 Task: Find a one-way flight from Lanai, Hawaii to Evansville, Indiana on May 3 for 9 passengers in premium economy class, with 2 stops or fewer, using Star Alliance, 8 checked bags, and a budget of up to ₹1,000,000.
Action: Mouse moved to (355, 323)
Screenshot: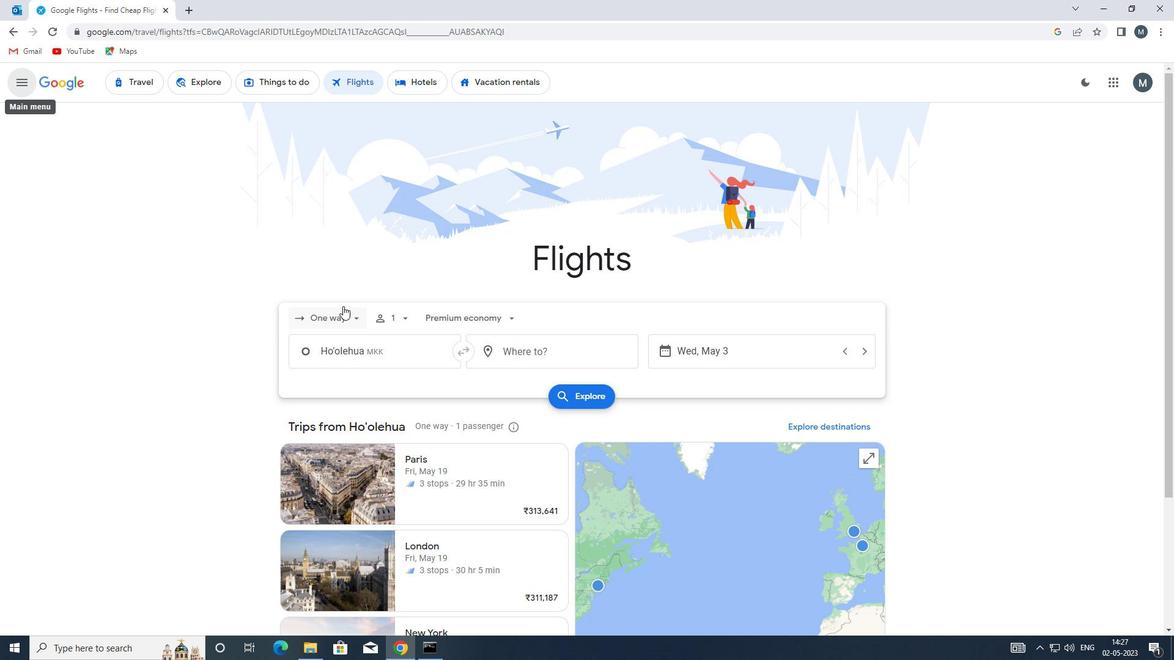 
Action: Mouse pressed left at (355, 323)
Screenshot: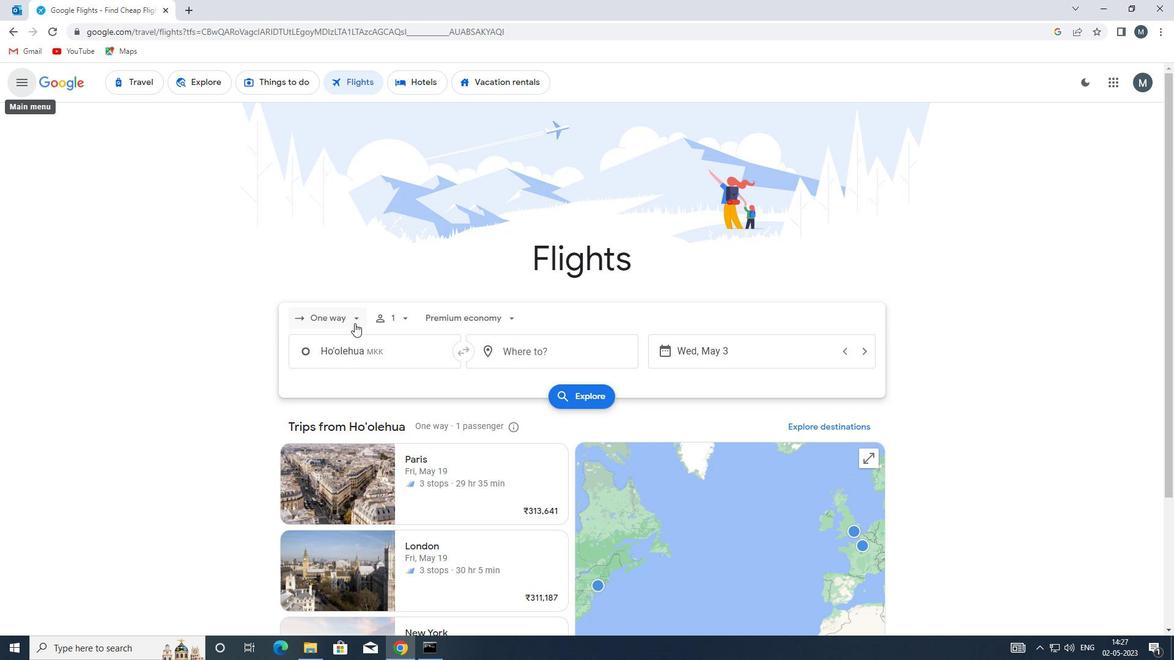
Action: Mouse moved to (355, 381)
Screenshot: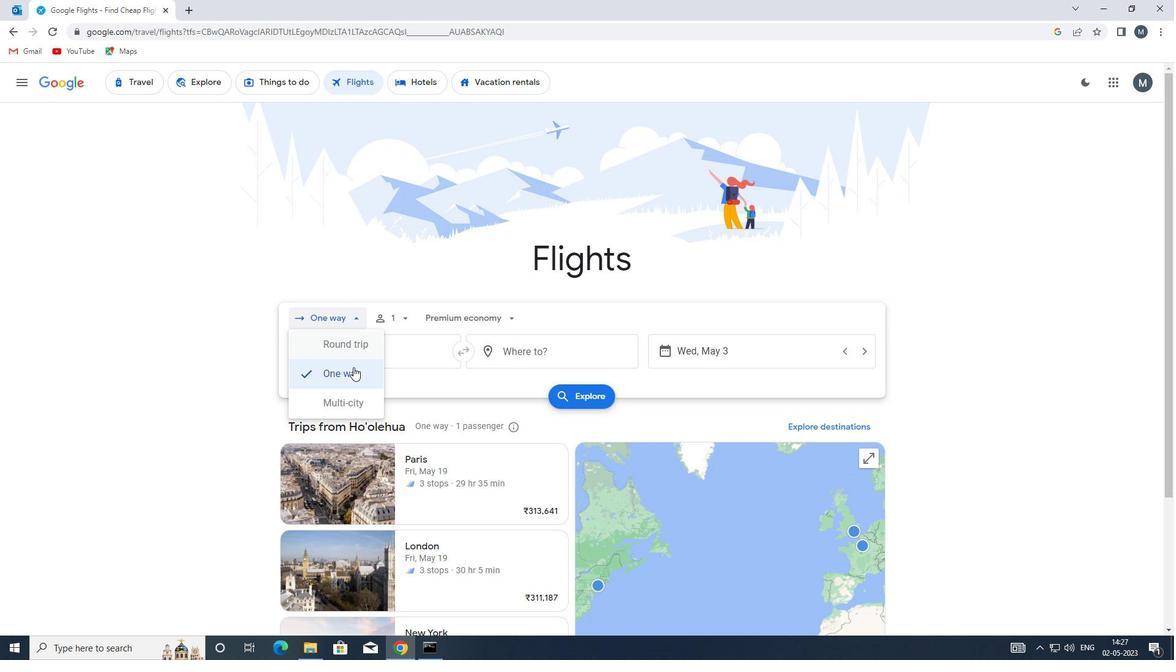 
Action: Mouse pressed left at (355, 381)
Screenshot: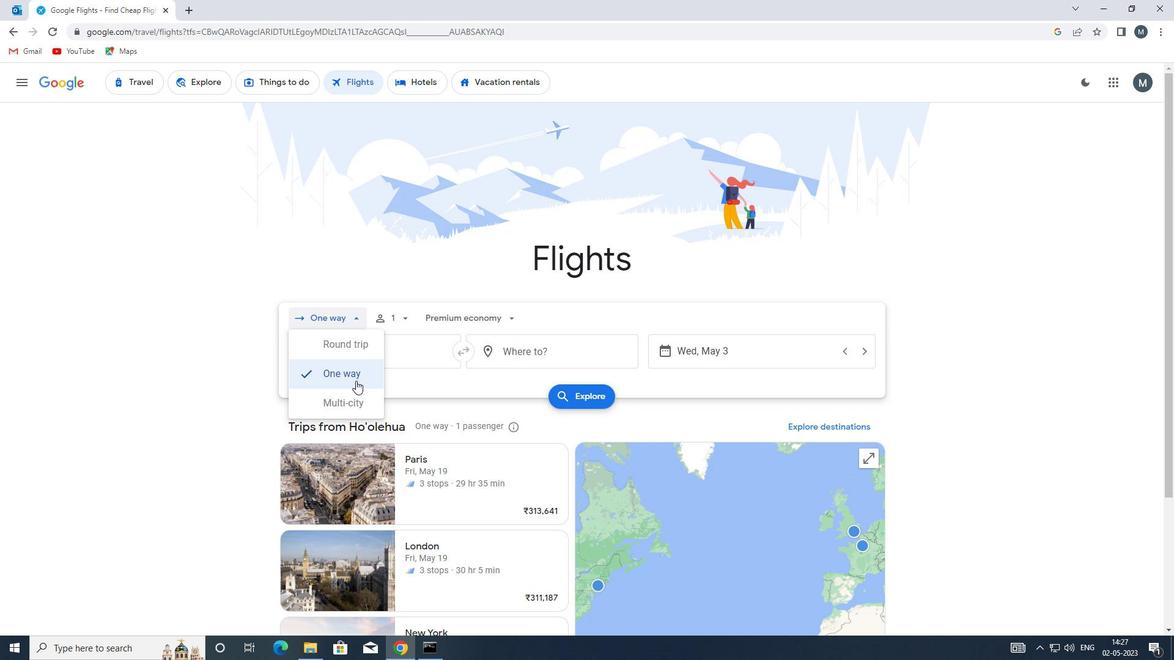 
Action: Mouse moved to (410, 317)
Screenshot: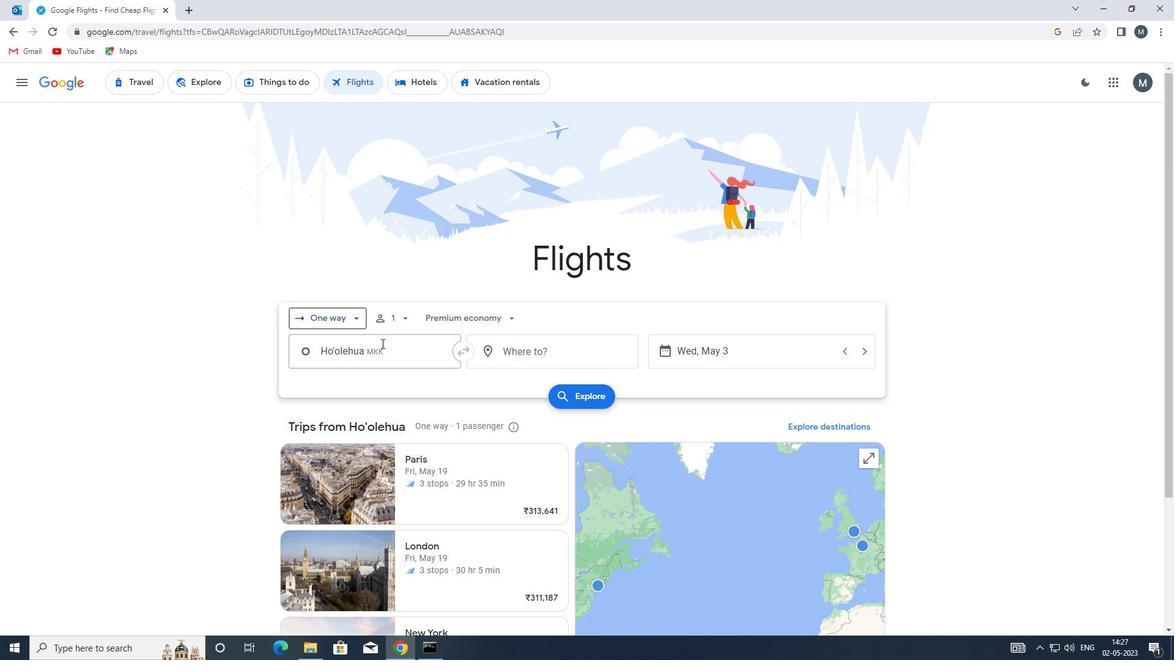 
Action: Mouse pressed left at (410, 317)
Screenshot: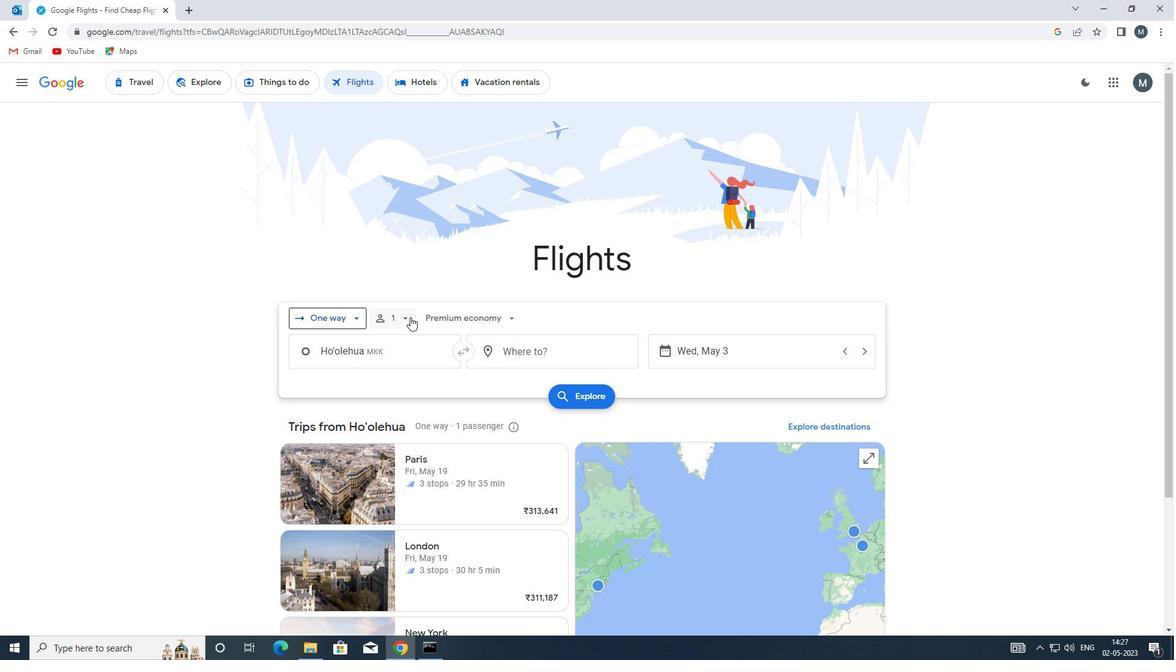 
Action: Mouse moved to (496, 346)
Screenshot: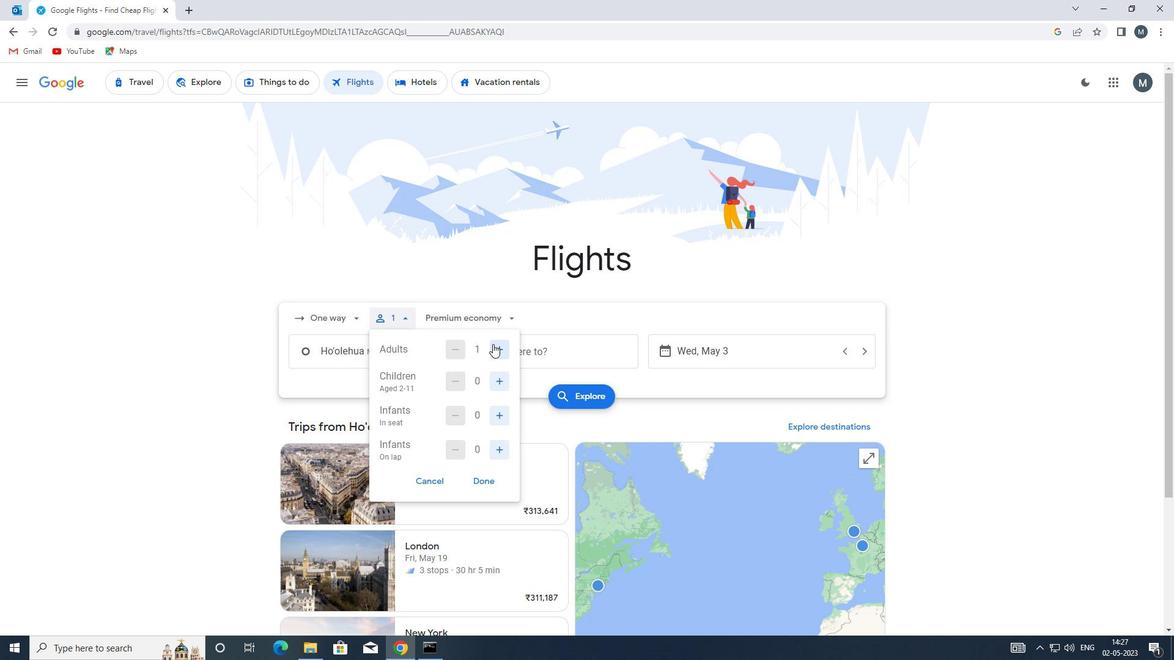 
Action: Mouse pressed left at (496, 346)
Screenshot: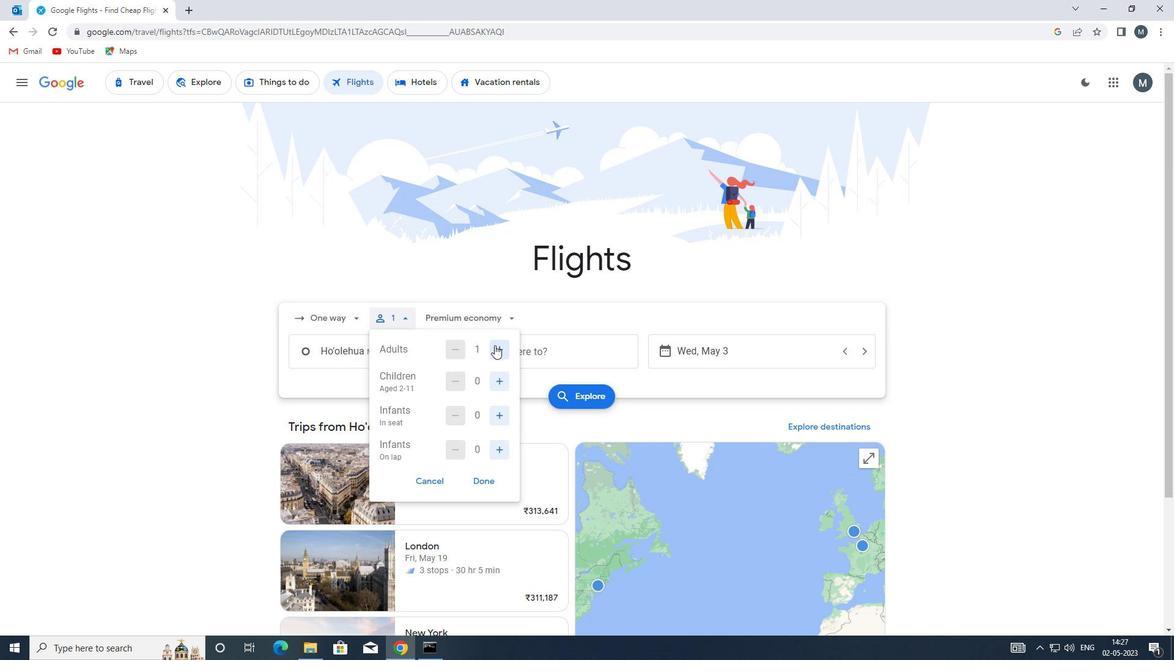
Action: Mouse moved to (496, 346)
Screenshot: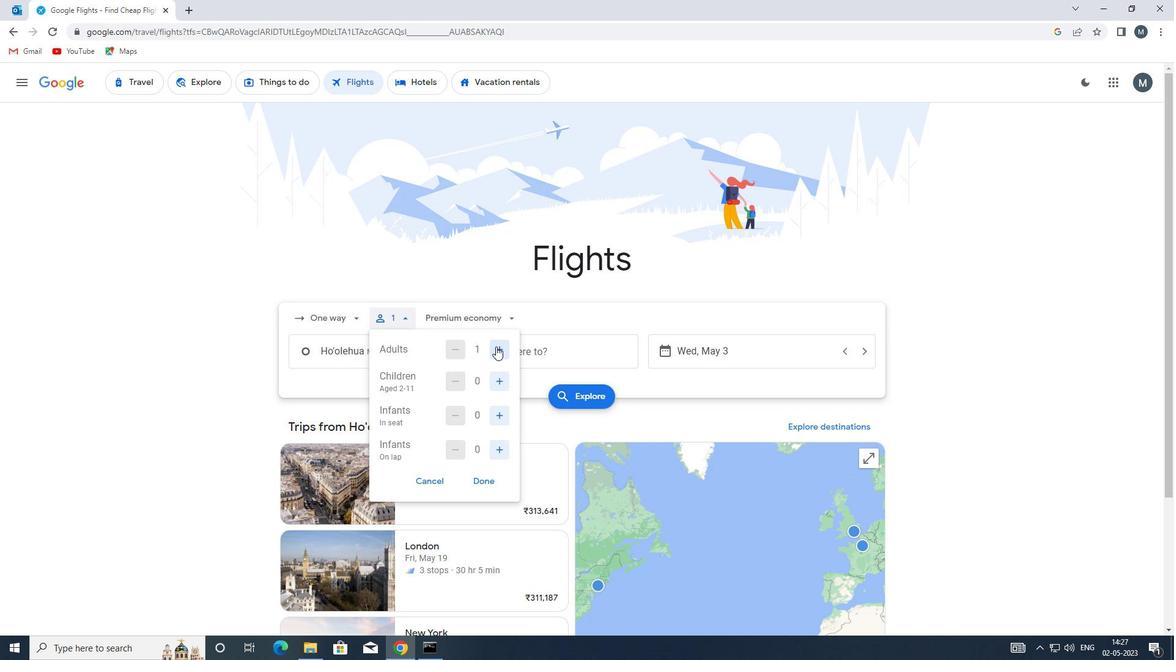 
Action: Mouse pressed left at (496, 346)
Screenshot: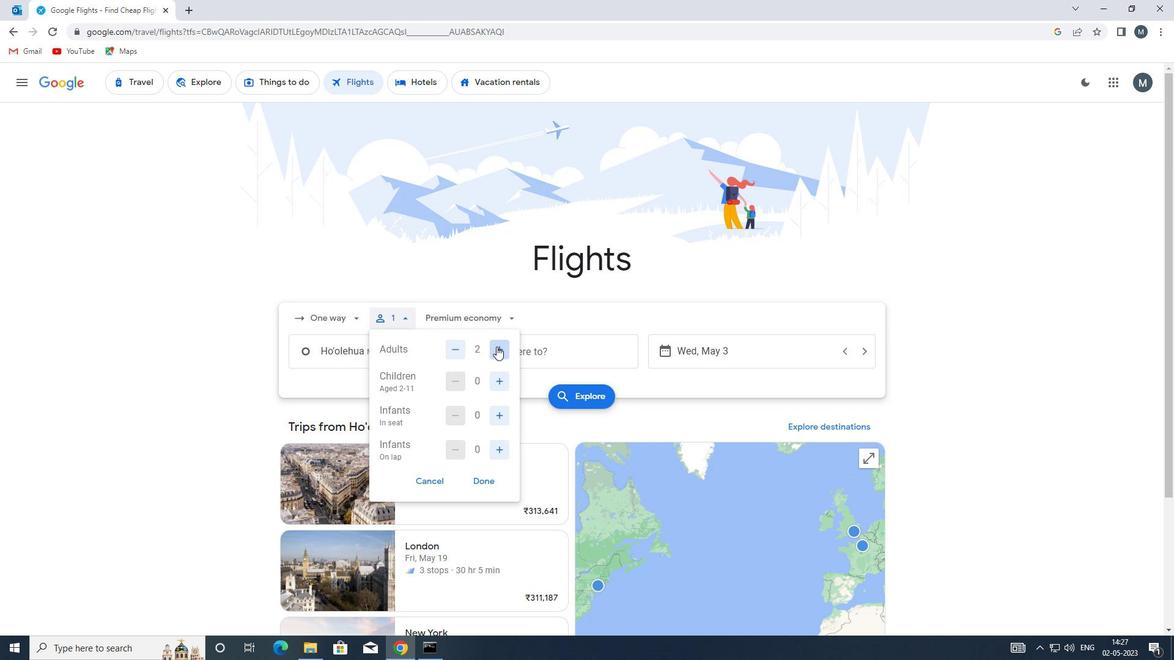 
Action: Mouse moved to (497, 346)
Screenshot: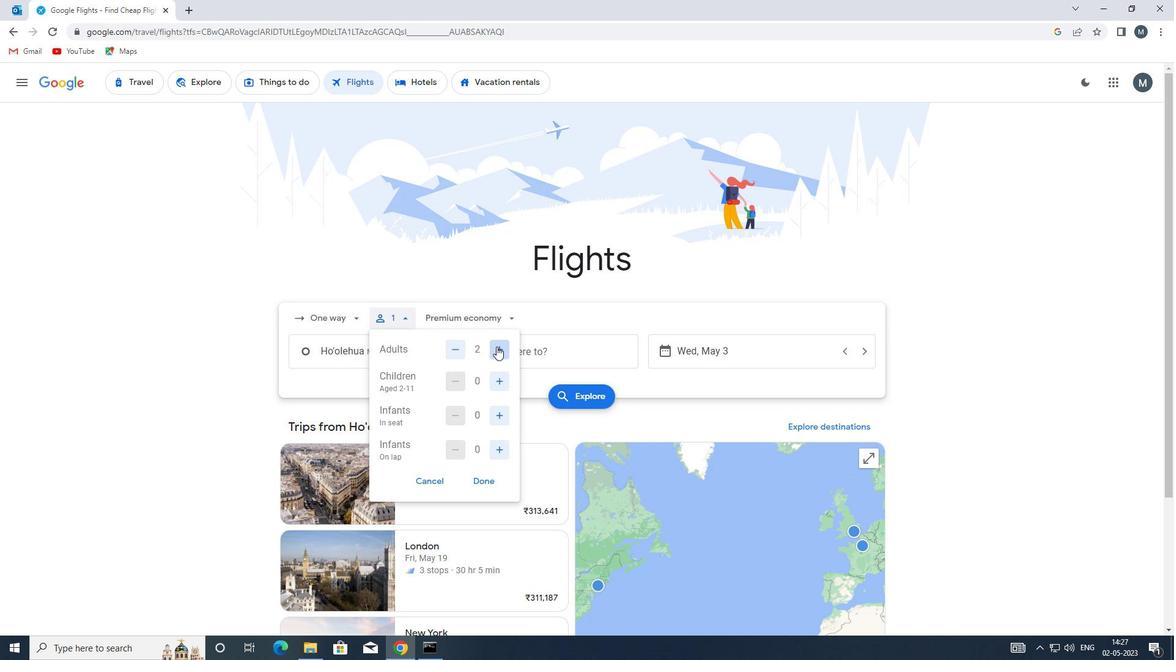 
Action: Mouse pressed left at (497, 346)
Screenshot: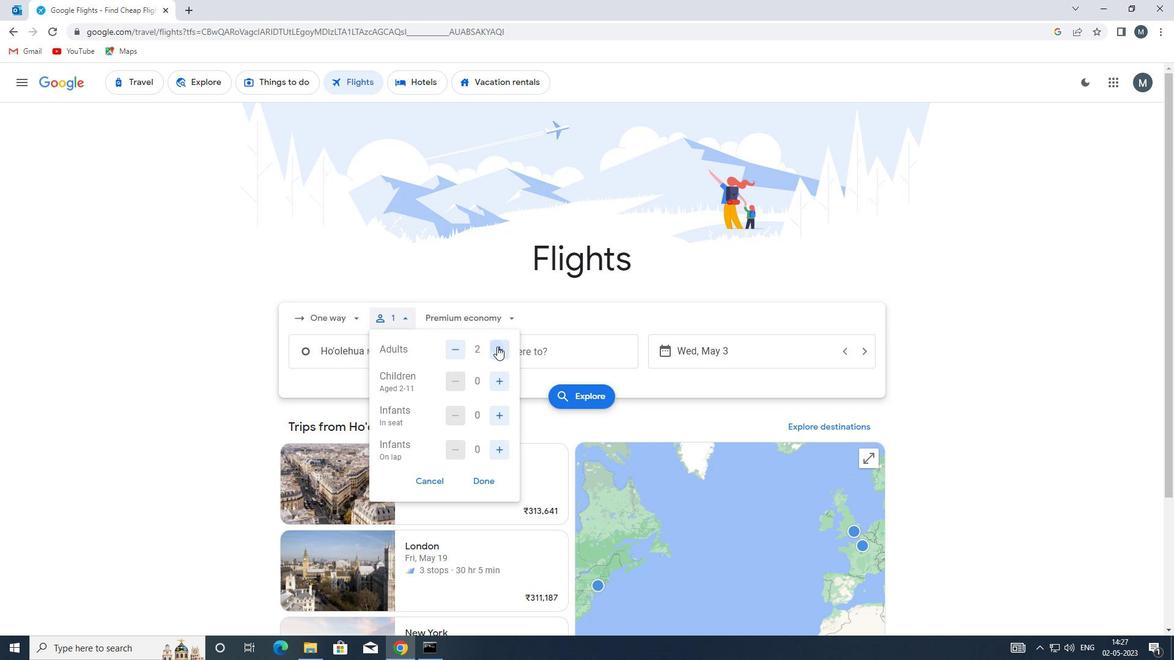 
Action: Mouse moved to (497, 347)
Screenshot: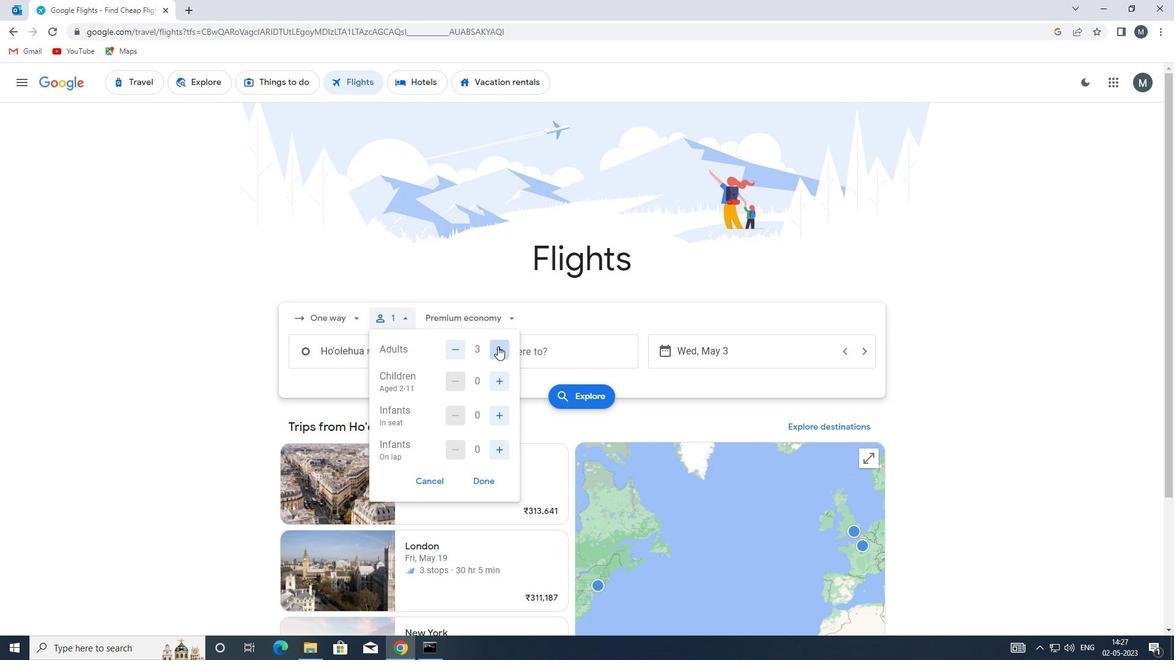 
Action: Mouse pressed left at (497, 347)
Screenshot: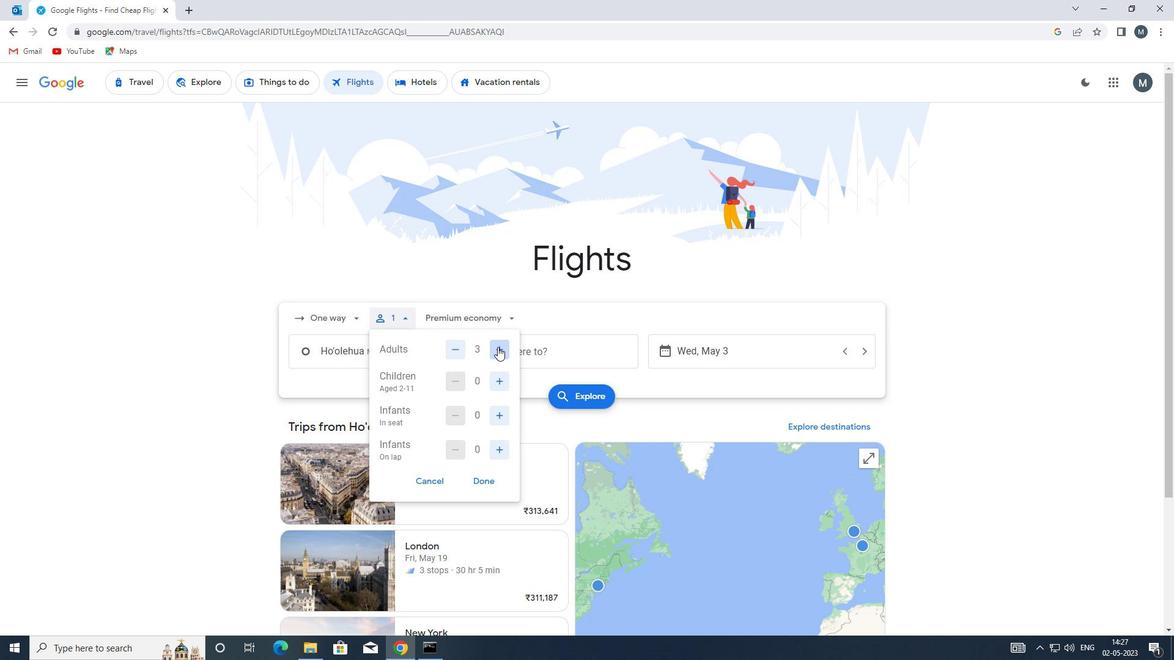 
Action: Mouse moved to (460, 348)
Screenshot: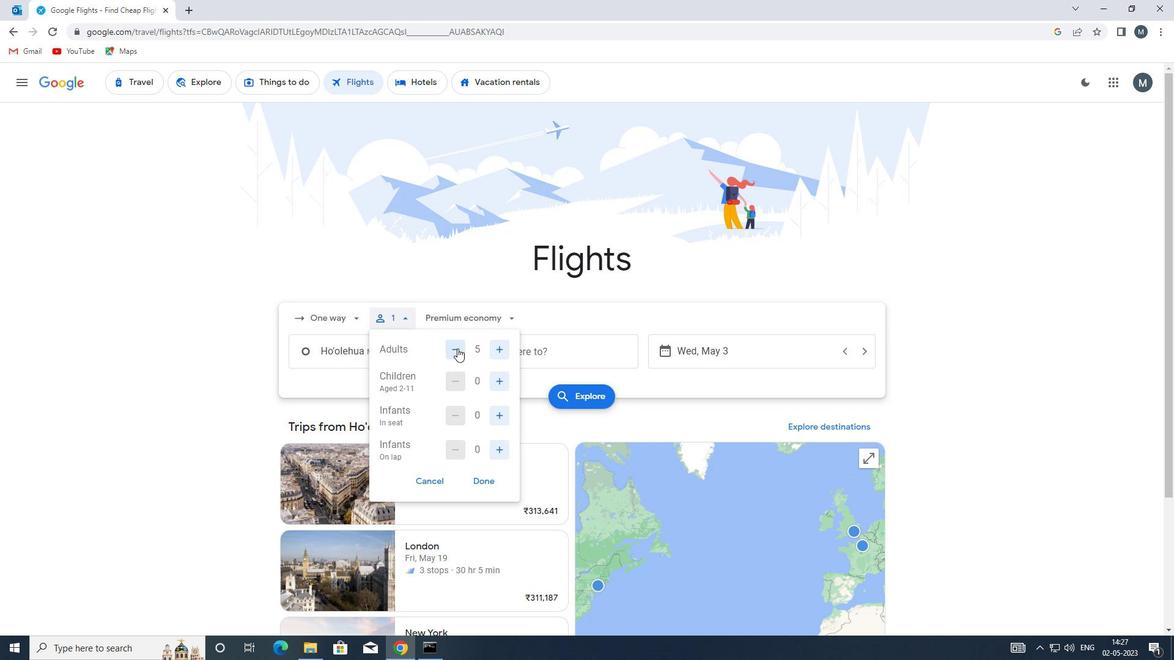 
Action: Mouse pressed left at (460, 348)
Screenshot: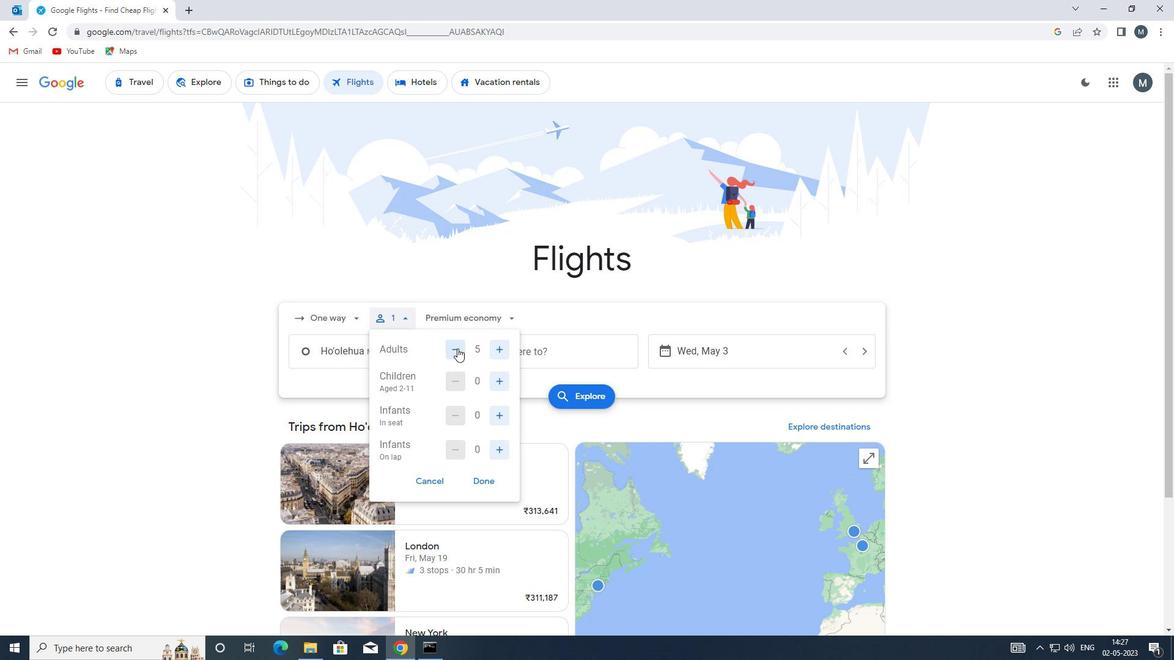 
Action: Mouse moved to (497, 384)
Screenshot: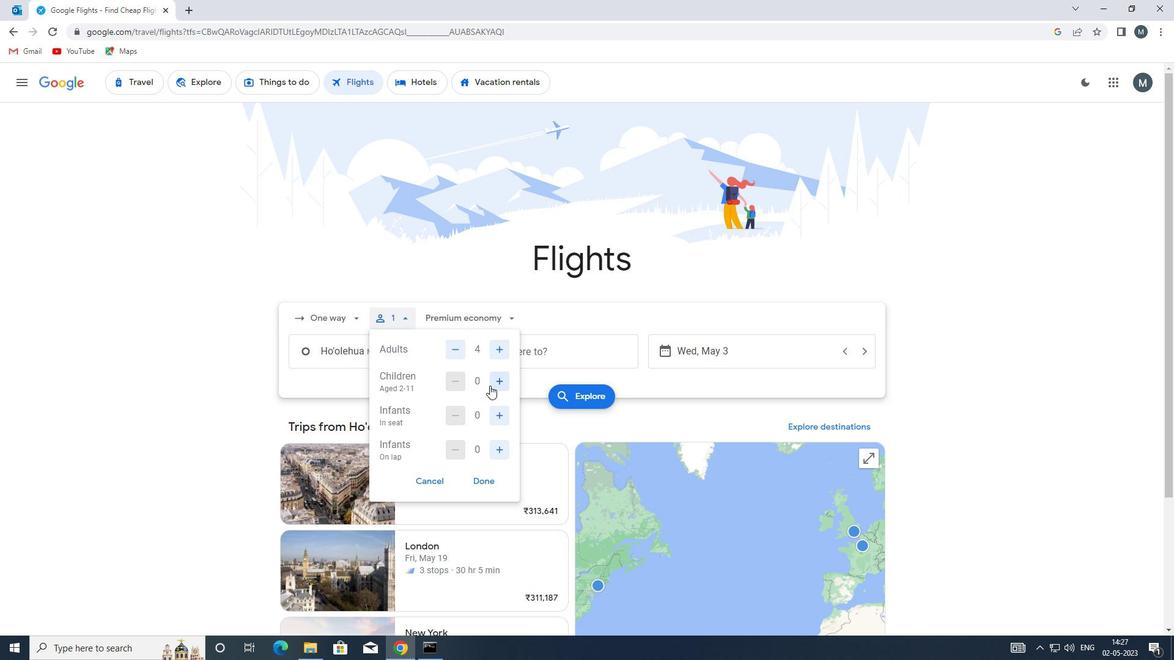 
Action: Mouse pressed left at (497, 384)
Screenshot: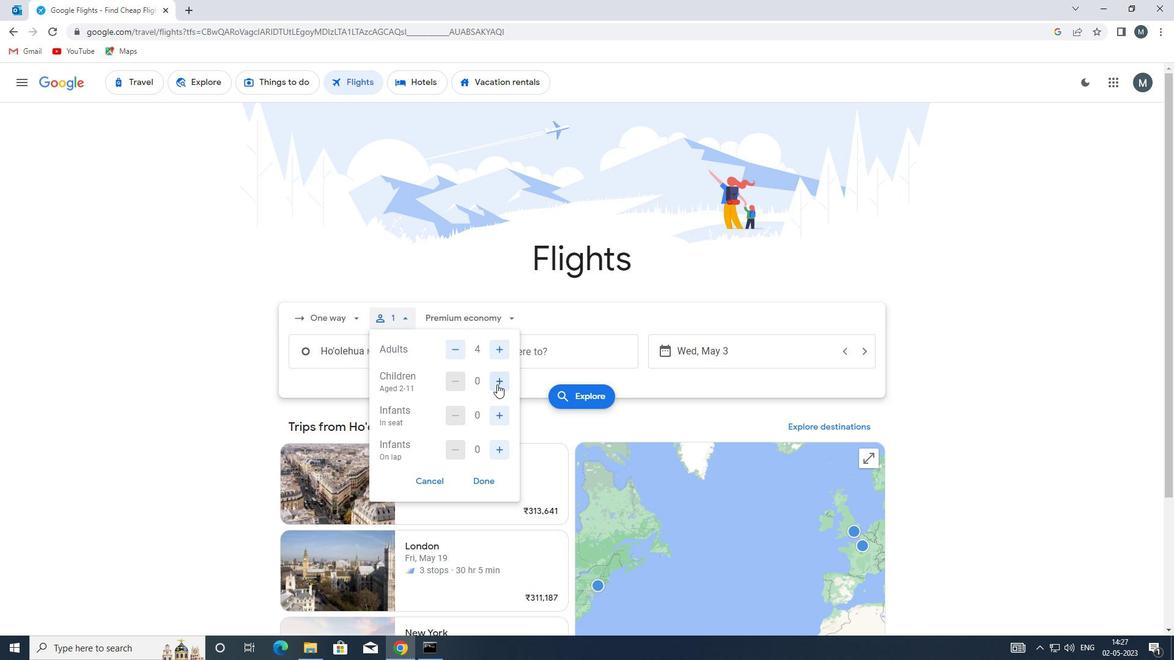 
Action: Mouse pressed left at (497, 384)
Screenshot: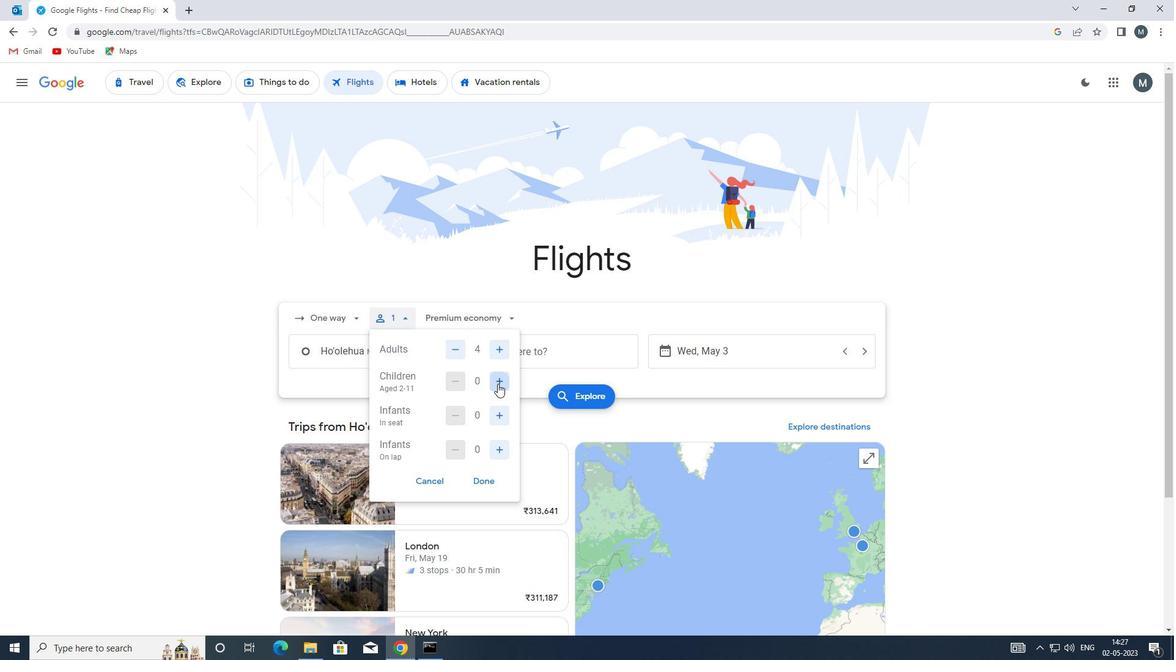 
Action: Mouse moved to (499, 419)
Screenshot: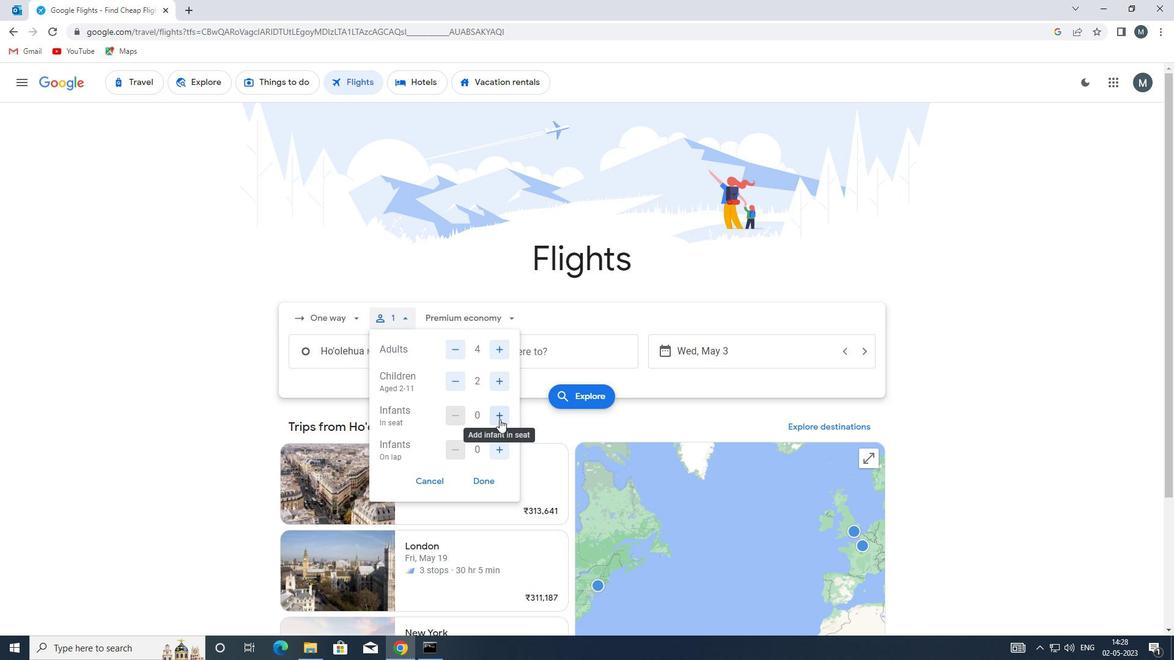 
Action: Mouse pressed left at (499, 419)
Screenshot: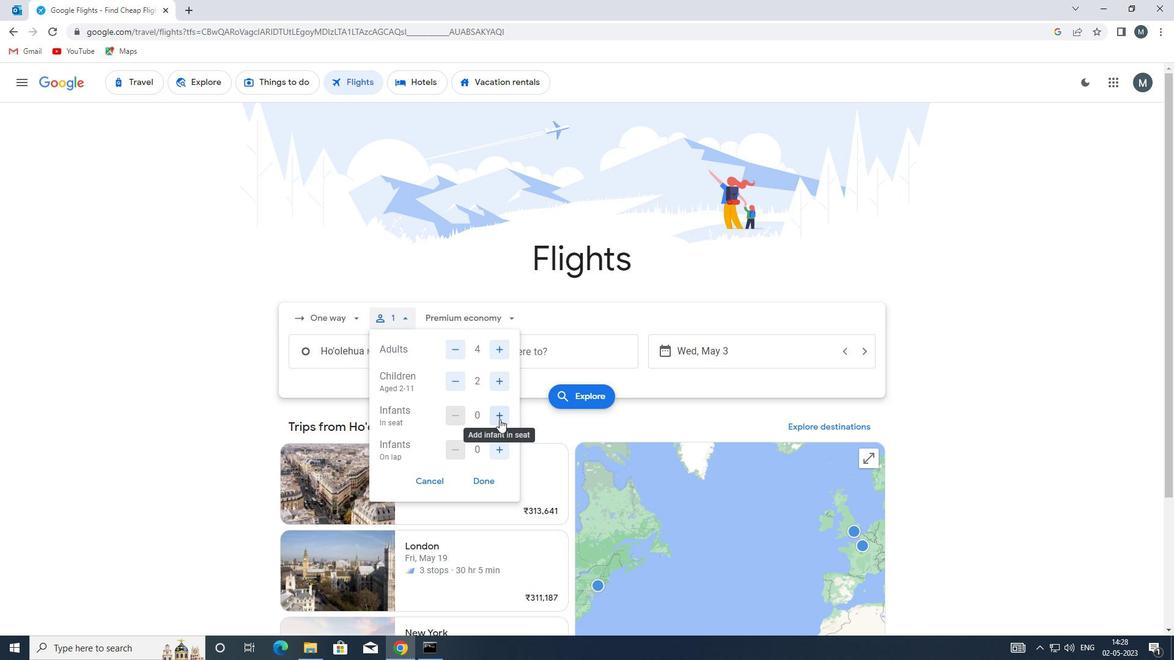 
Action: Mouse pressed left at (499, 419)
Screenshot: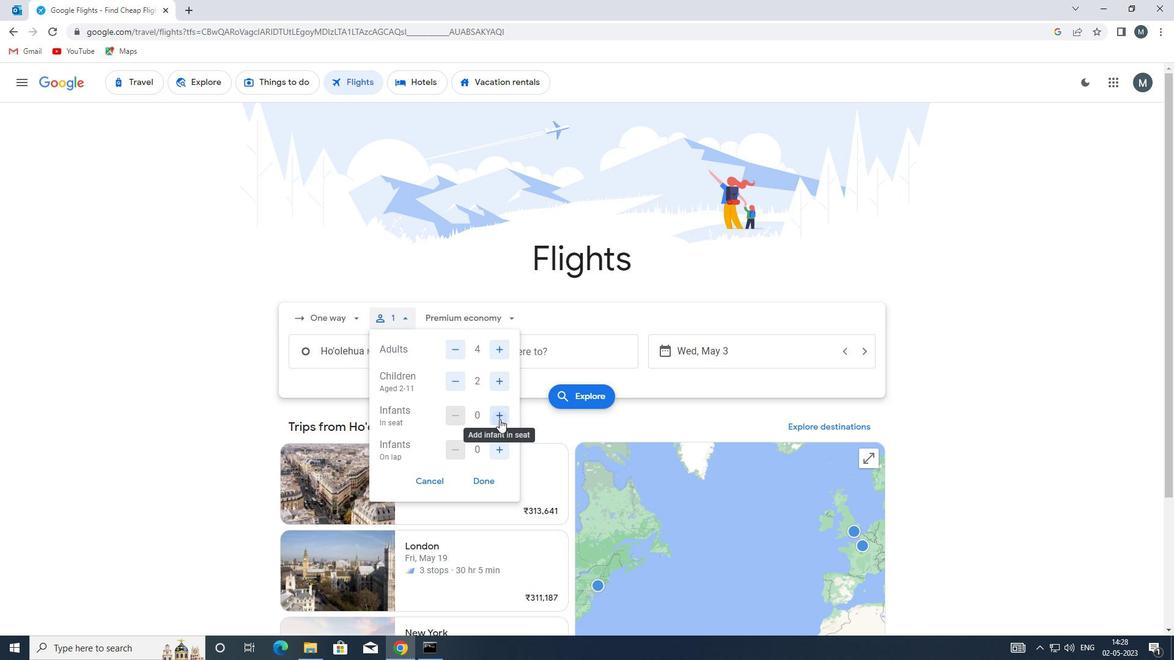 
Action: Mouse moved to (498, 444)
Screenshot: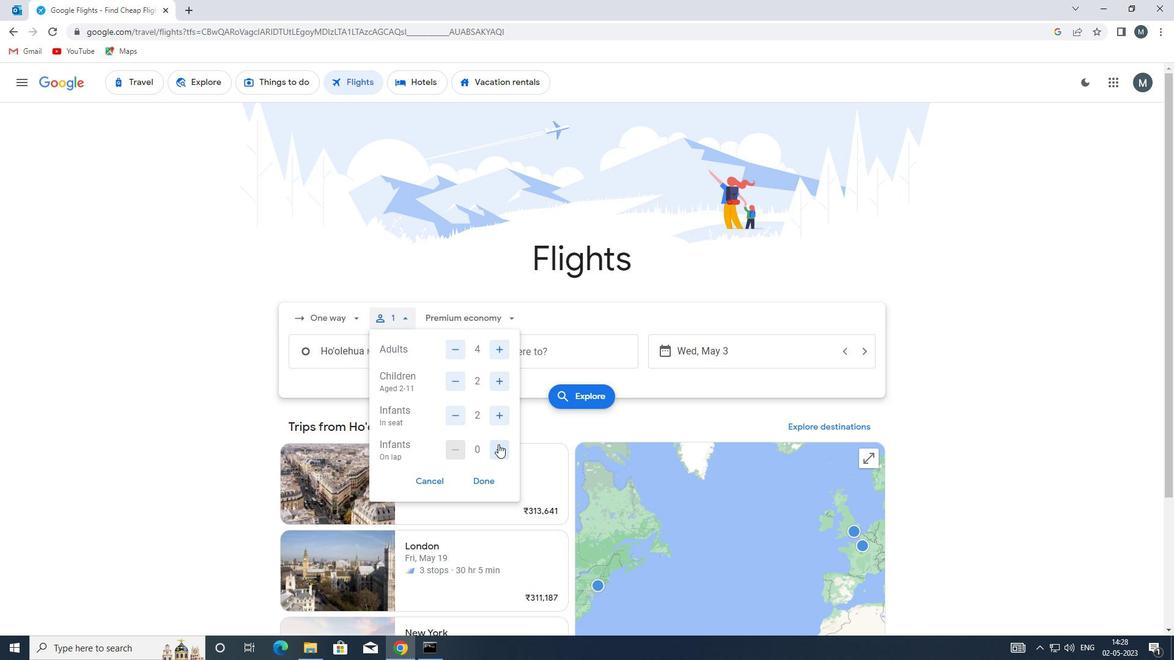 
Action: Mouse pressed left at (498, 444)
Screenshot: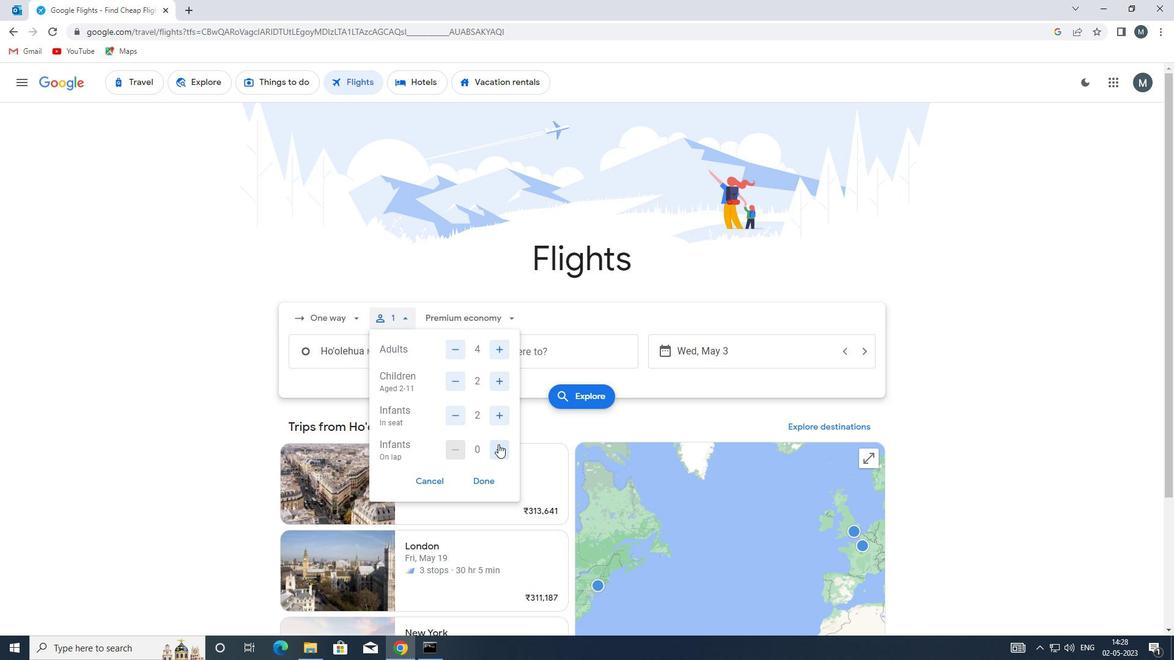 
Action: Mouse moved to (481, 481)
Screenshot: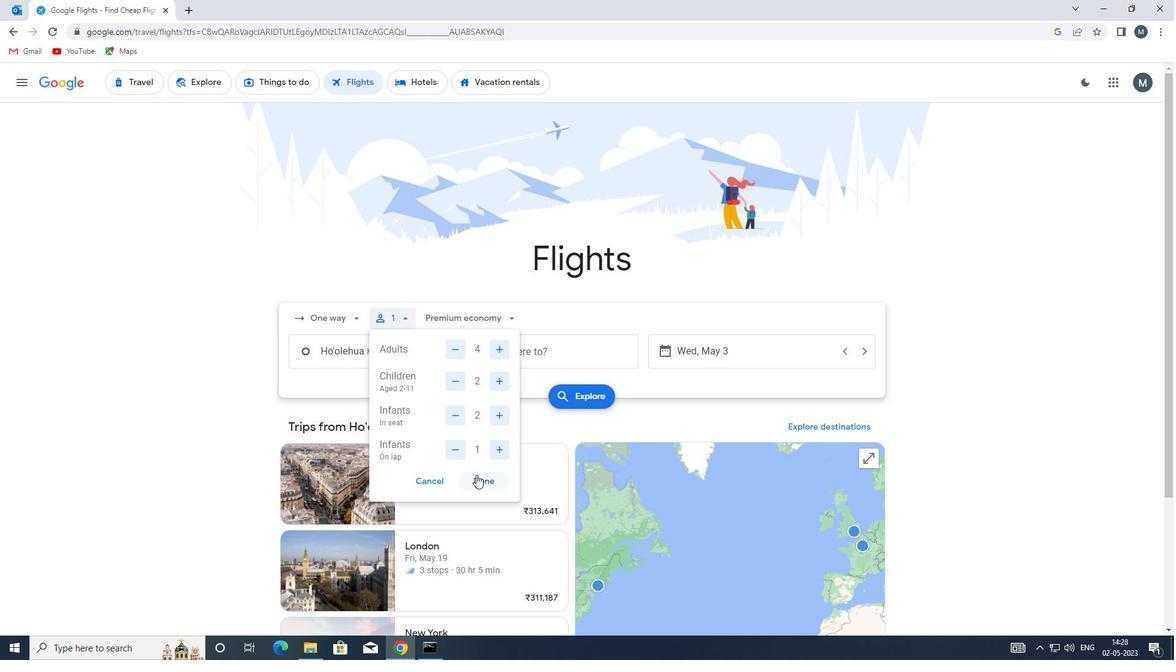 
Action: Mouse pressed left at (481, 481)
Screenshot: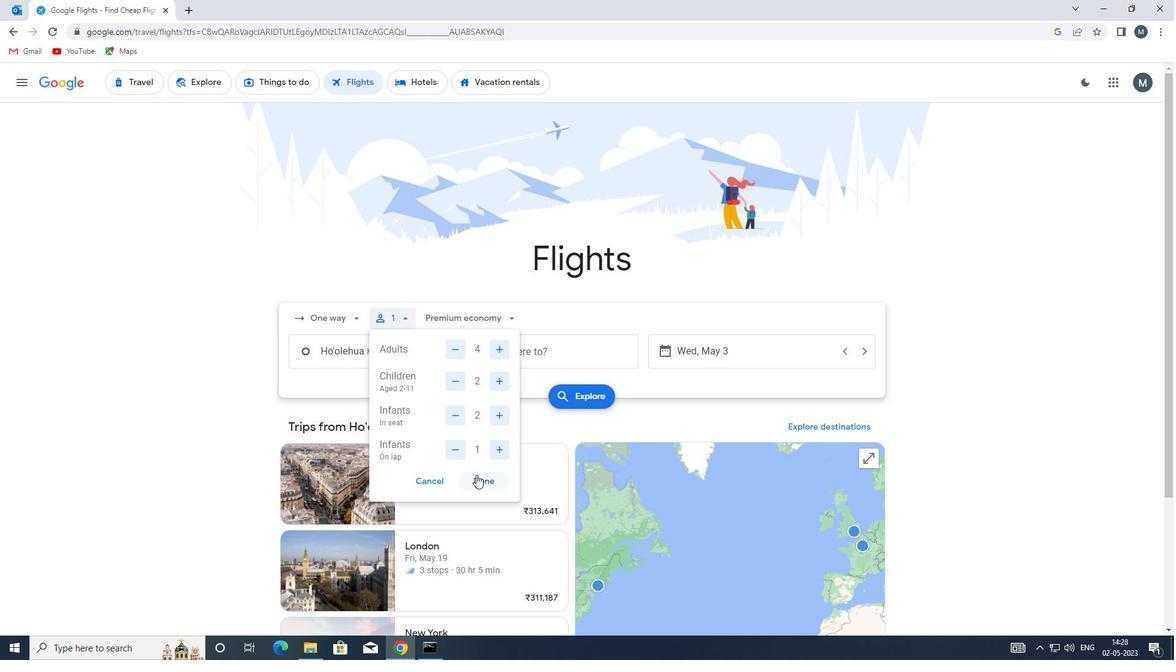 
Action: Mouse moved to (486, 318)
Screenshot: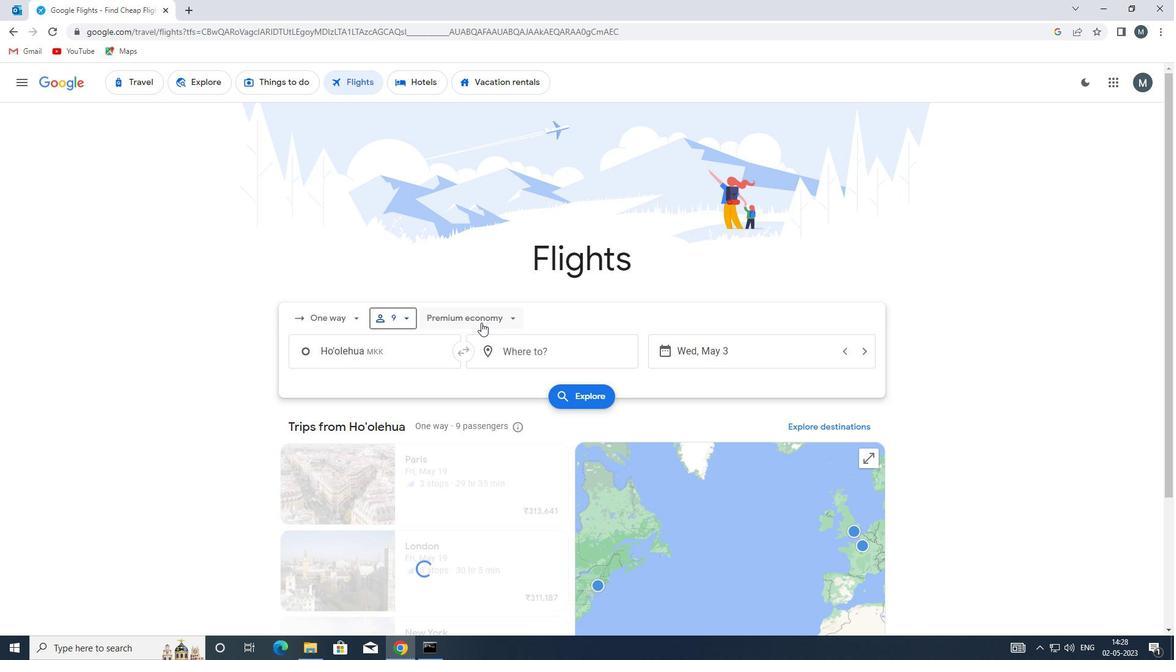 
Action: Mouse pressed left at (486, 318)
Screenshot: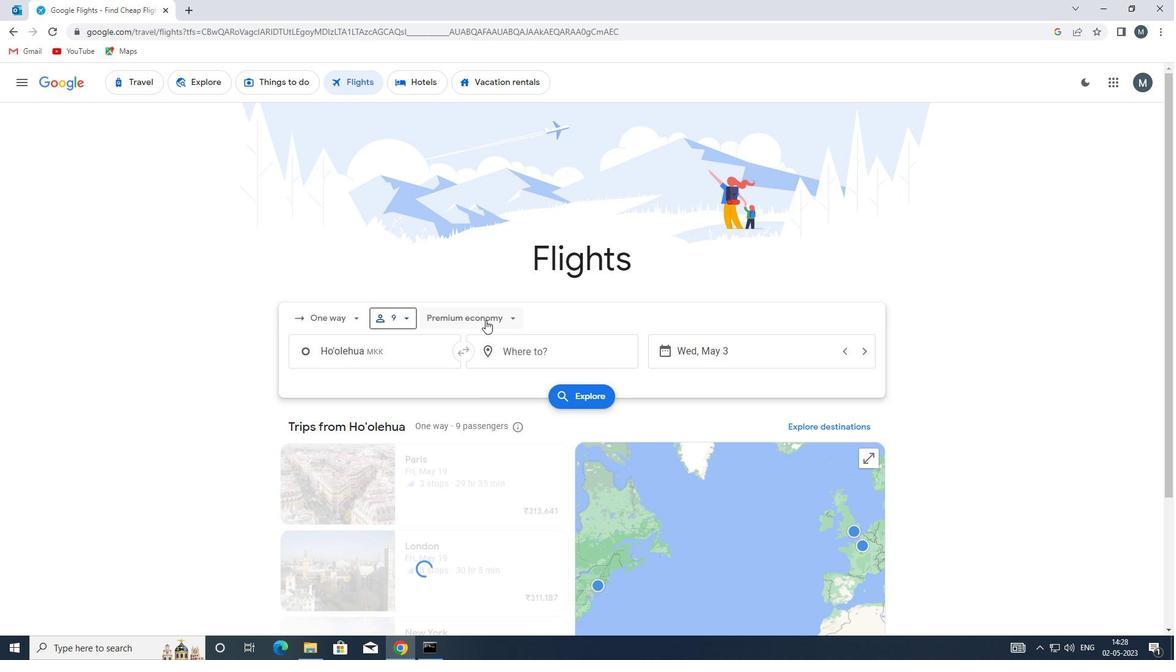 
Action: Mouse moved to (494, 347)
Screenshot: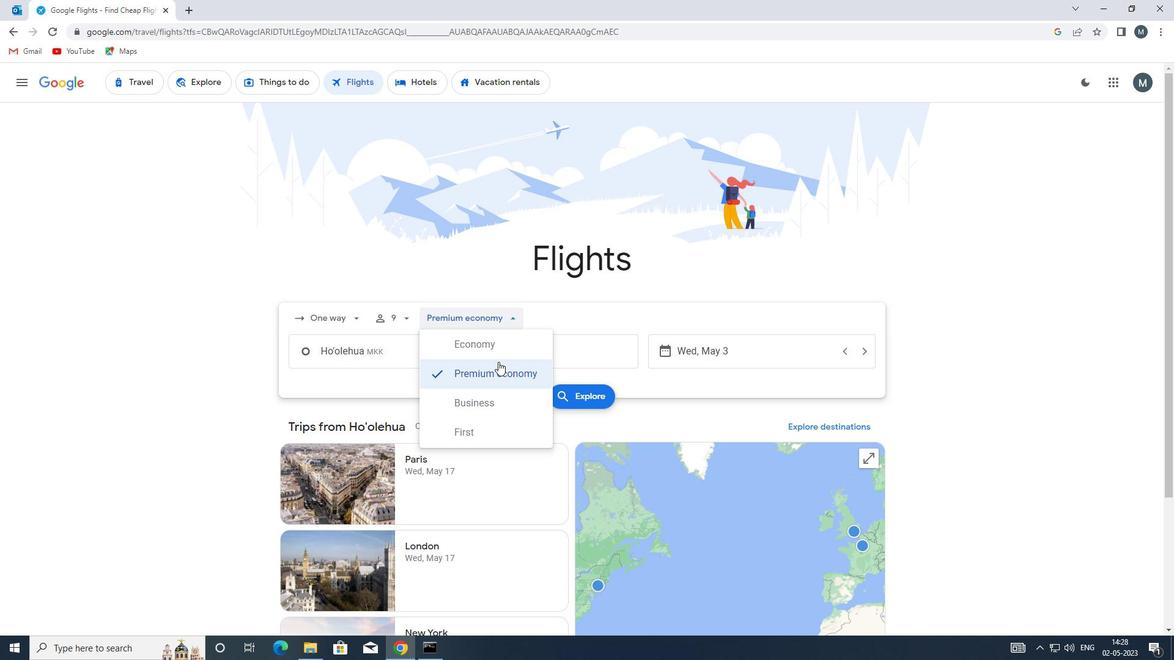 
Action: Mouse pressed left at (494, 347)
Screenshot: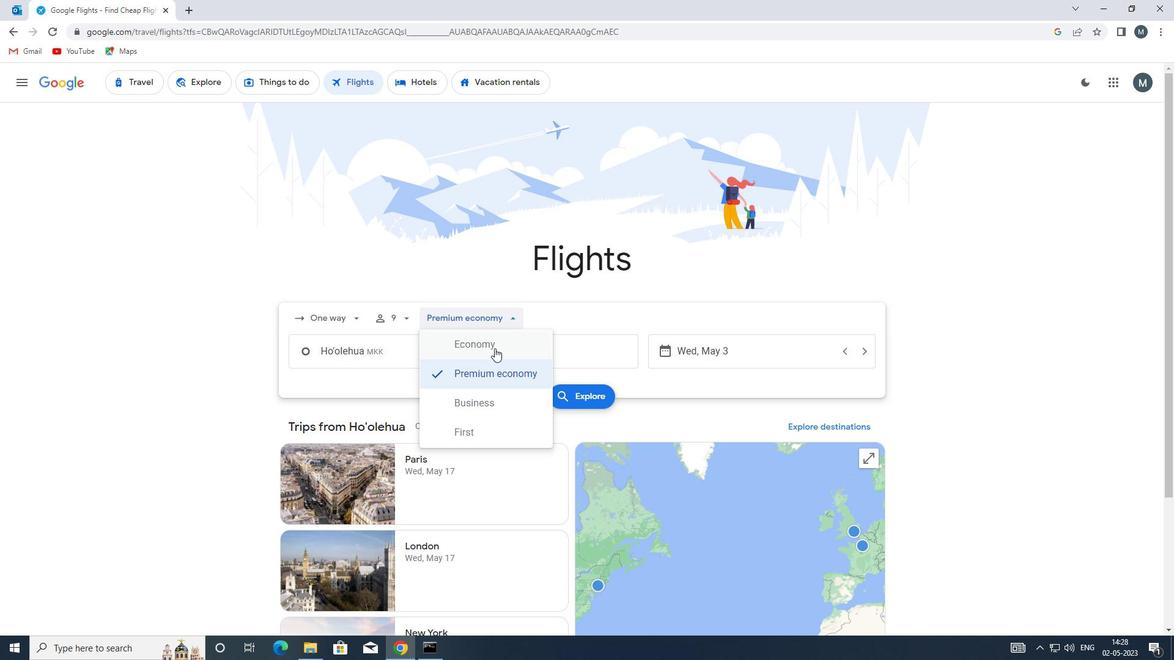 
Action: Mouse moved to (418, 356)
Screenshot: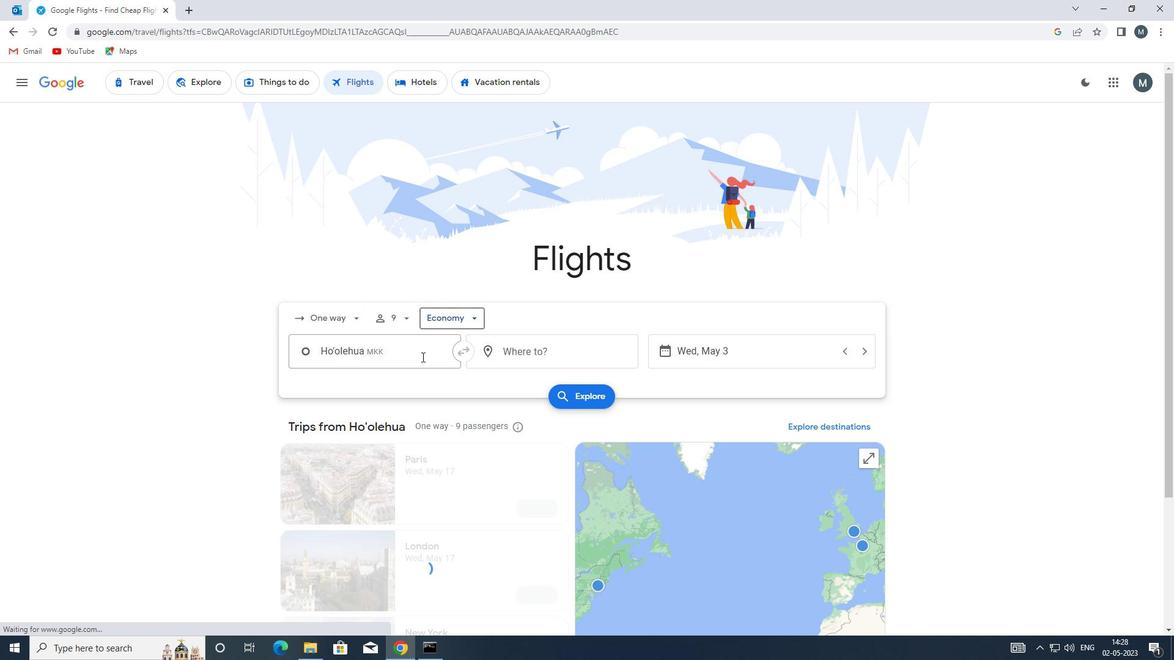 
Action: Mouse pressed left at (418, 356)
Screenshot: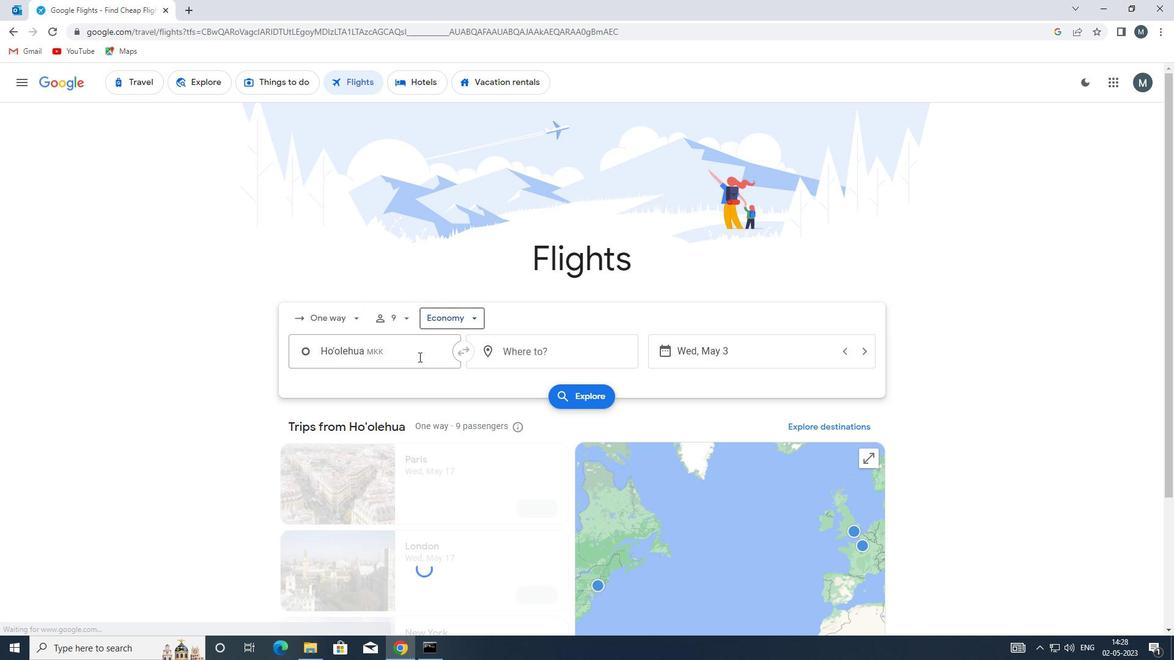 
Action: Key pressed lyn
Screenshot: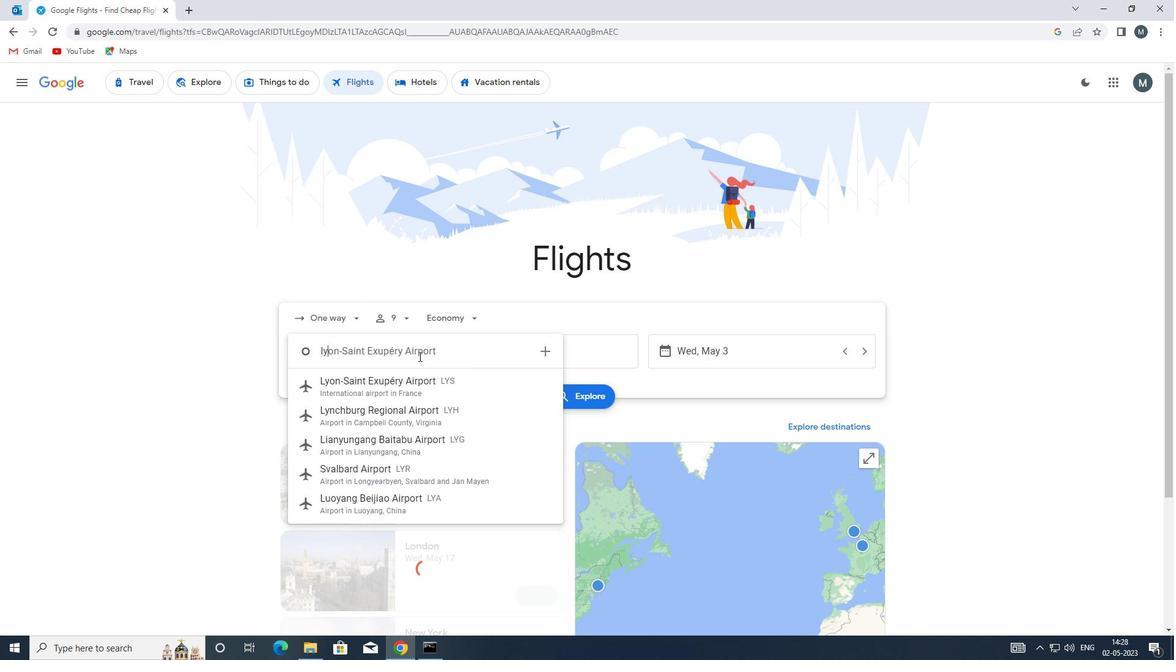 
Action: Mouse moved to (416, 382)
Screenshot: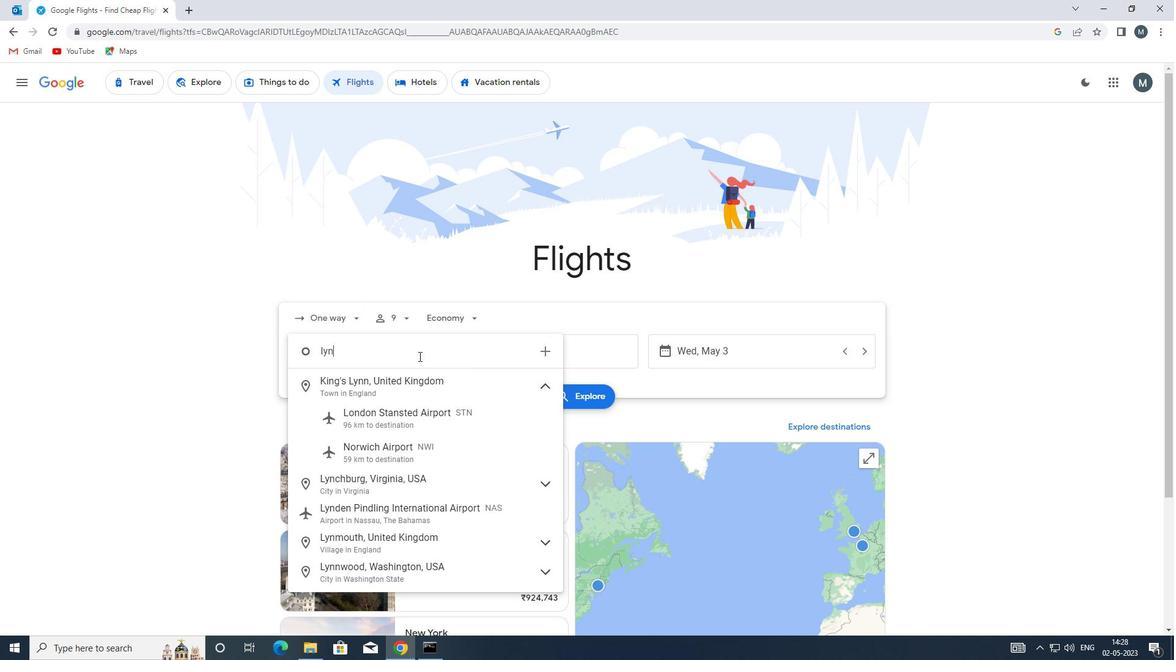 
Action: Key pressed <Key.backspace><Key.backspace><Key.backspace><Key.backspace>lanai
Screenshot: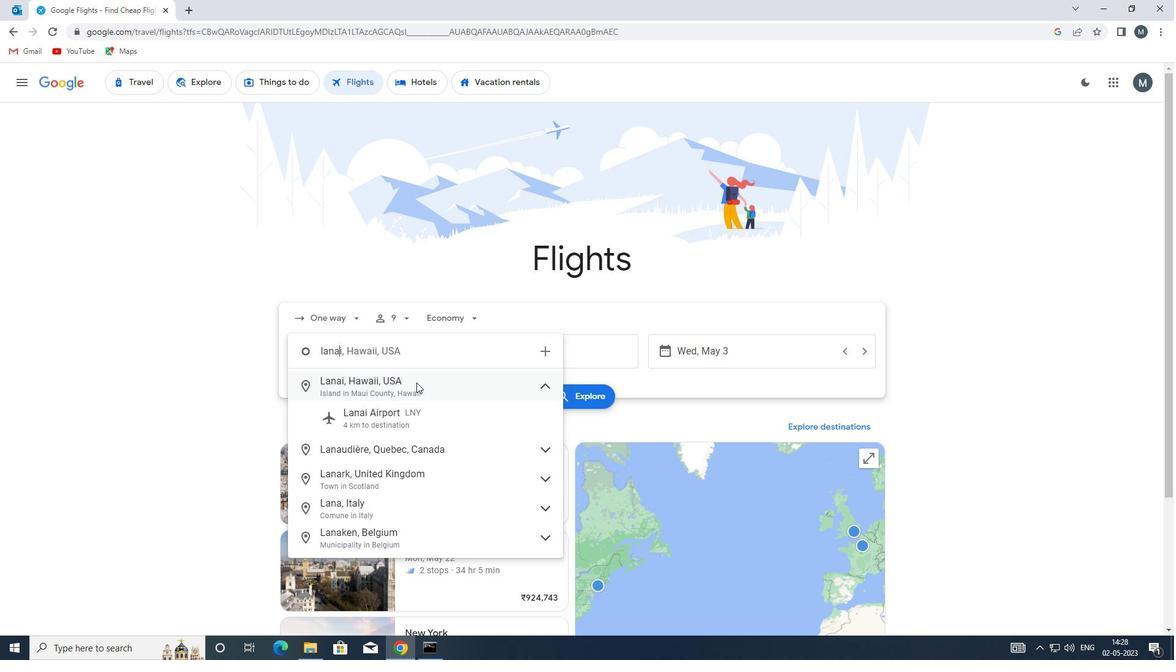 
Action: Mouse moved to (406, 417)
Screenshot: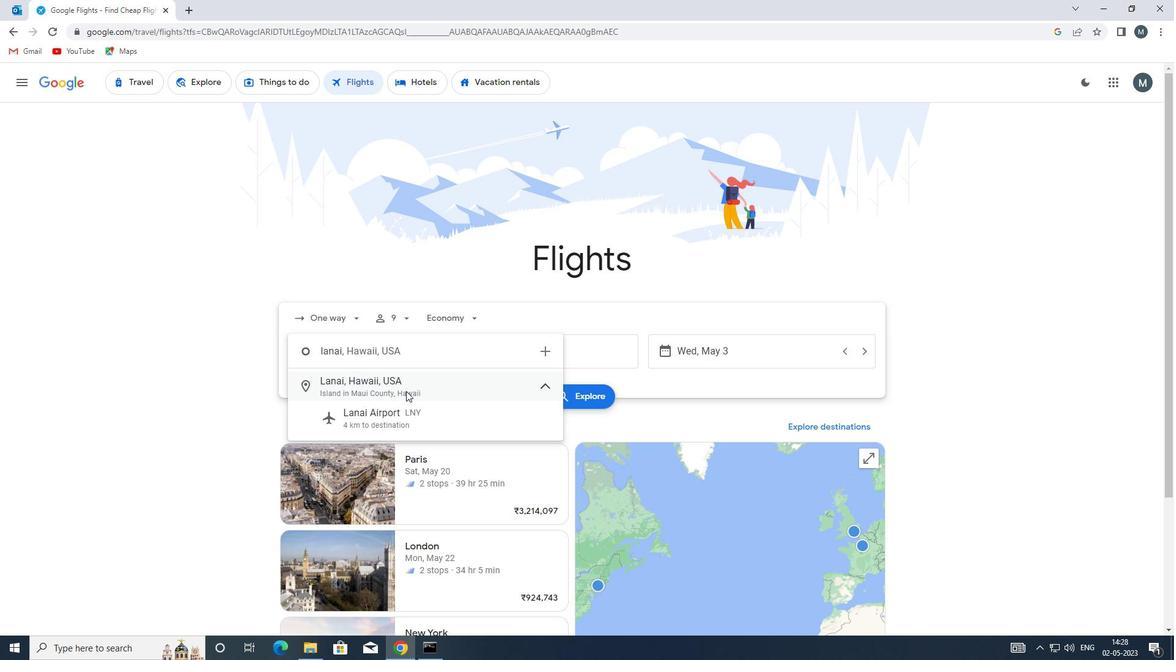 
Action: Mouse pressed left at (406, 417)
Screenshot: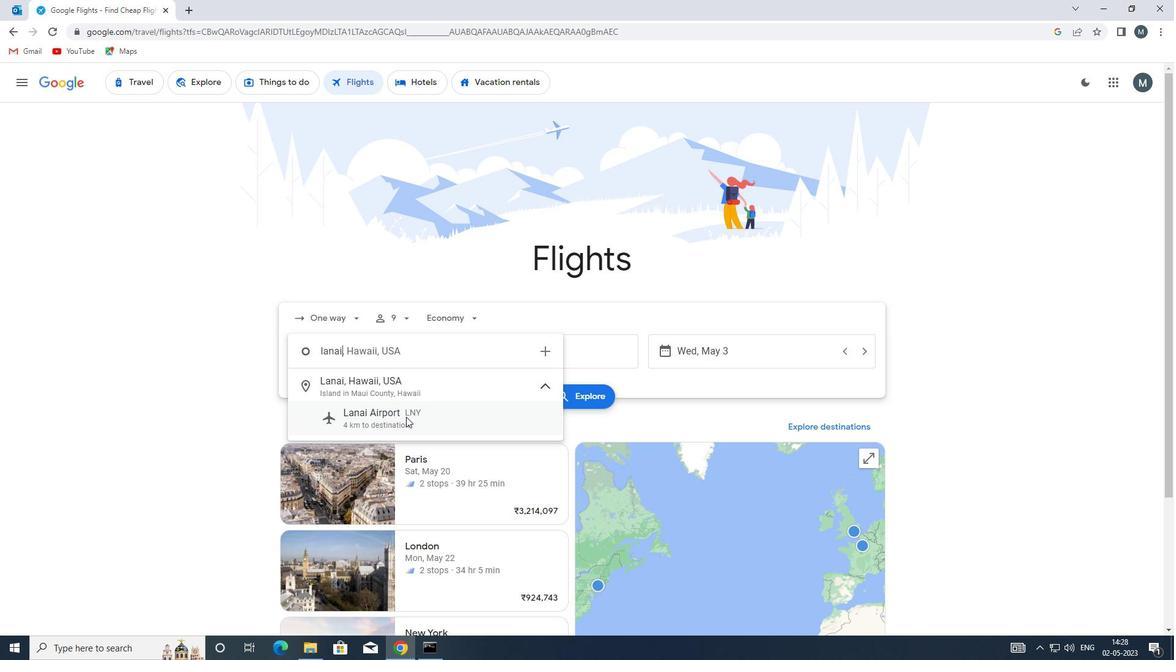 
Action: Mouse moved to (516, 357)
Screenshot: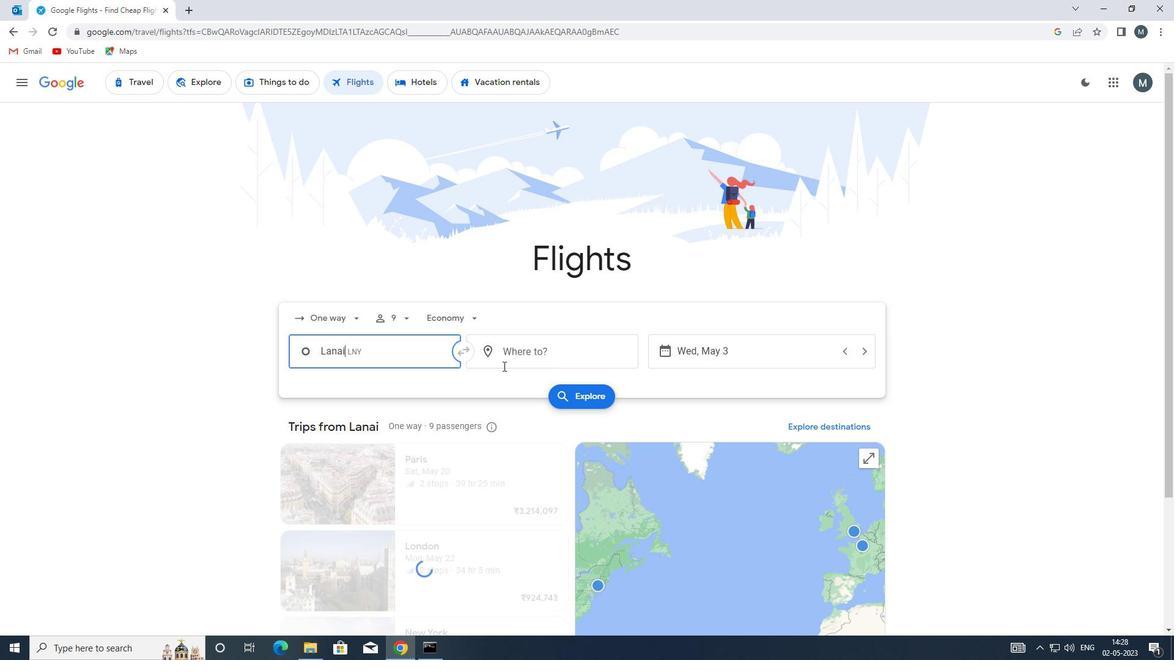 
Action: Mouse pressed left at (516, 357)
Screenshot: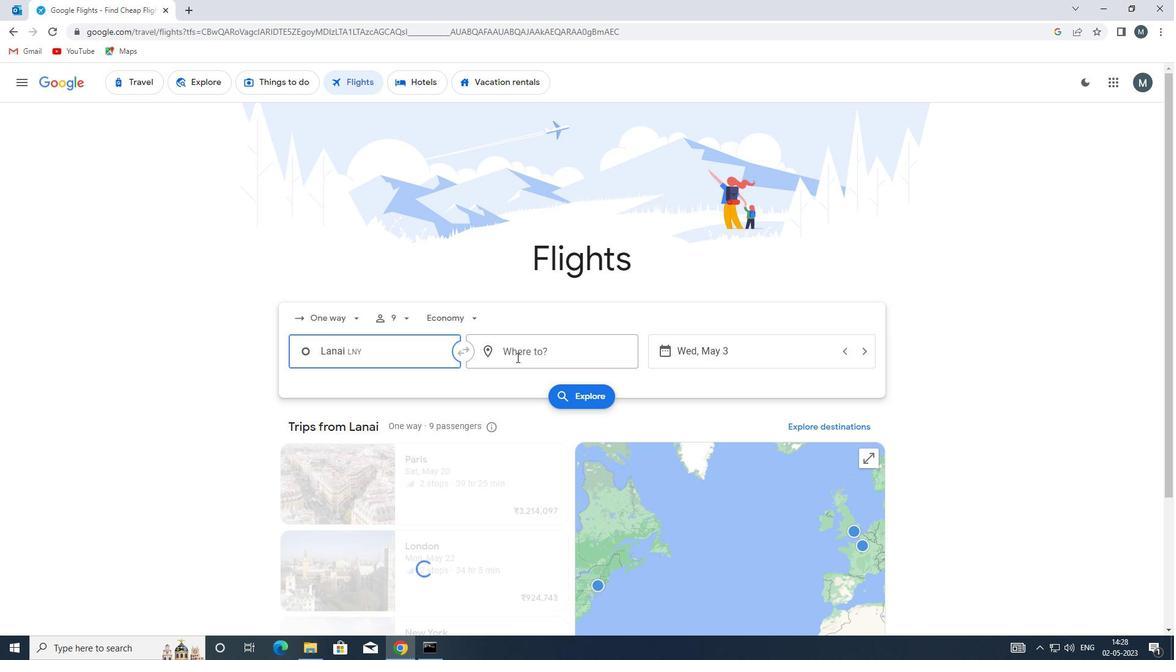 
Action: Mouse moved to (516, 356)
Screenshot: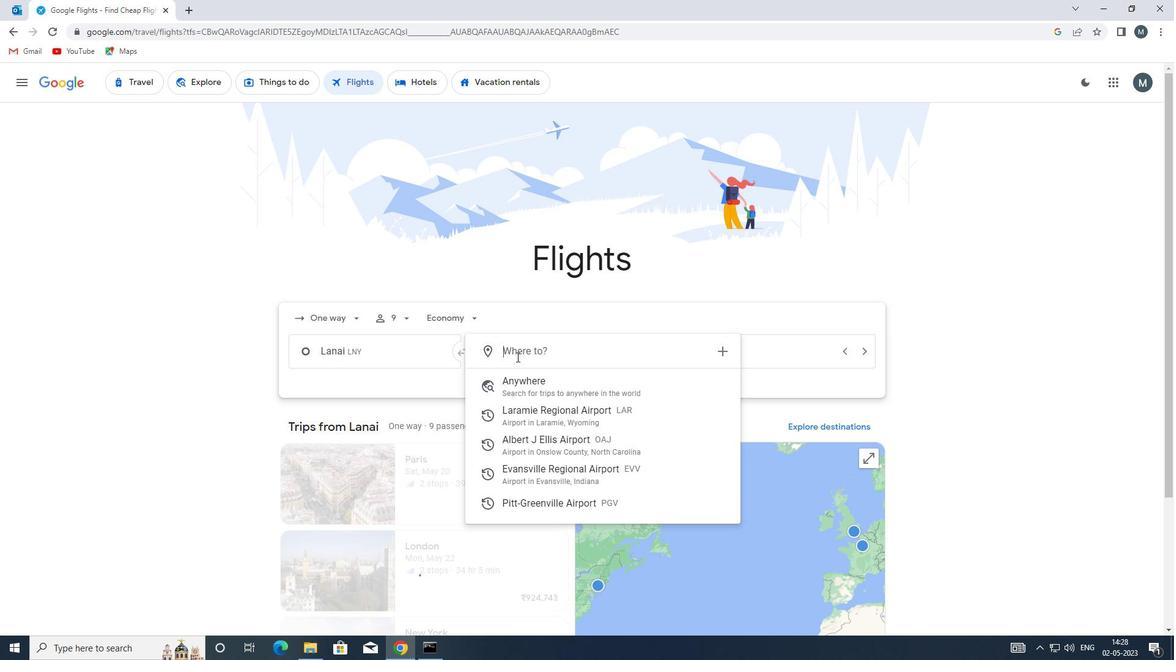 
Action: Key pressed evv
Screenshot: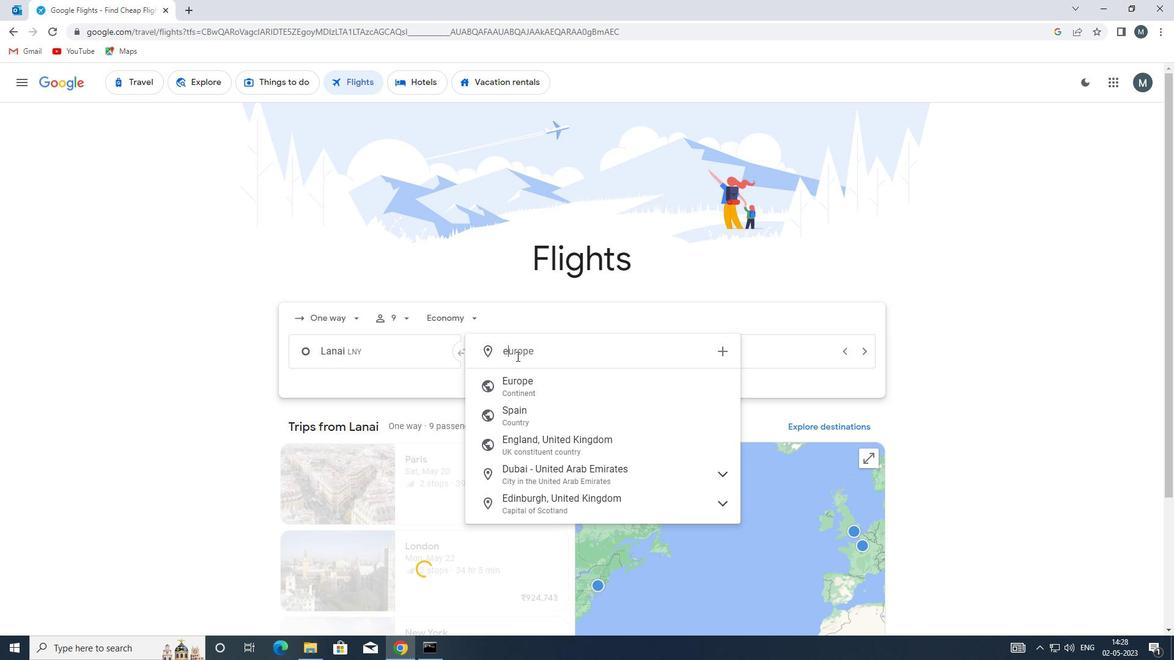 
Action: Mouse moved to (584, 394)
Screenshot: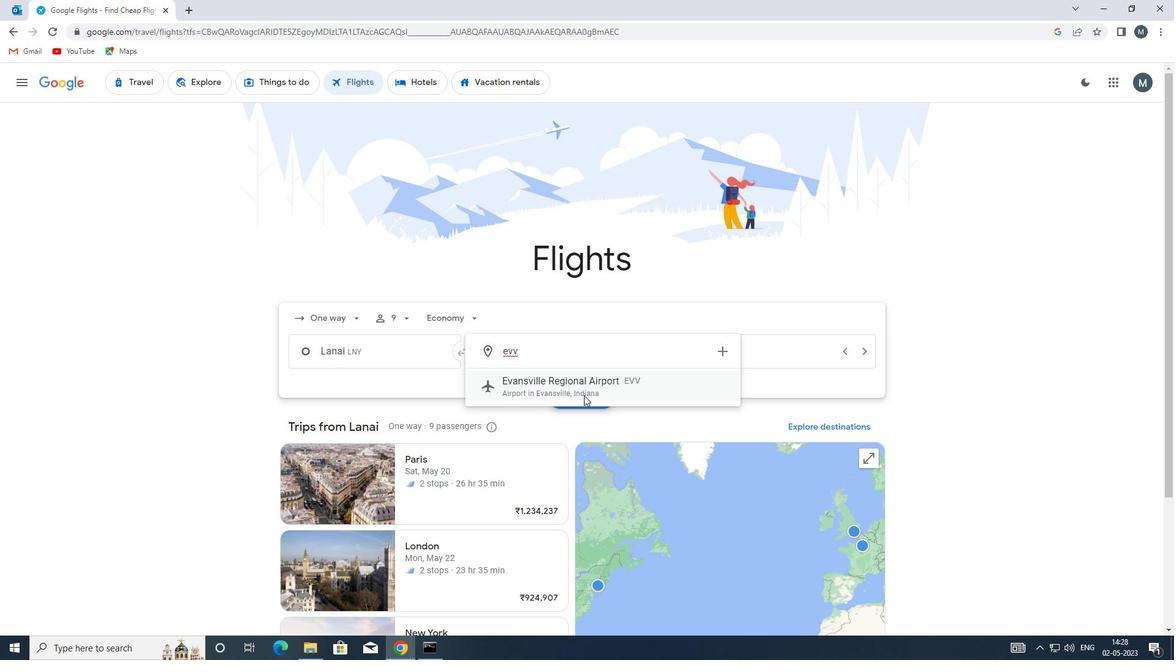 
Action: Mouse pressed left at (584, 394)
Screenshot: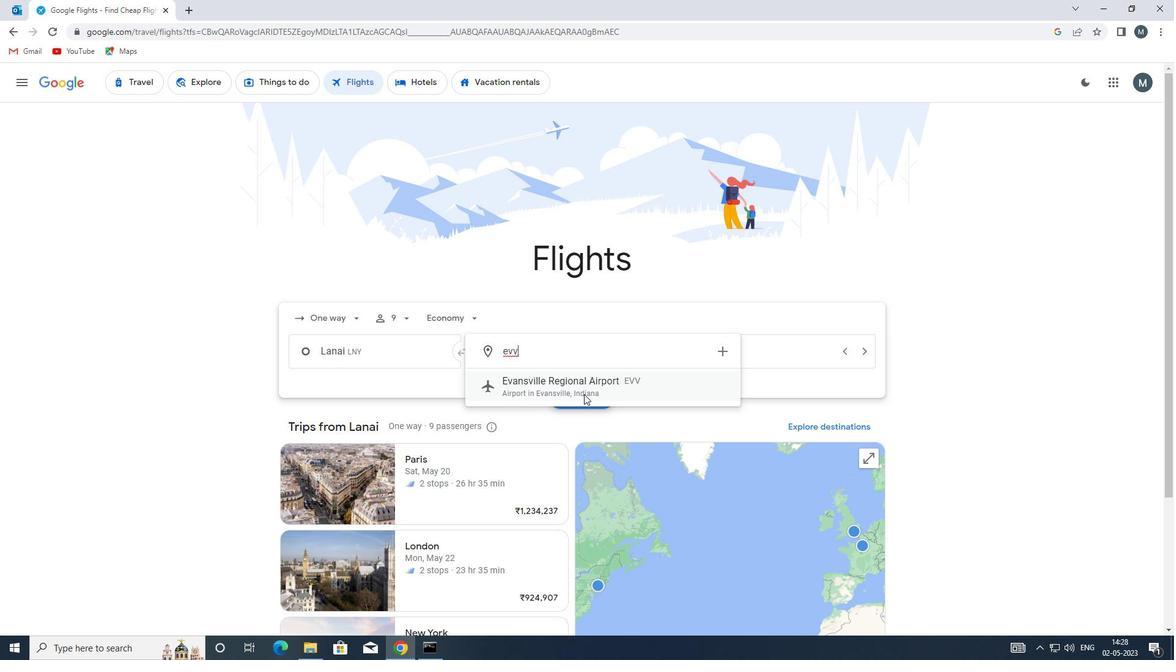 
Action: Mouse moved to (693, 357)
Screenshot: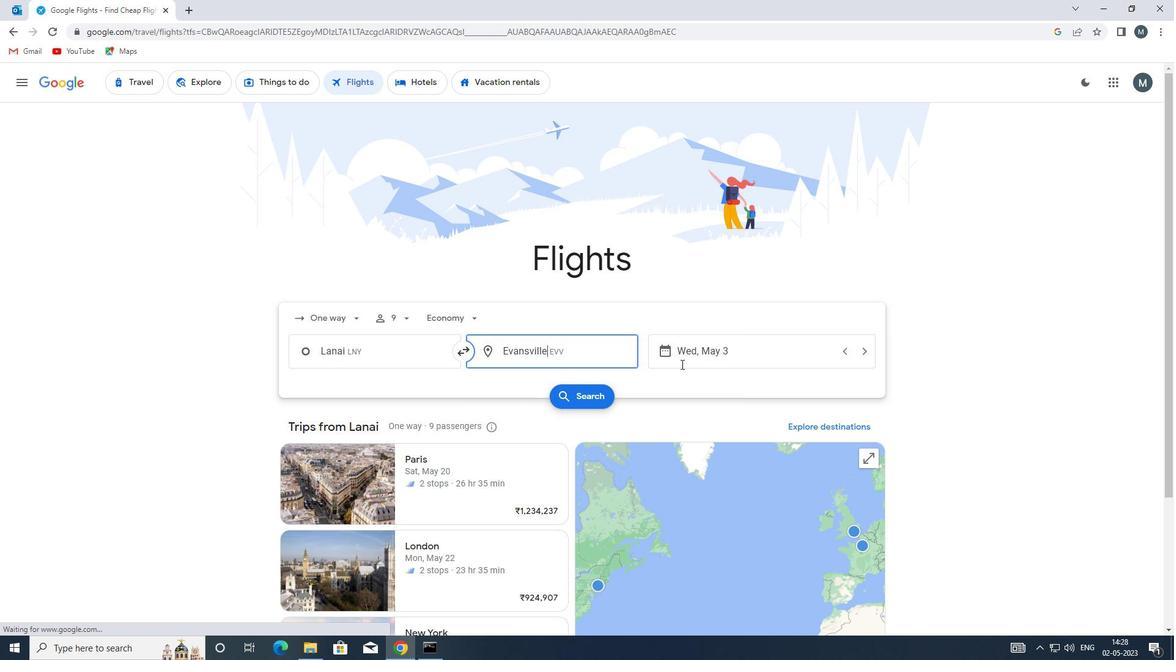 
Action: Mouse pressed left at (693, 357)
Screenshot: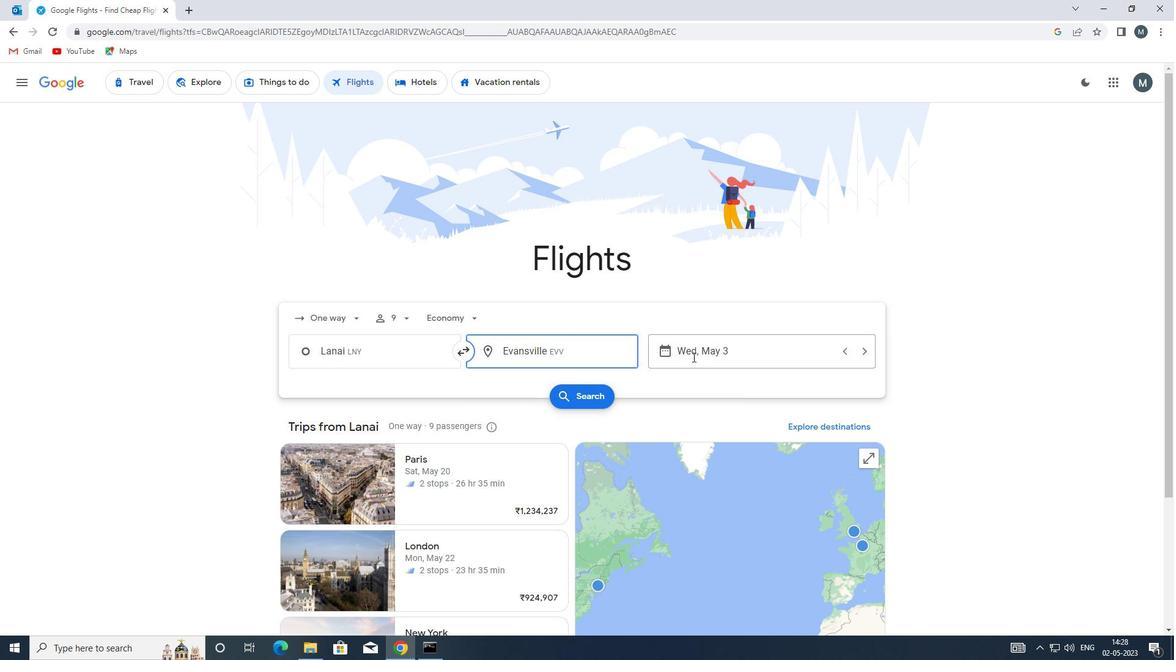 
Action: Mouse moved to (532, 417)
Screenshot: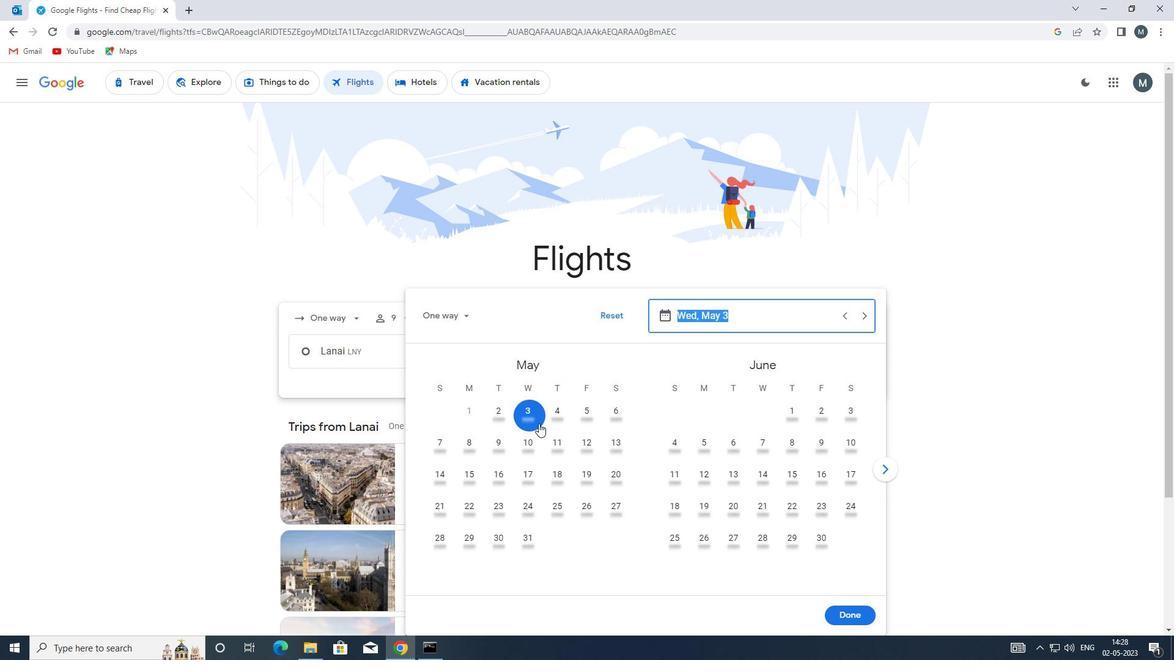 
Action: Mouse pressed left at (532, 417)
Screenshot: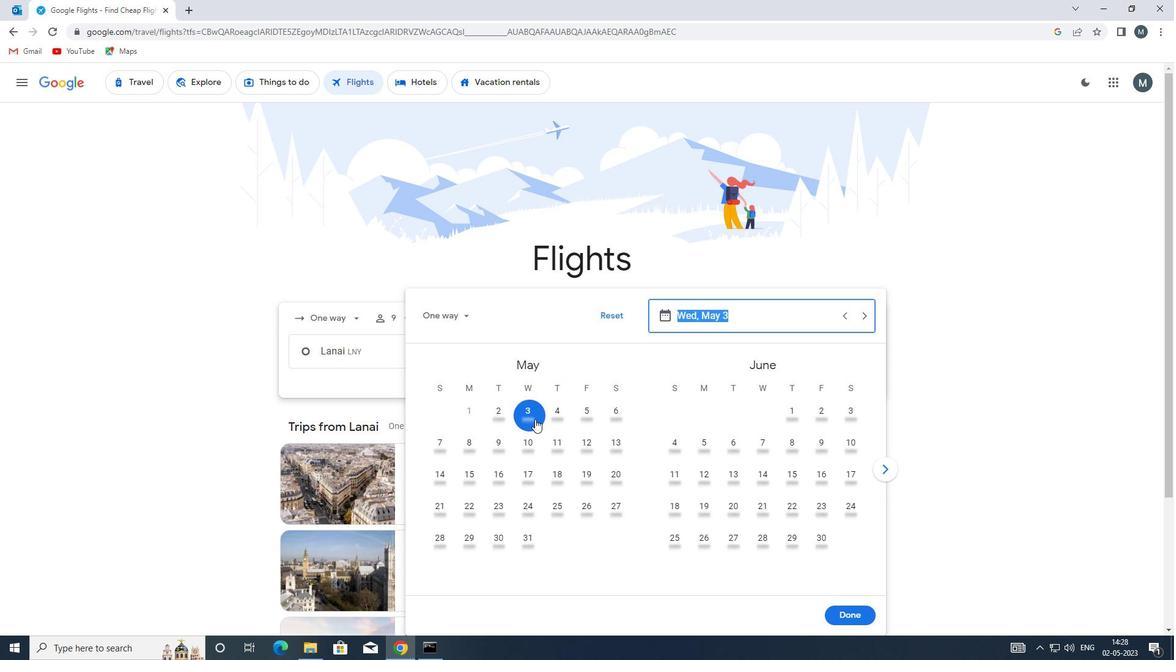 
Action: Mouse moved to (852, 613)
Screenshot: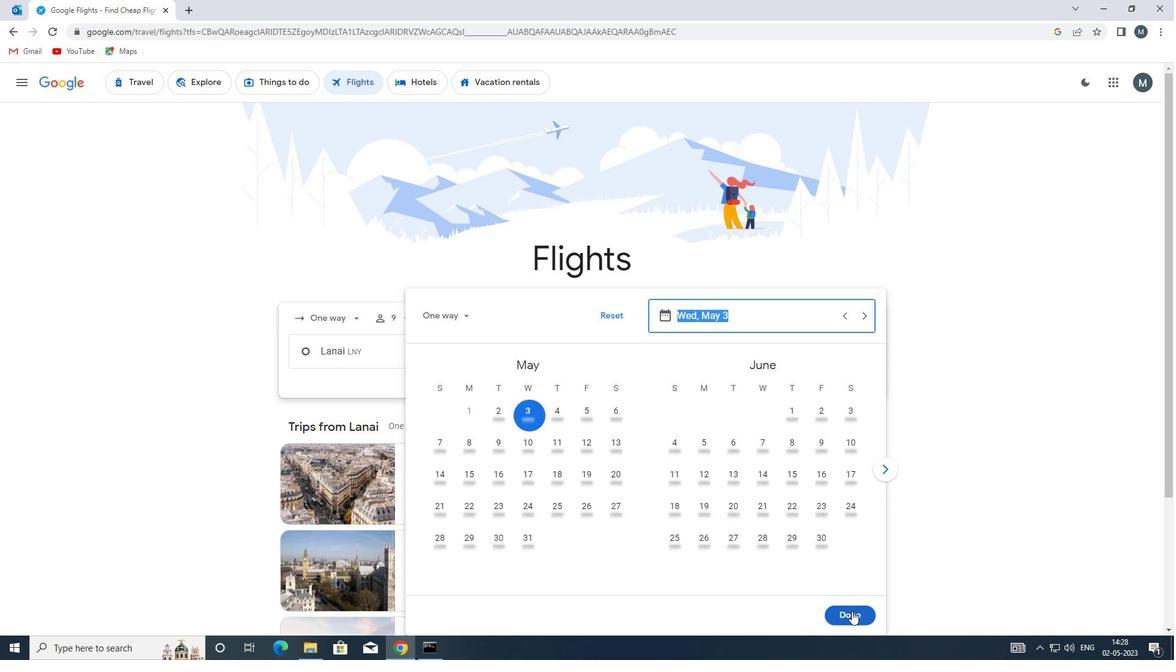 
Action: Mouse pressed left at (852, 613)
Screenshot: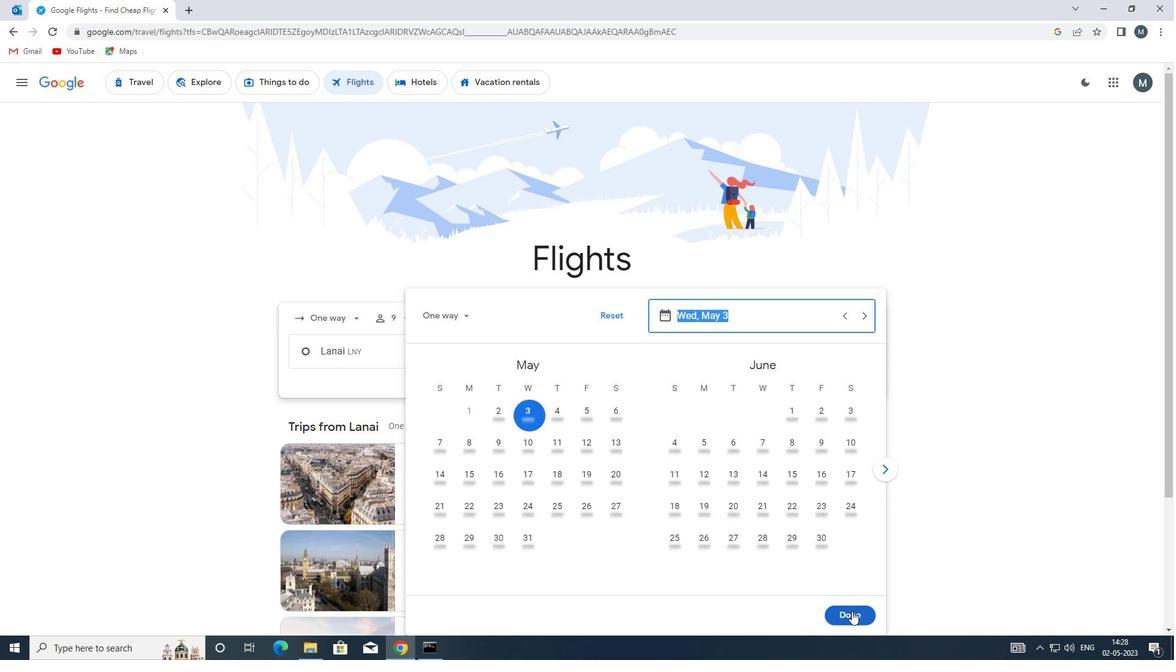 
Action: Mouse moved to (576, 392)
Screenshot: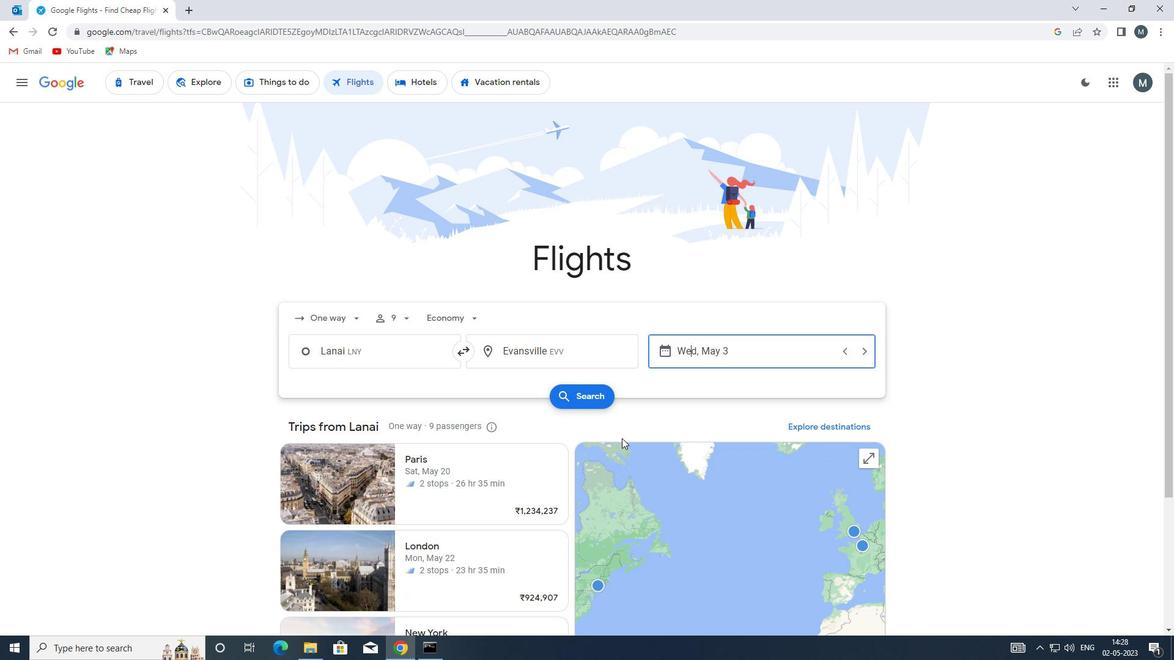 
Action: Mouse pressed left at (576, 392)
Screenshot: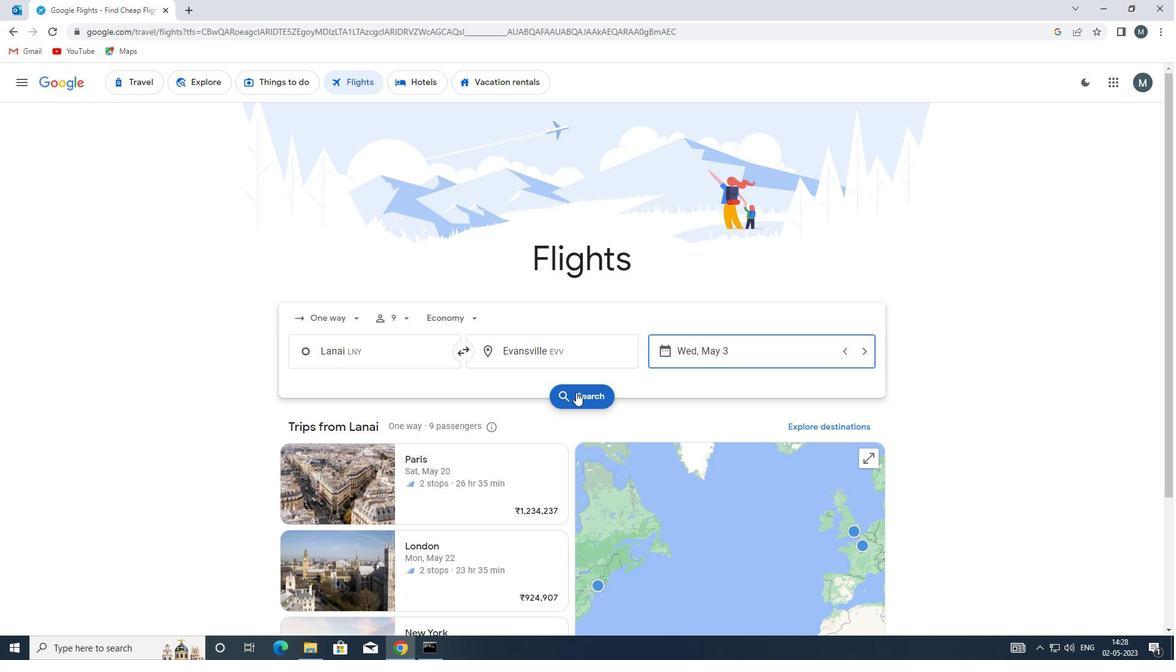 
Action: Mouse moved to (299, 191)
Screenshot: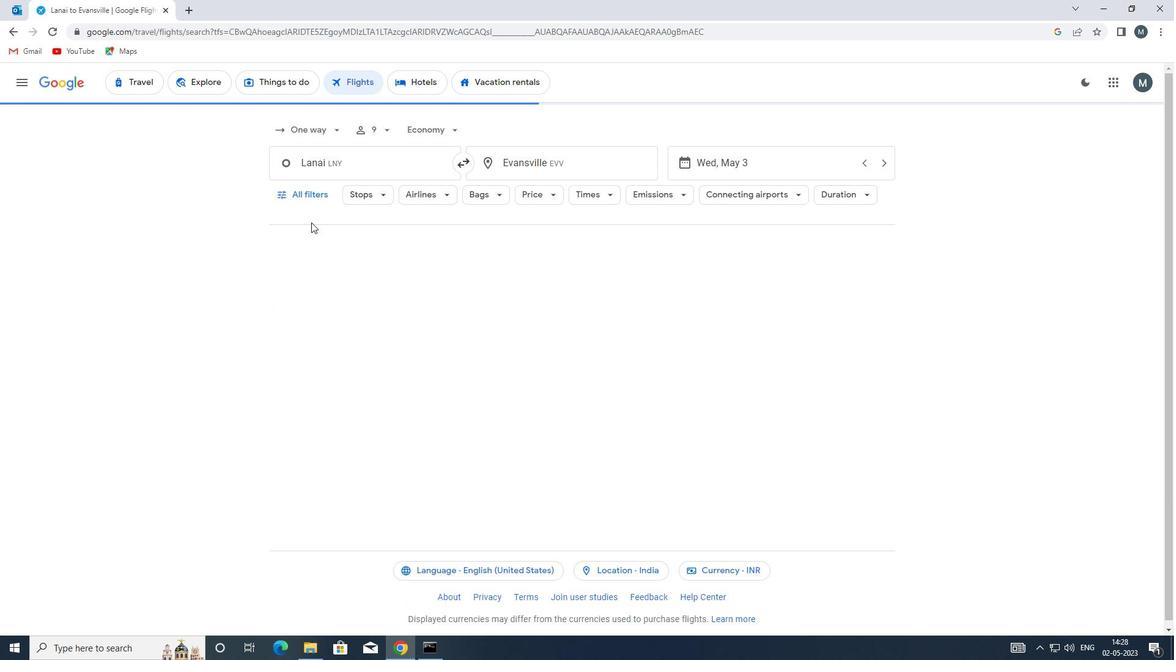 
Action: Mouse pressed left at (299, 191)
Screenshot: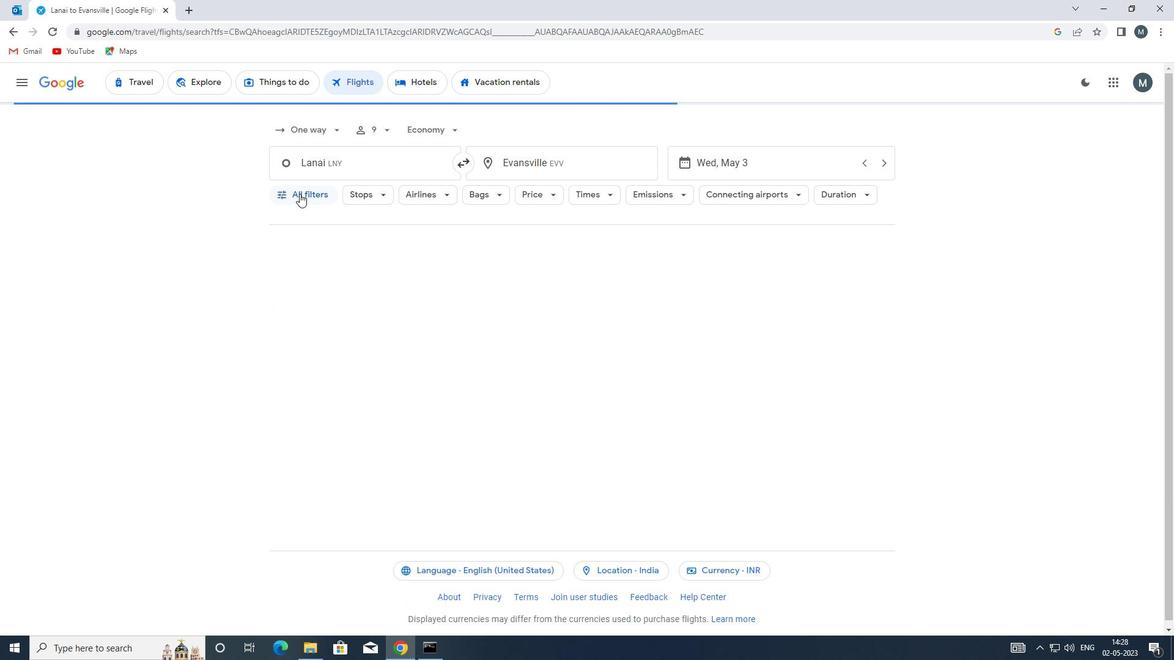 
Action: Mouse moved to (328, 303)
Screenshot: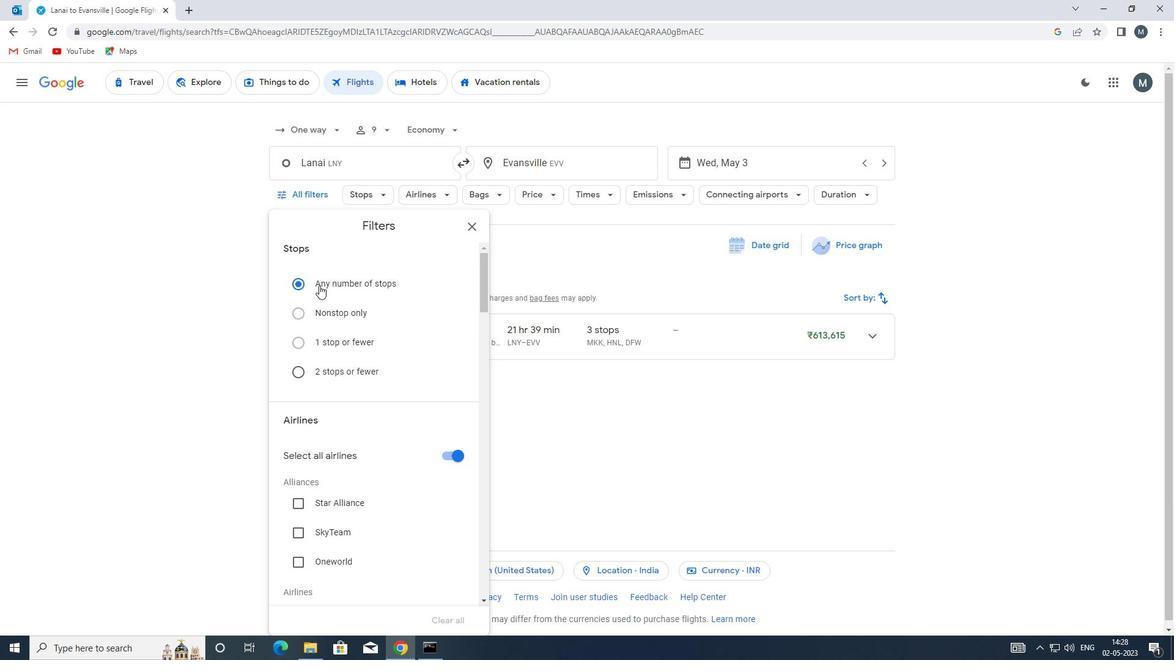 
Action: Mouse scrolled (328, 302) with delta (0, 0)
Screenshot: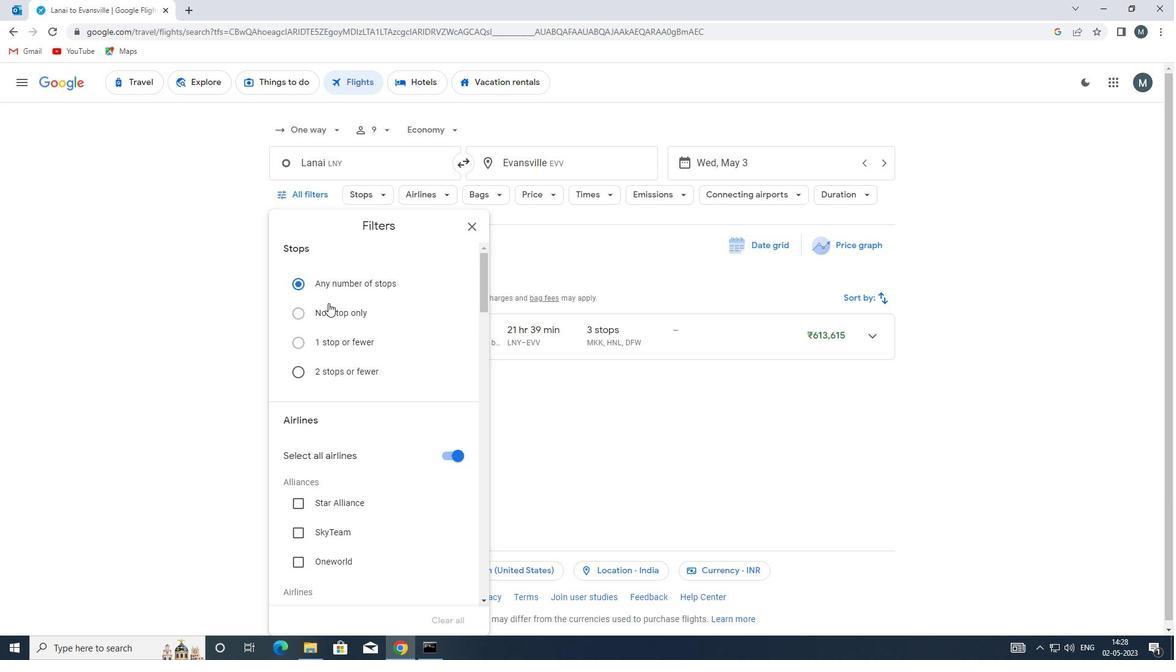 
Action: Mouse scrolled (328, 302) with delta (0, 0)
Screenshot: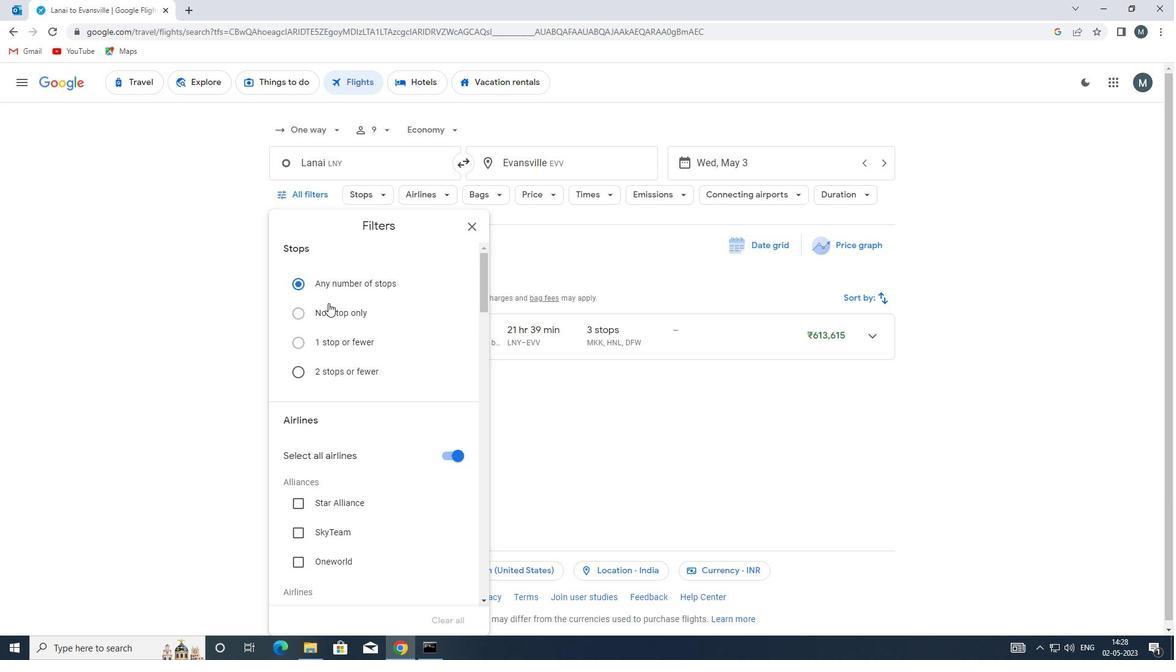 
Action: Mouse moved to (443, 337)
Screenshot: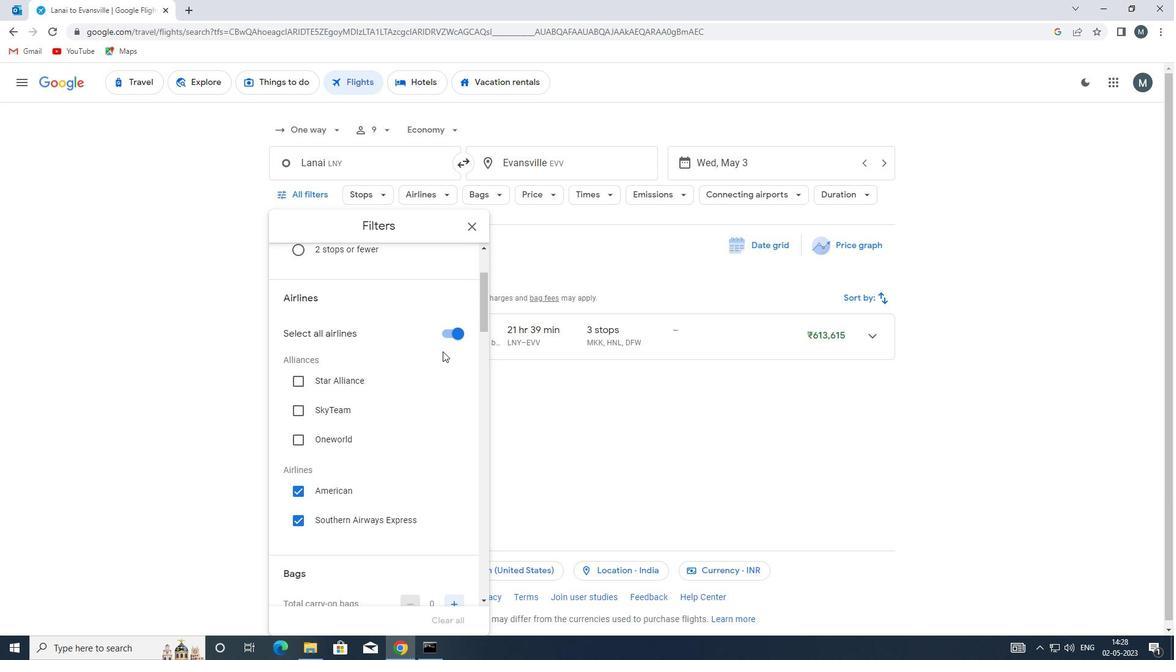 
Action: Mouse pressed left at (443, 337)
Screenshot: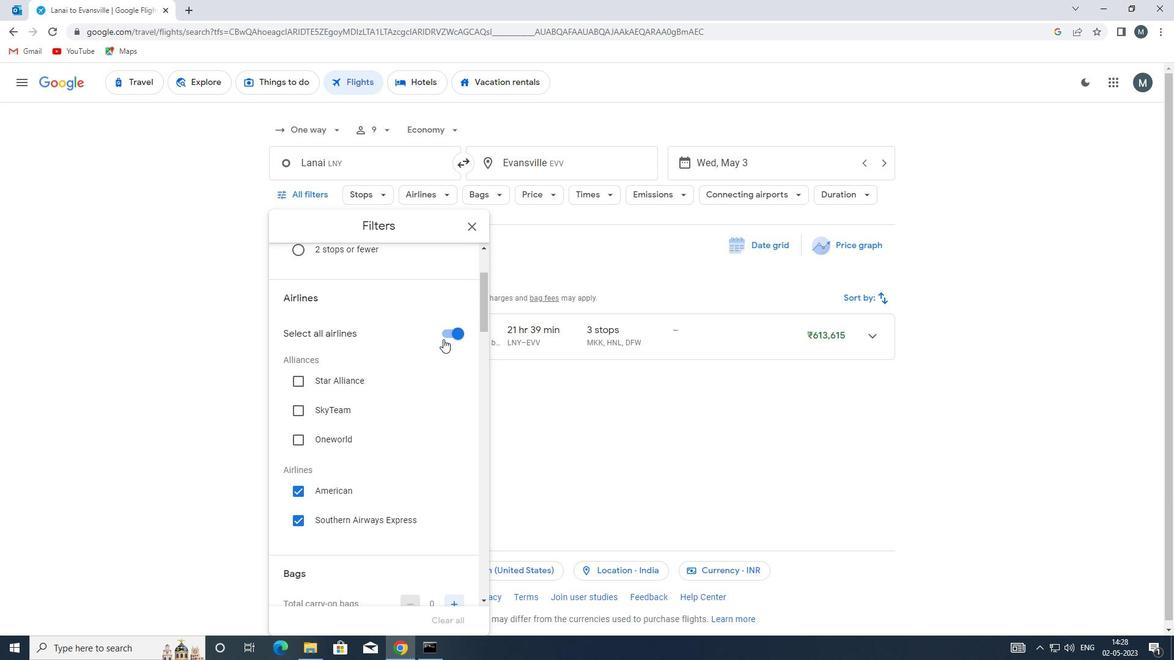 
Action: Mouse moved to (368, 391)
Screenshot: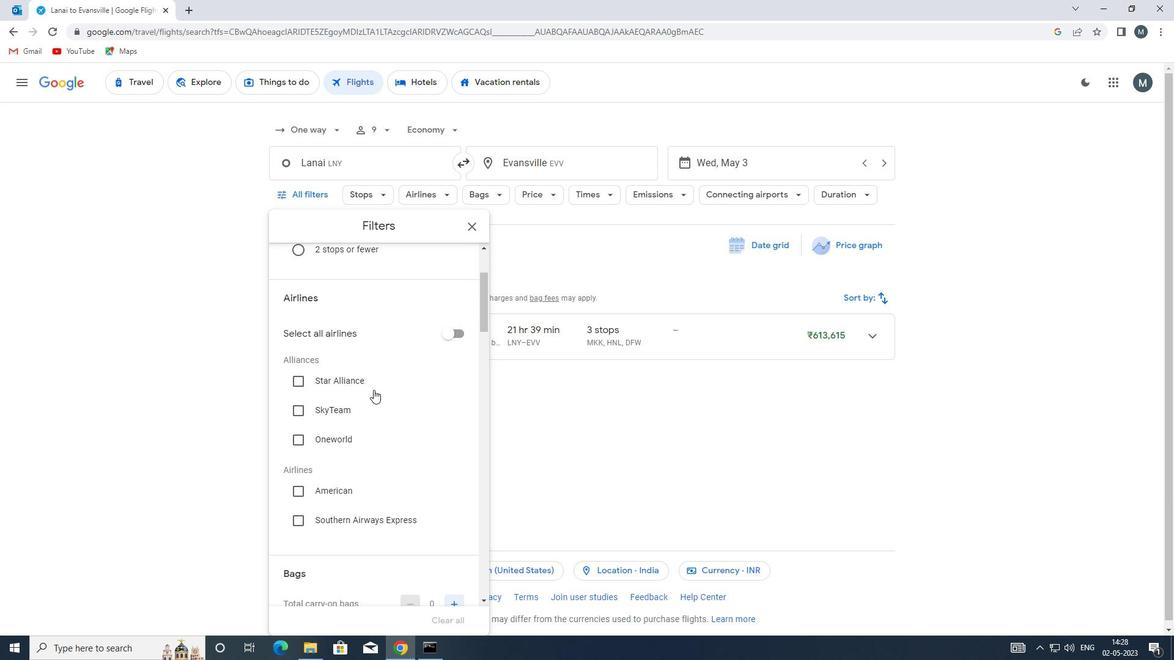 
Action: Mouse scrolled (368, 390) with delta (0, 0)
Screenshot: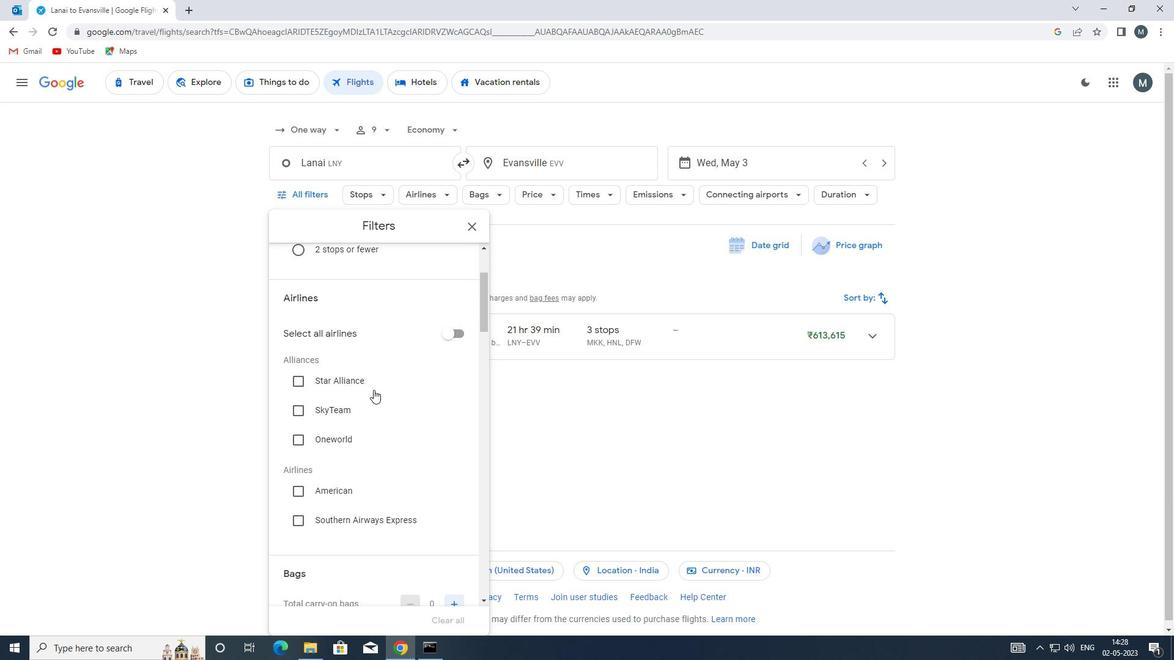 
Action: Mouse moved to (367, 395)
Screenshot: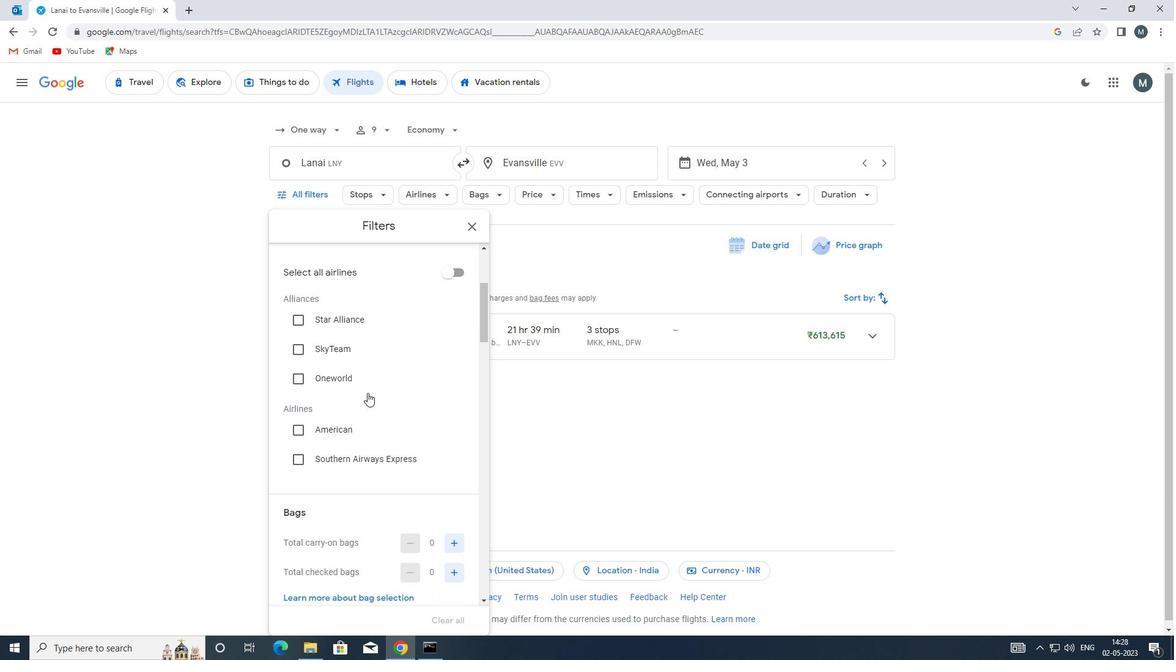 
Action: Mouse scrolled (367, 394) with delta (0, 0)
Screenshot: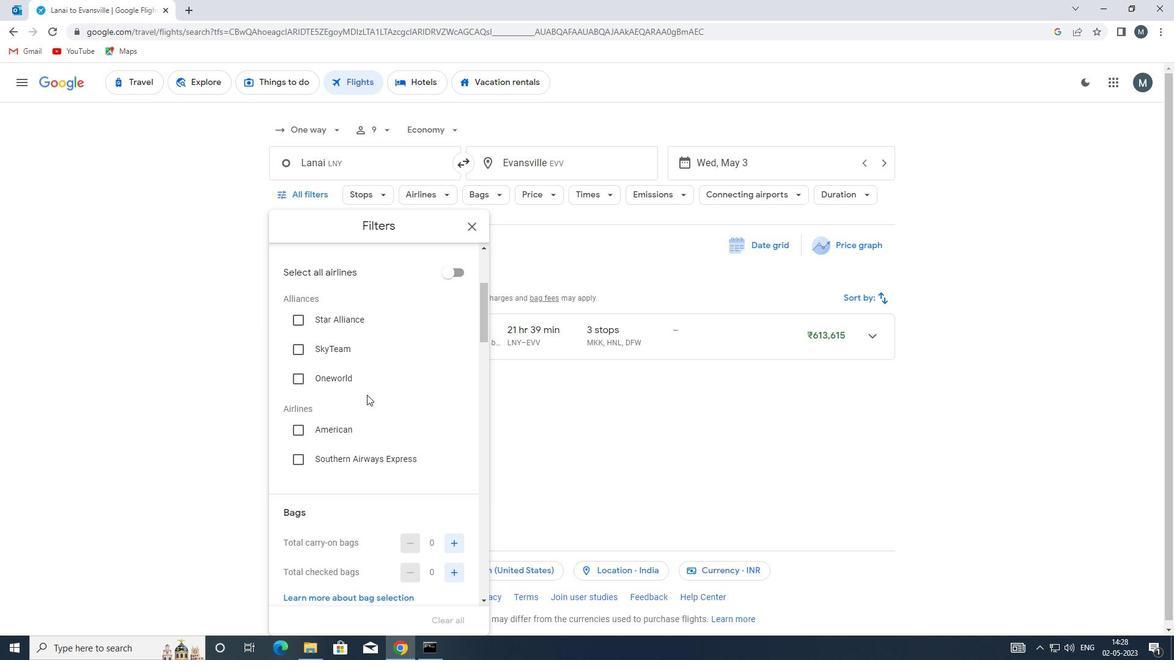 
Action: Mouse scrolled (367, 394) with delta (0, 0)
Screenshot: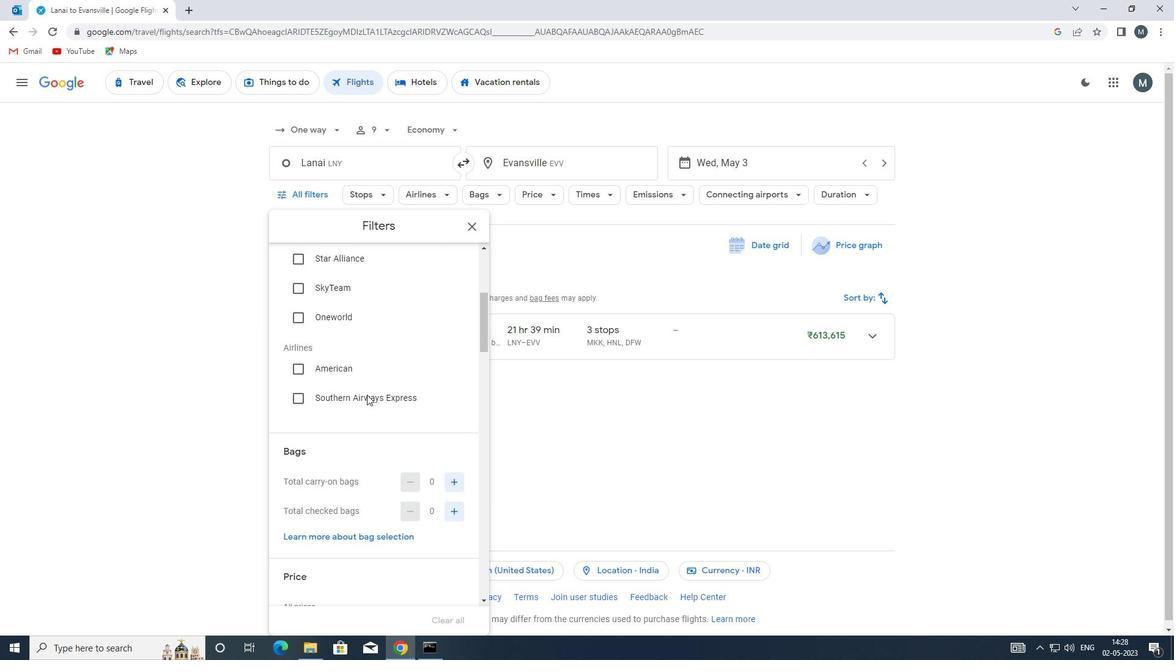
Action: Mouse moved to (365, 395)
Screenshot: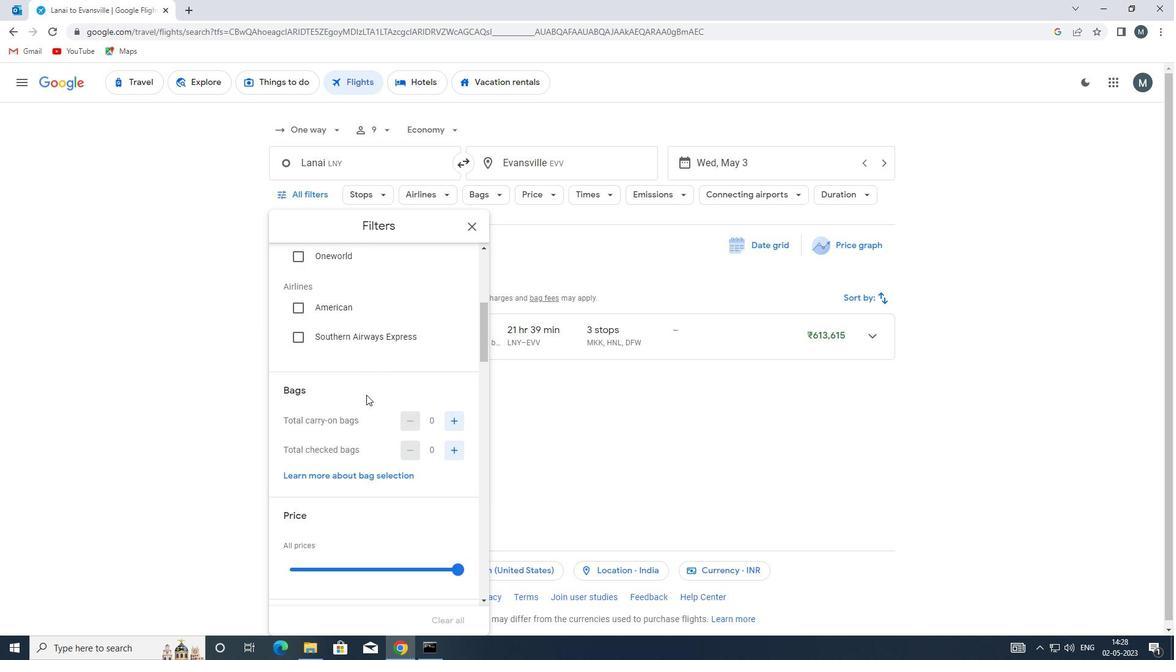 
Action: Mouse scrolled (365, 394) with delta (0, 0)
Screenshot: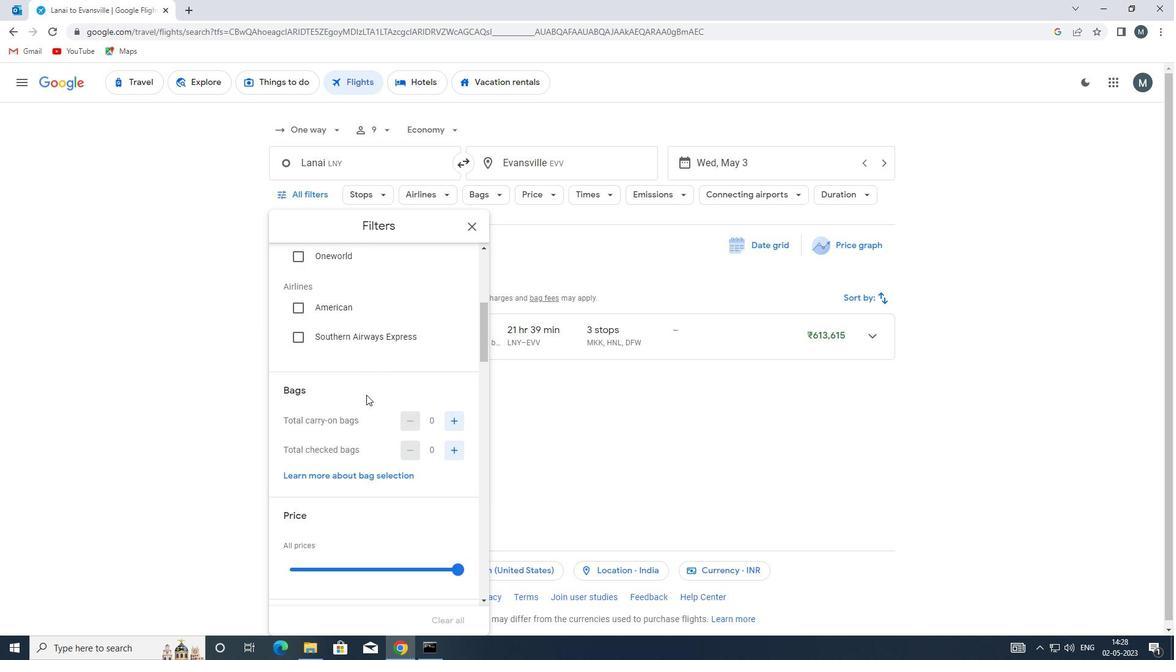 
Action: Mouse scrolled (365, 394) with delta (0, 0)
Screenshot: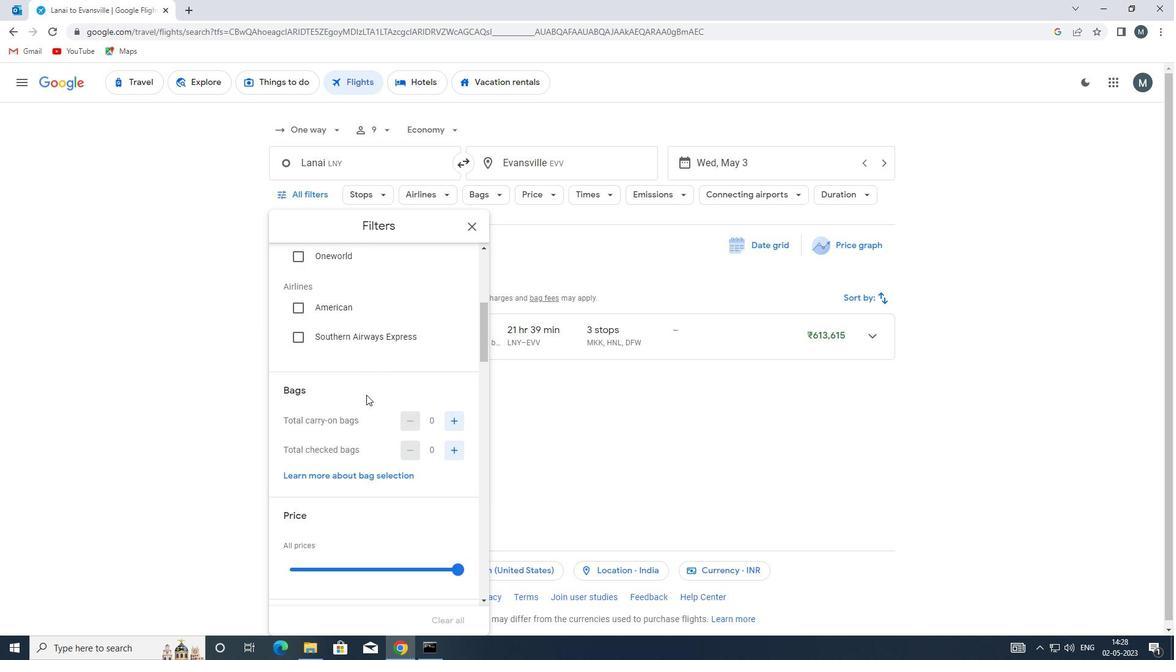 
Action: Mouse moved to (456, 330)
Screenshot: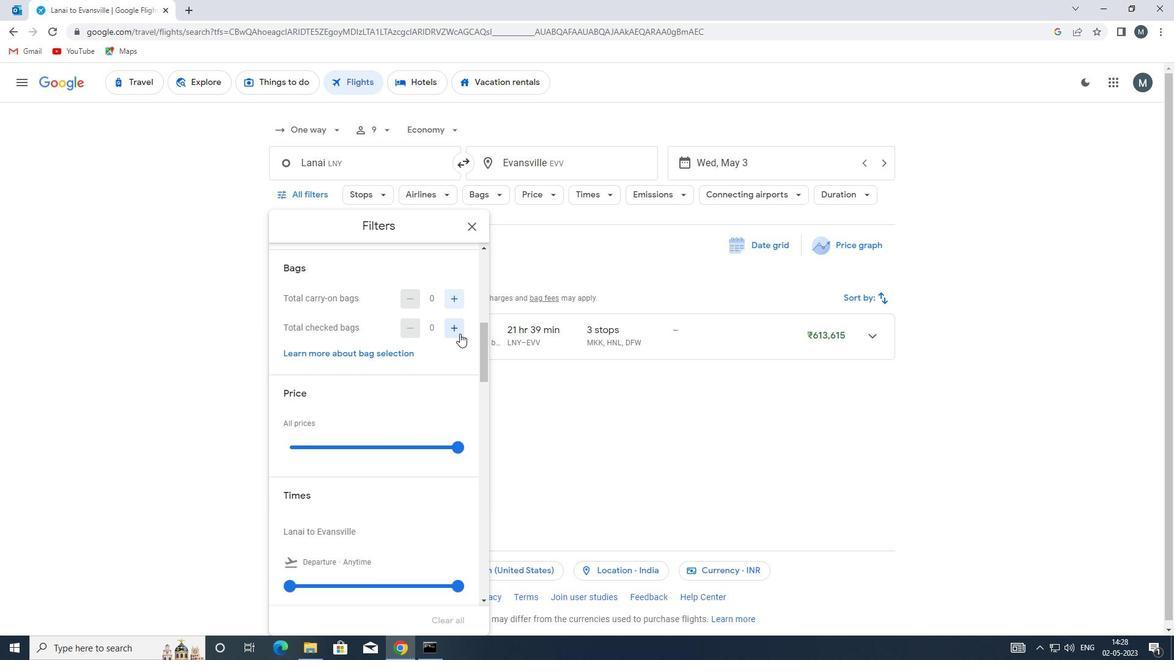 
Action: Mouse pressed left at (456, 330)
Screenshot: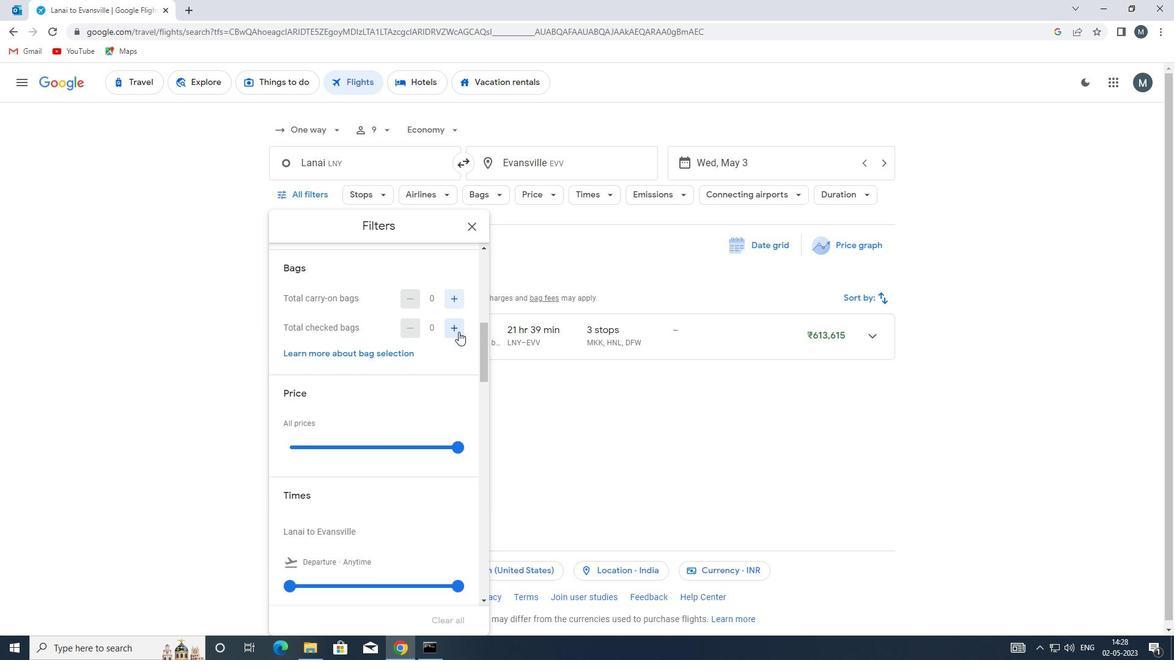 
Action: Mouse pressed left at (456, 330)
Screenshot: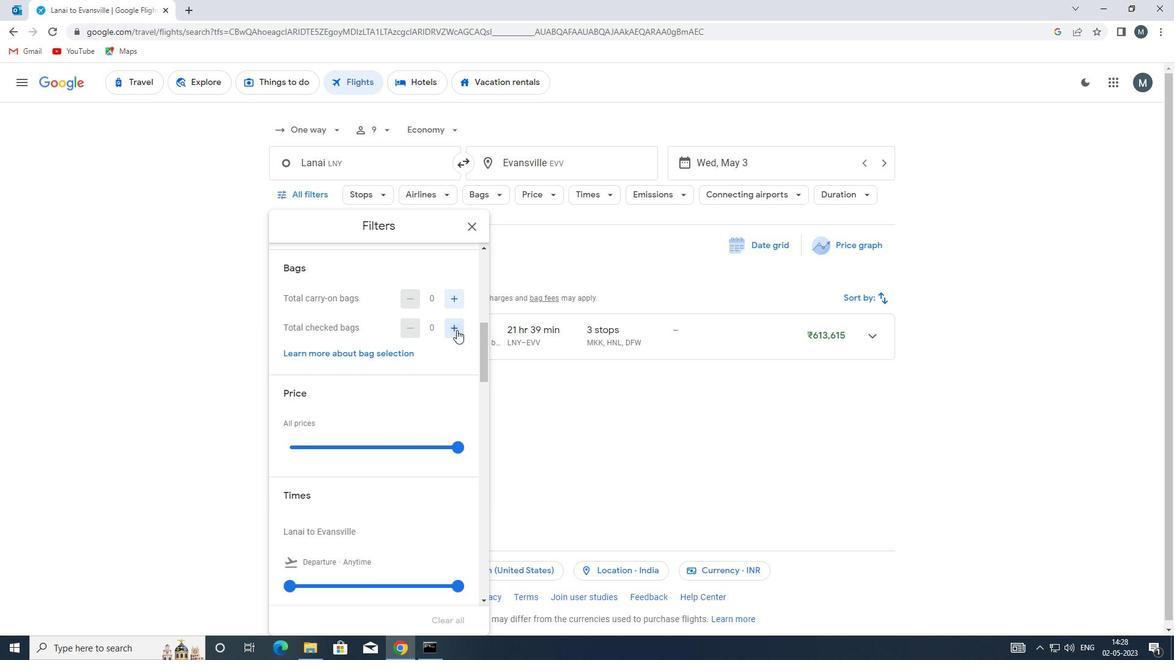 
Action: Mouse pressed left at (456, 330)
Screenshot: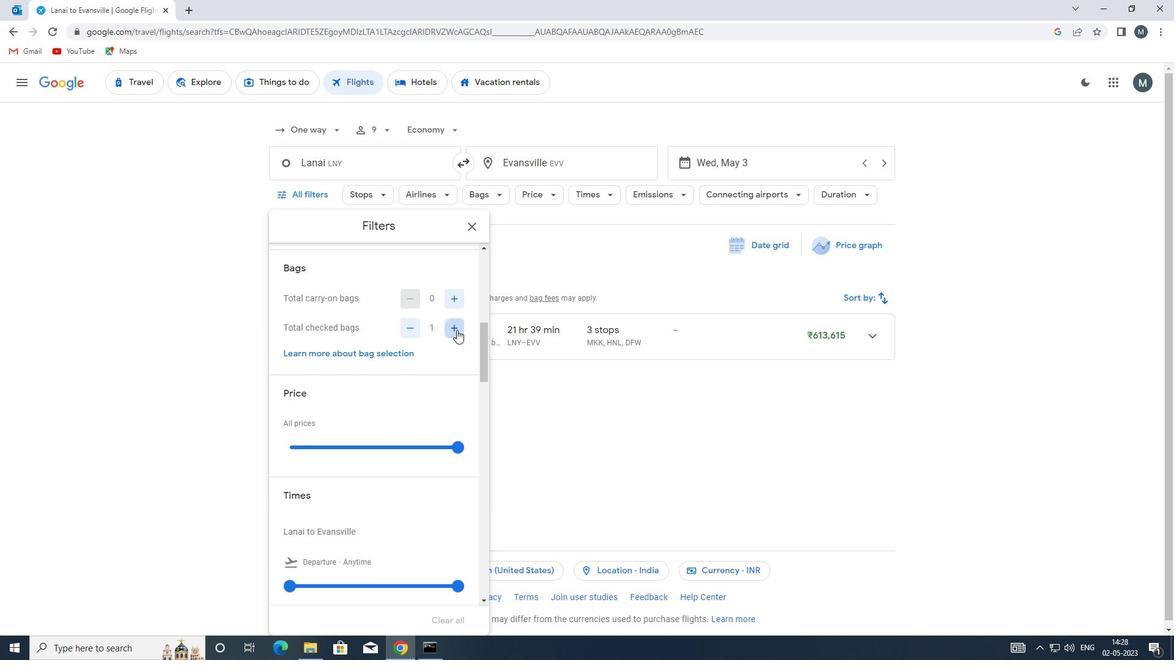 
Action: Mouse pressed right at (456, 330)
Screenshot: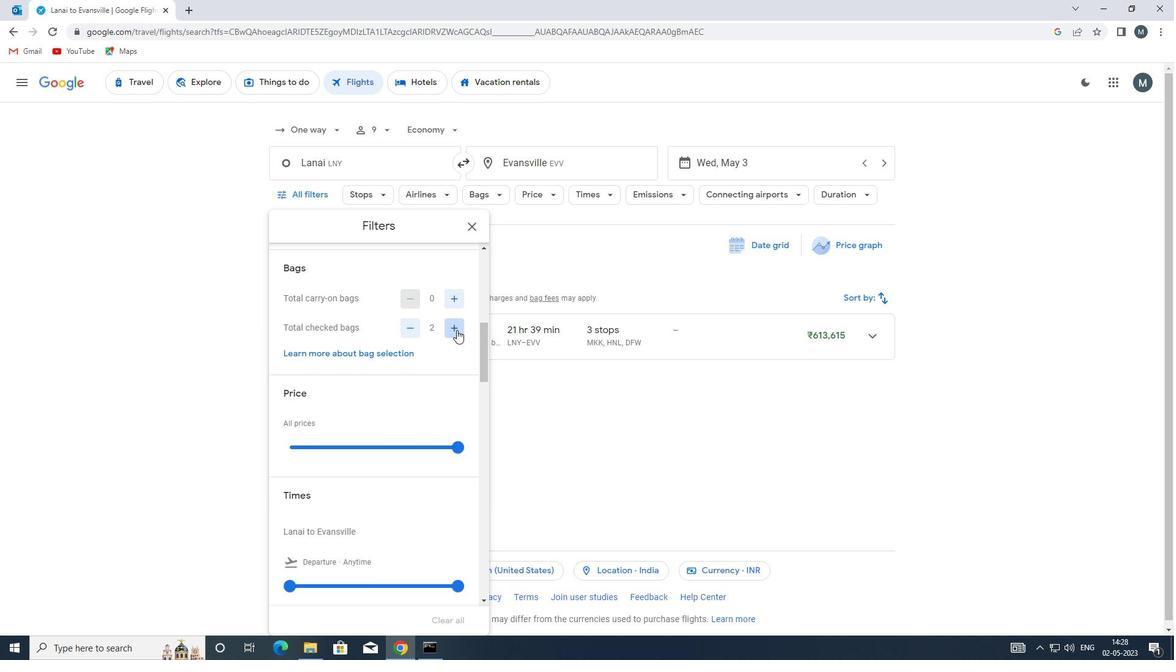 
Action: Mouse pressed left at (456, 330)
Screenshot: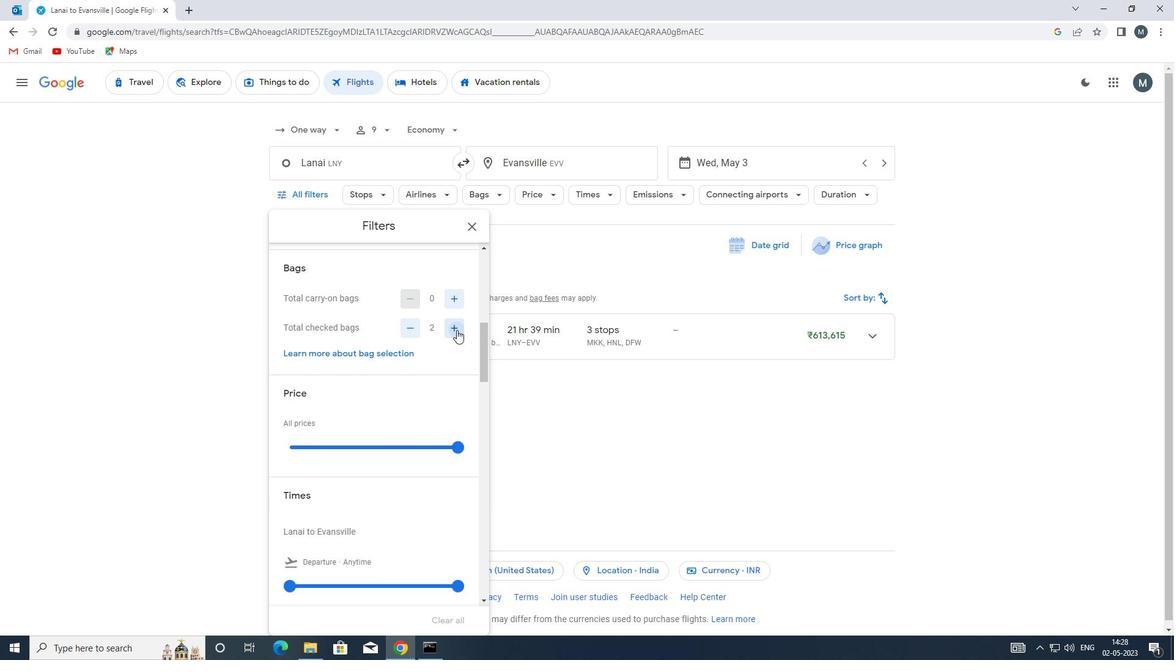 
Action: Mouse pressed left at (456, 330)
Screenshot: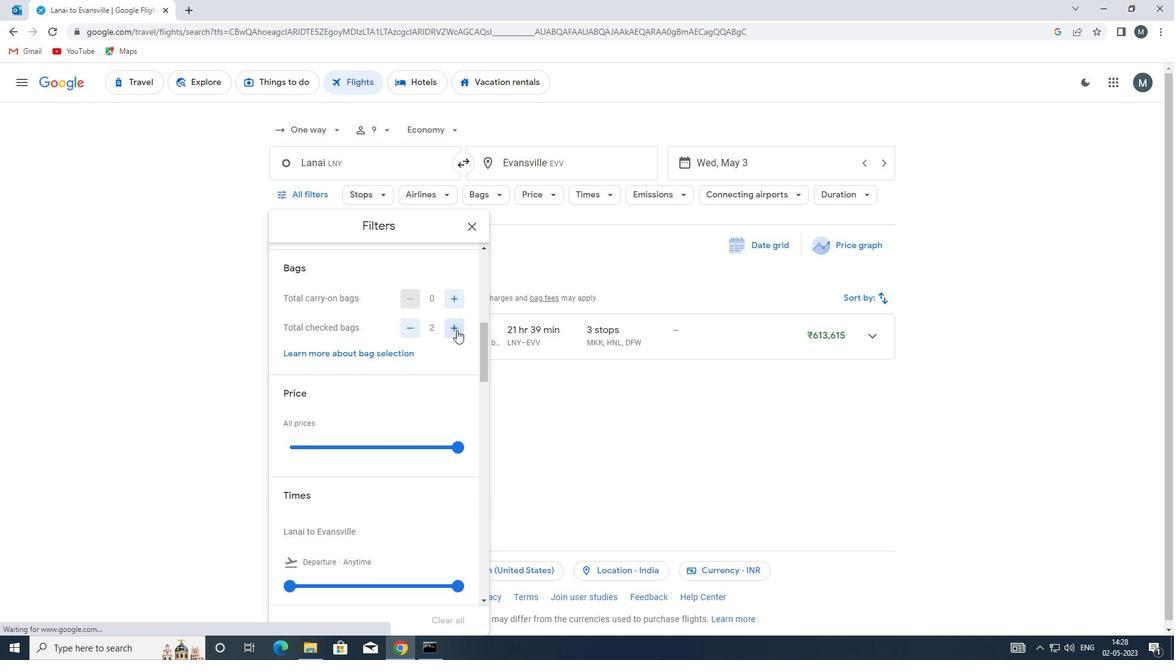 
Action: Mouse pressed left at (456, 330)
Screenshot: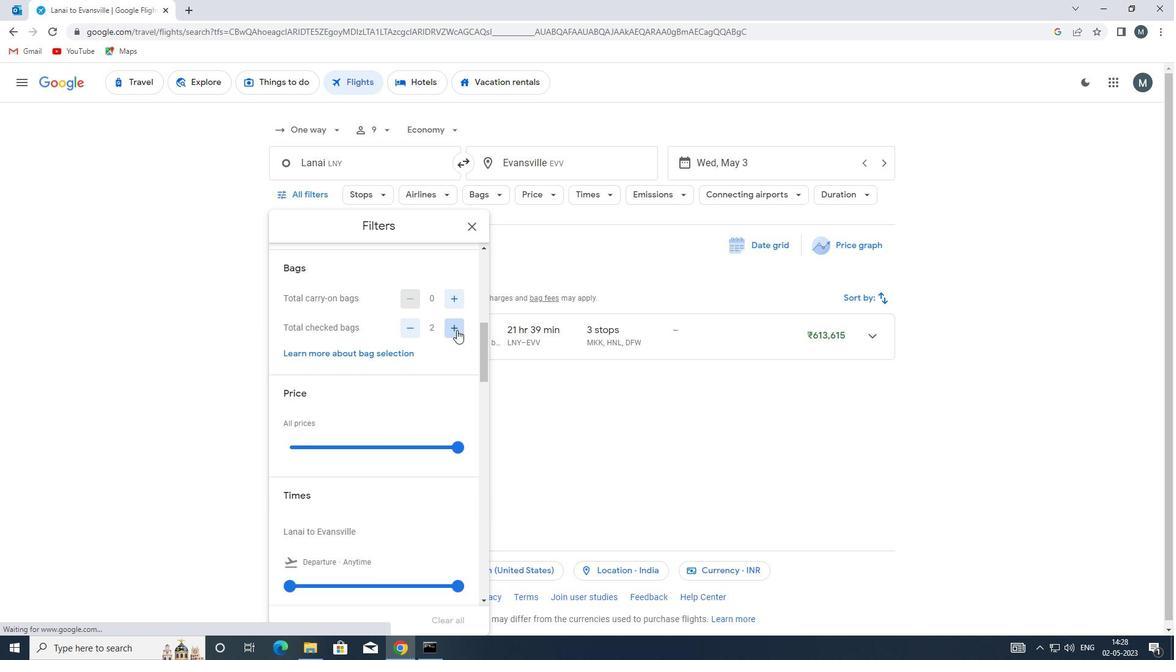 
Action: Mouse pressed left at (456, 330)
Screenshot: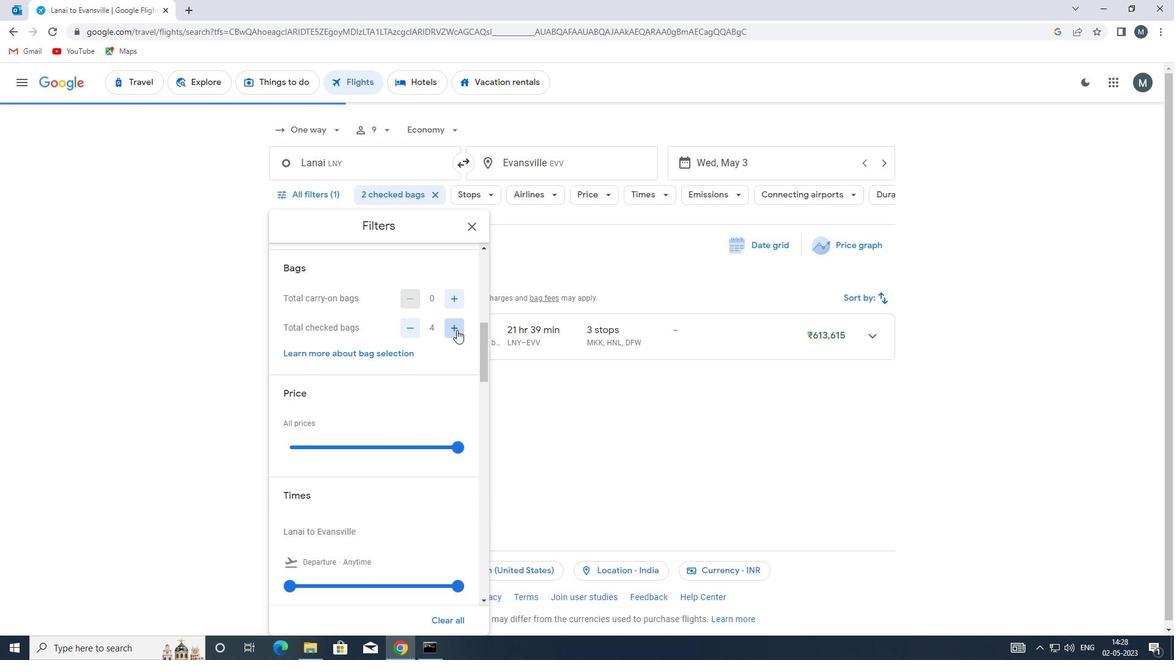 
Action: Mouse pressed left at (456, 330)
Screenshot: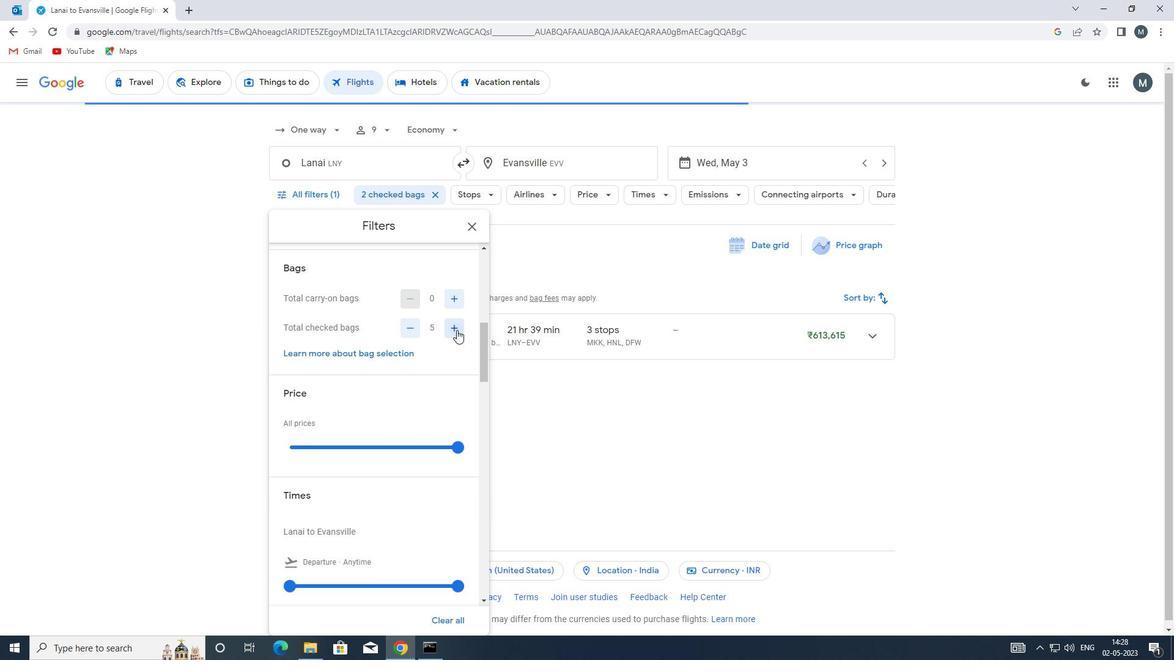 
Action: Mouse pressed left at (456, 330)
Screenshot: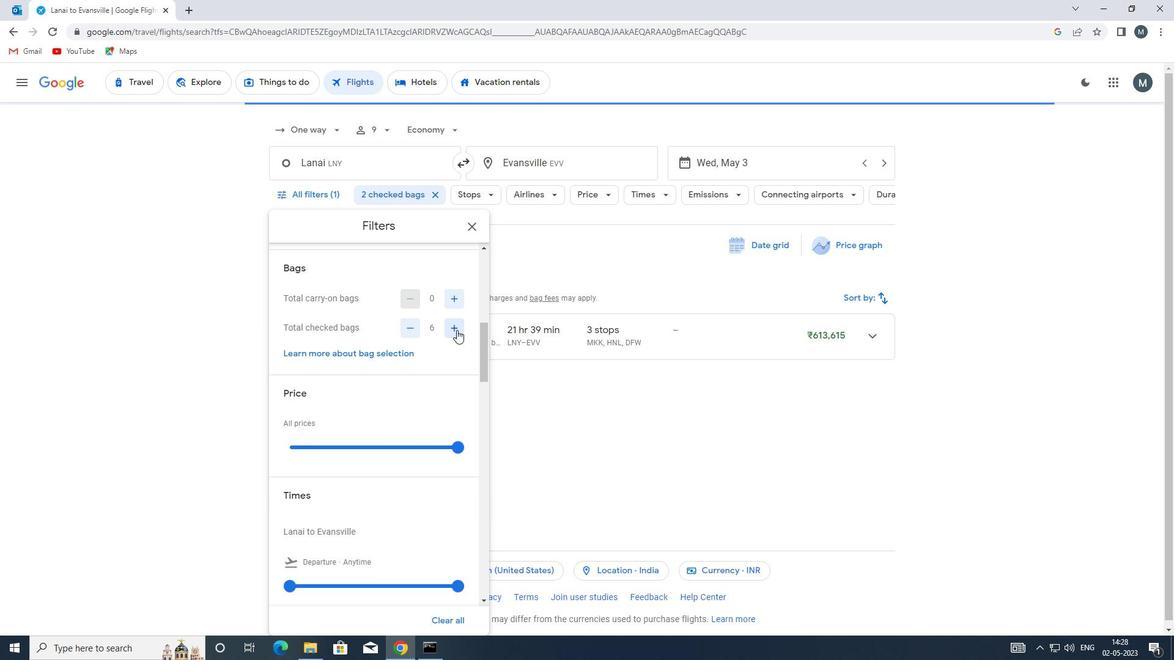 
Action: Mouse pressed left at (456, 330)
Screenshot: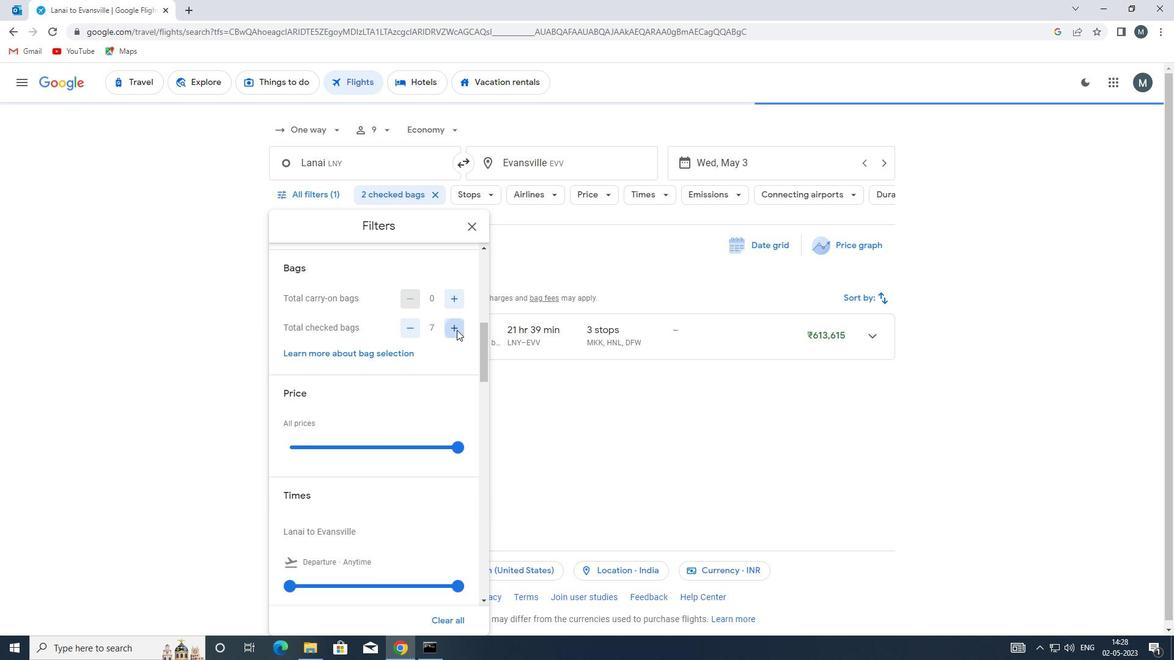 
Action: Mouse pressed right at (456, 330)
Screenshot: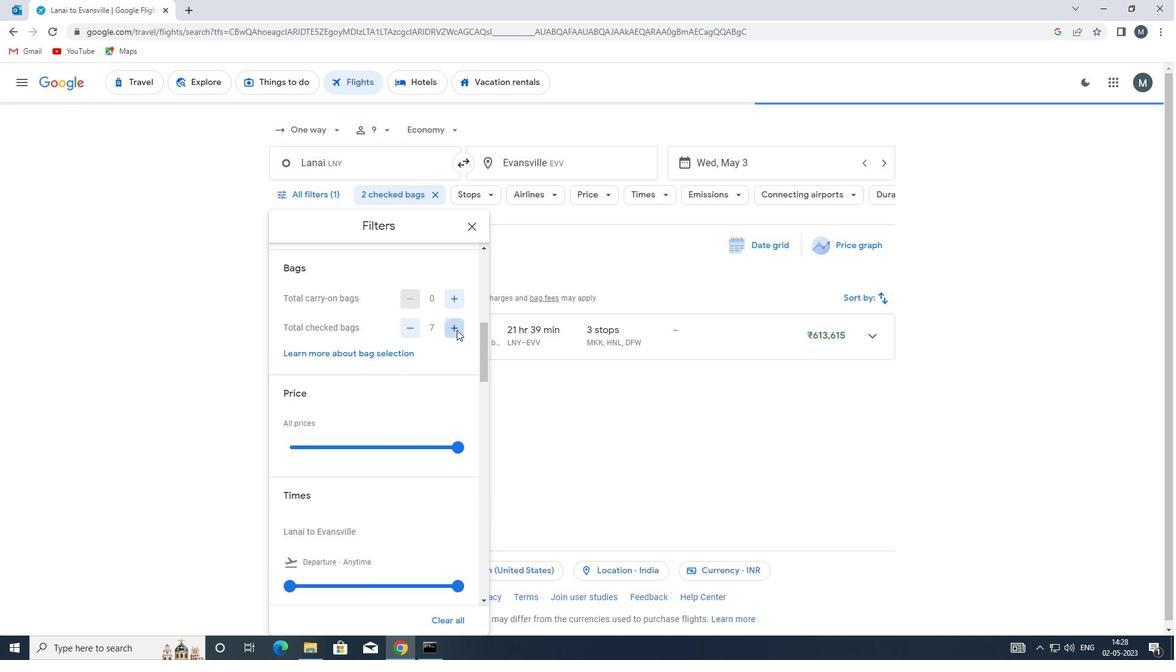 
Action: Mouse pressed left at (456, 330)
Screenshot: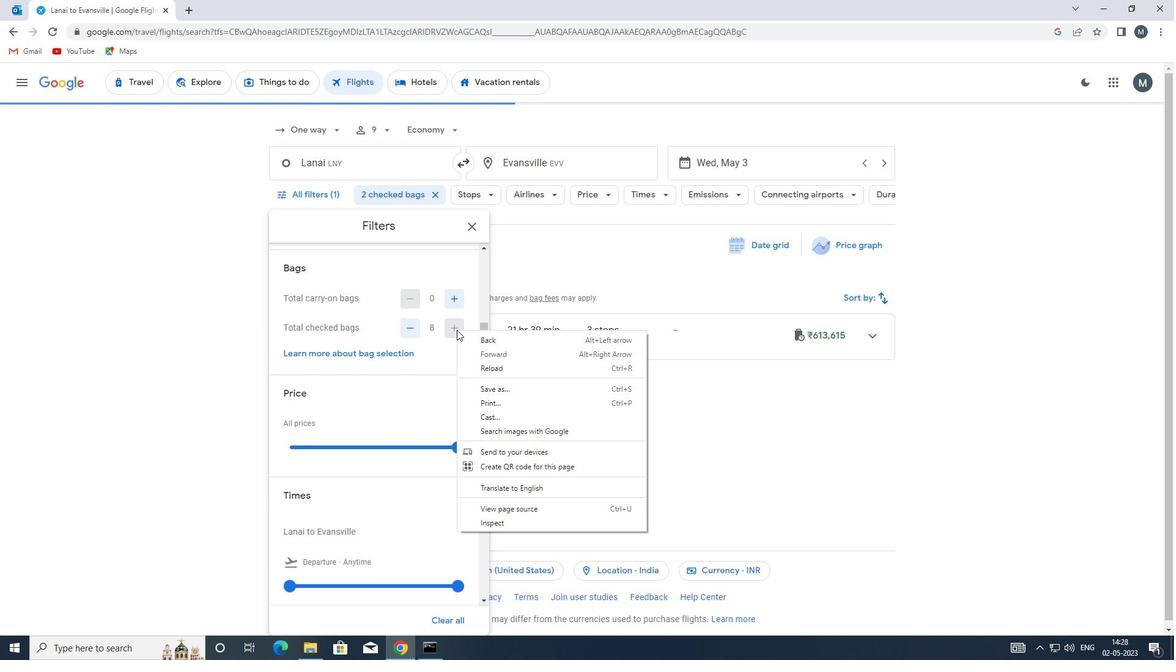 
Action: Mouse pressed left at (456, 330)
Screenshot: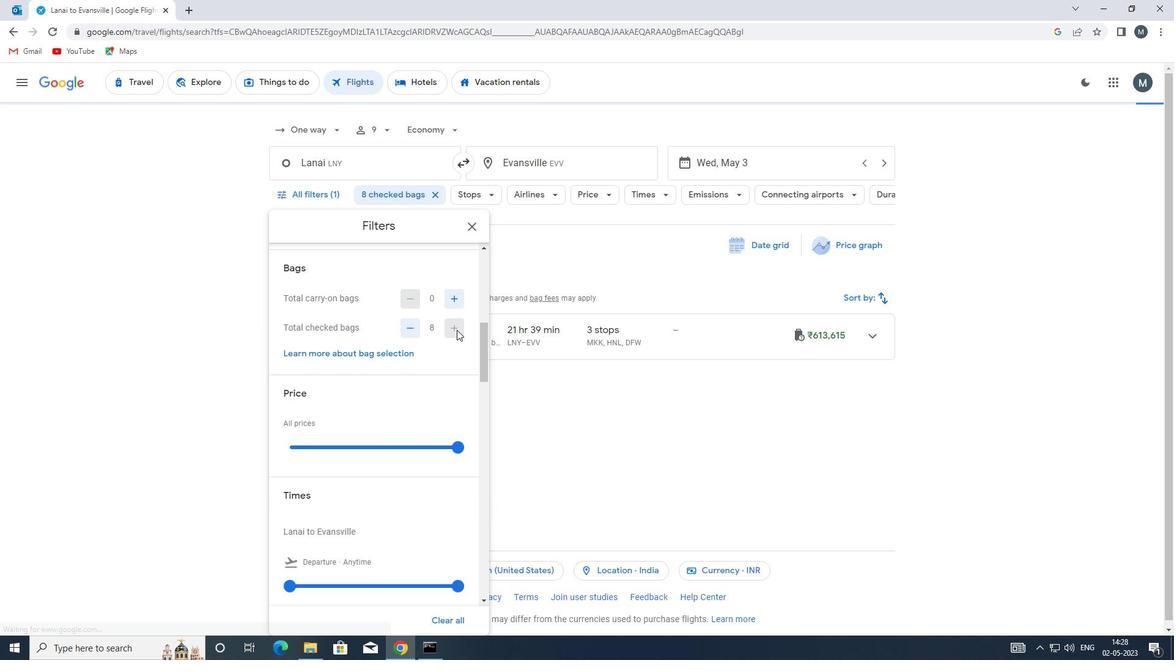 
Action: Mouse moved to (422, 359)
Screenshot: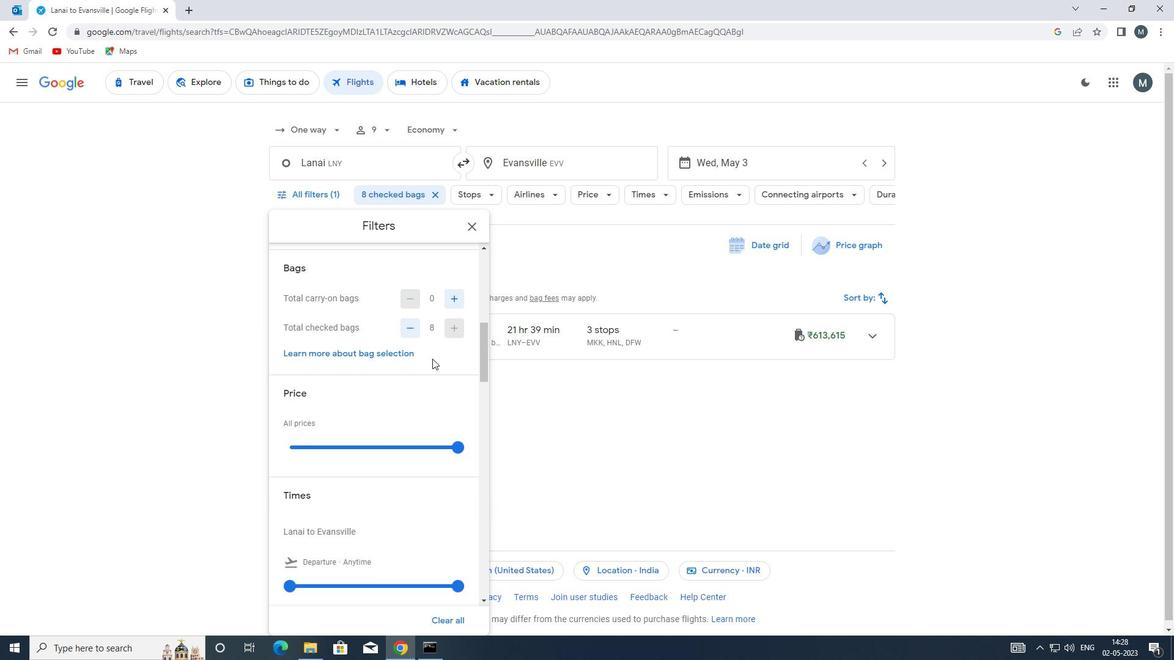 
Action: Mouse scrolled (422, 359) with delta (0, 0)
Screenshot: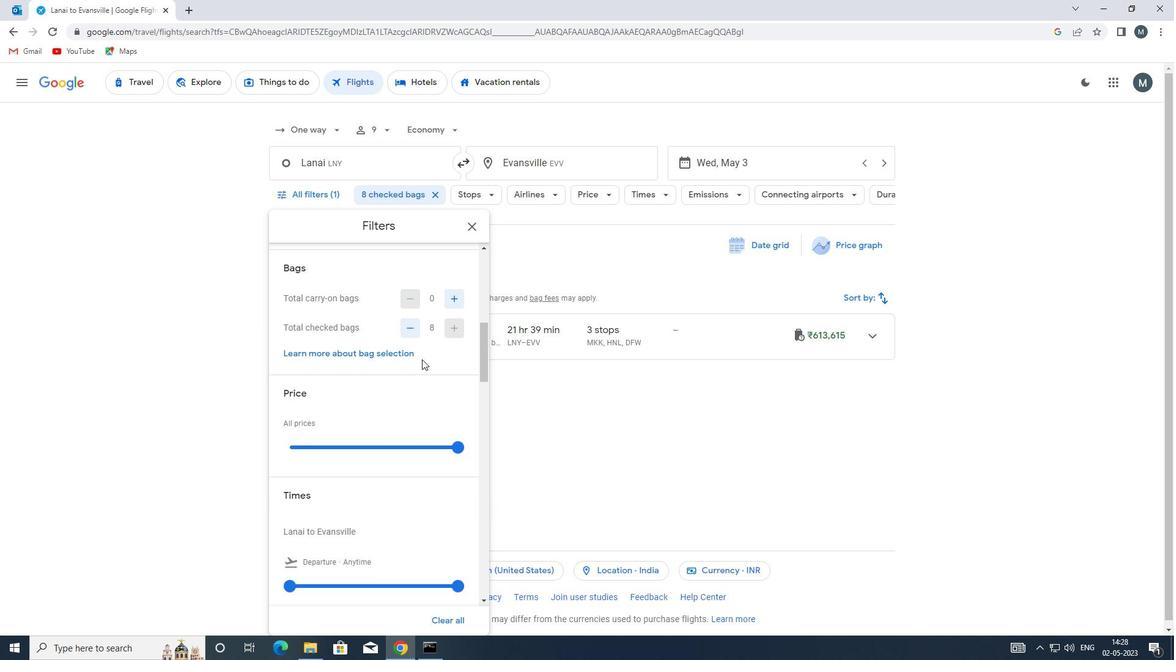
Action: Mouse scrolled (422, 359) with delta (0, 0)
Screenshot: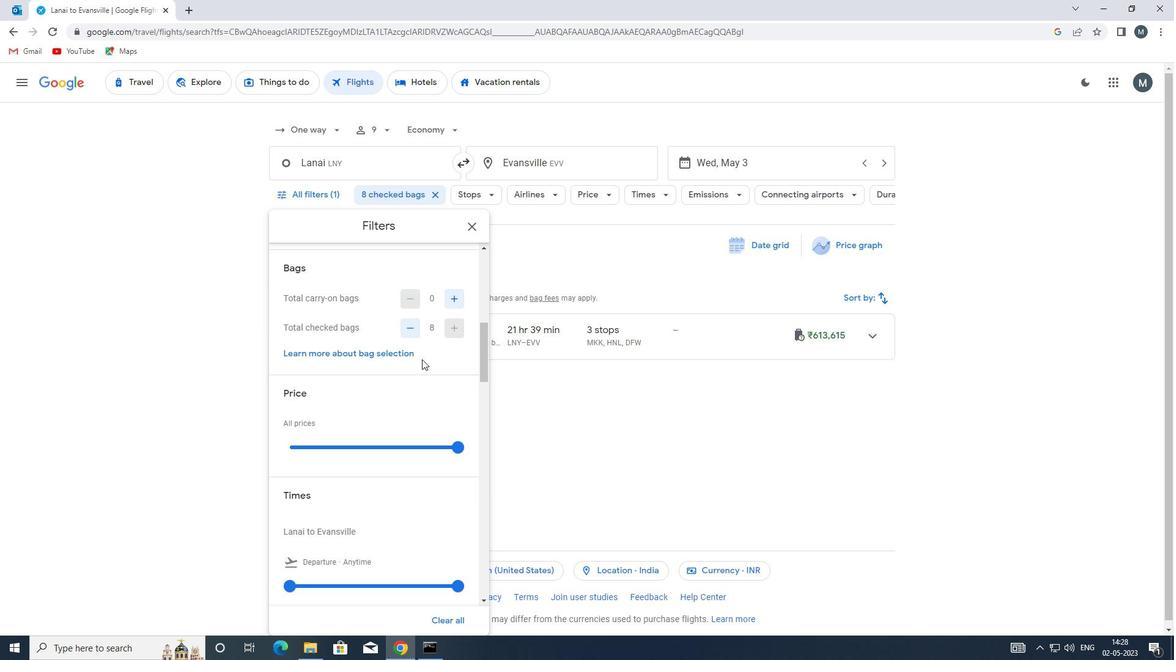 
Action: Mouse moved to (360, 326)
Screenshot: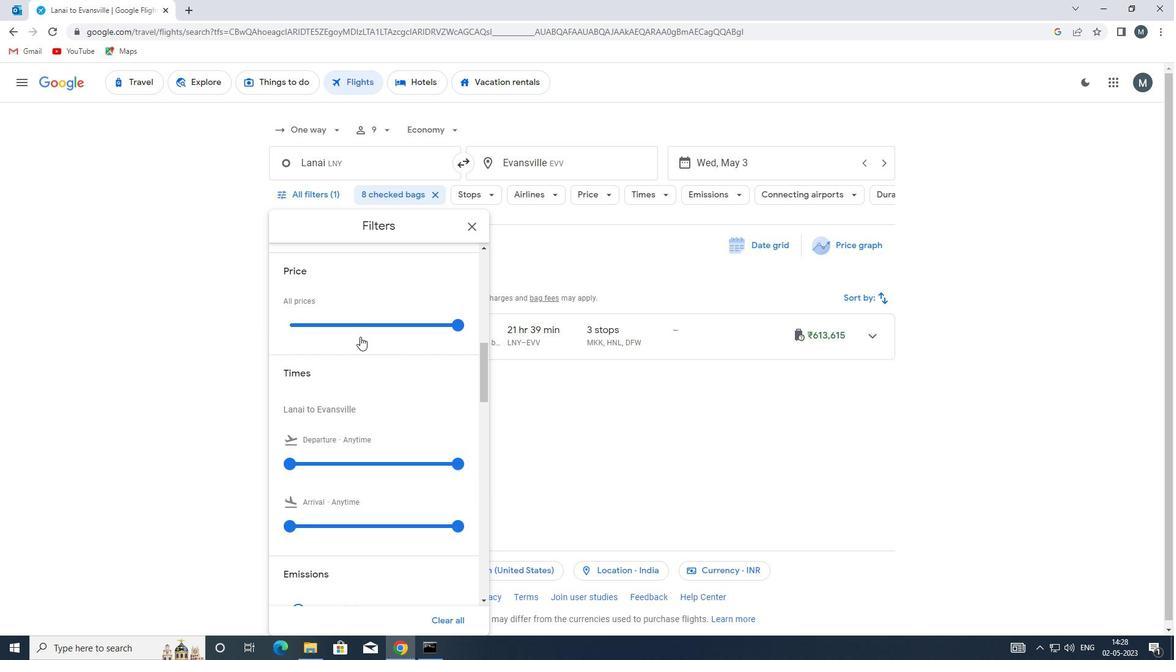 
Action: Mouse pressed left at (360, 326)
Screenshot: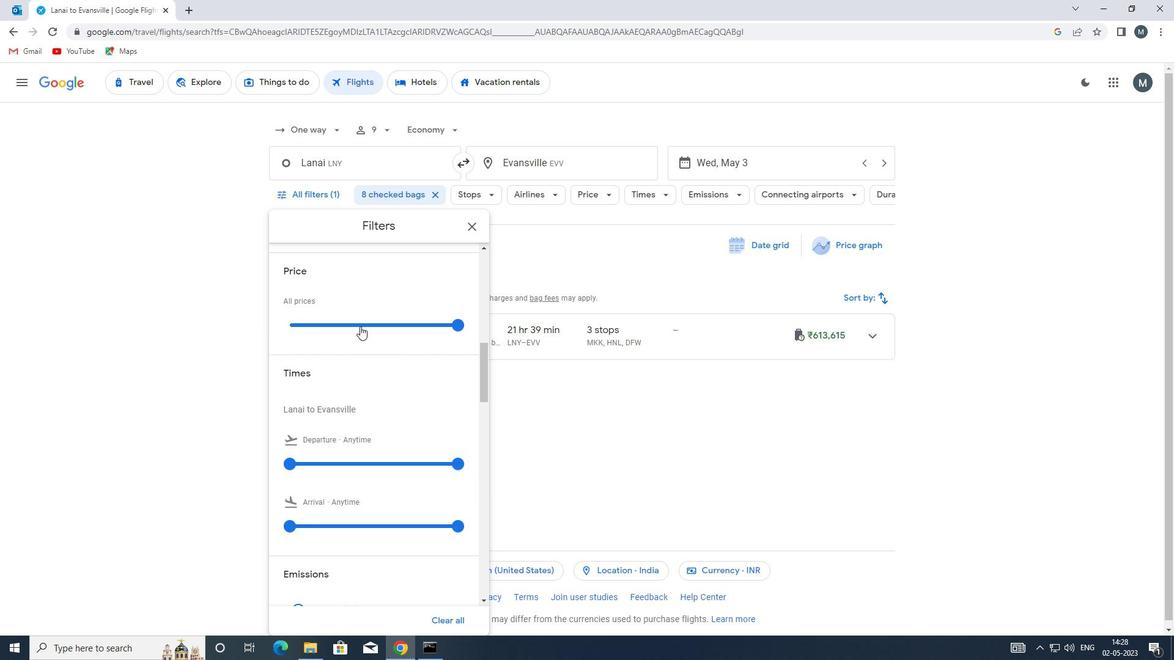 
Action: Mouse pressed left at (360, 326)
Screenshot: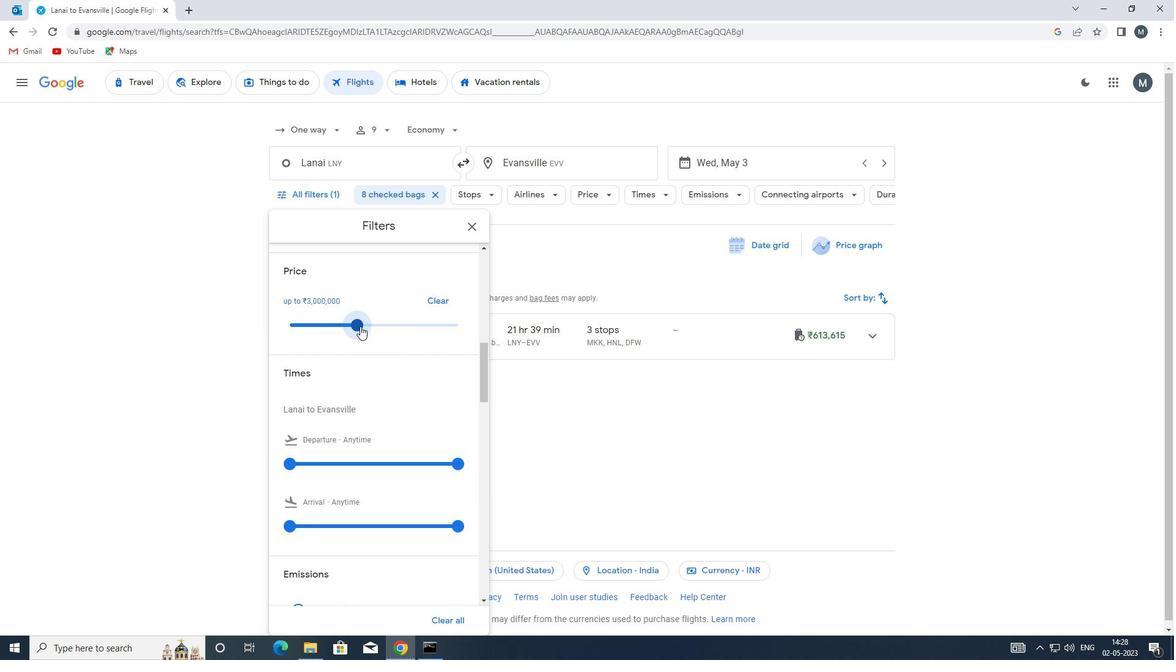 
Action: Mouse moved to (365, 331)
Screenshot: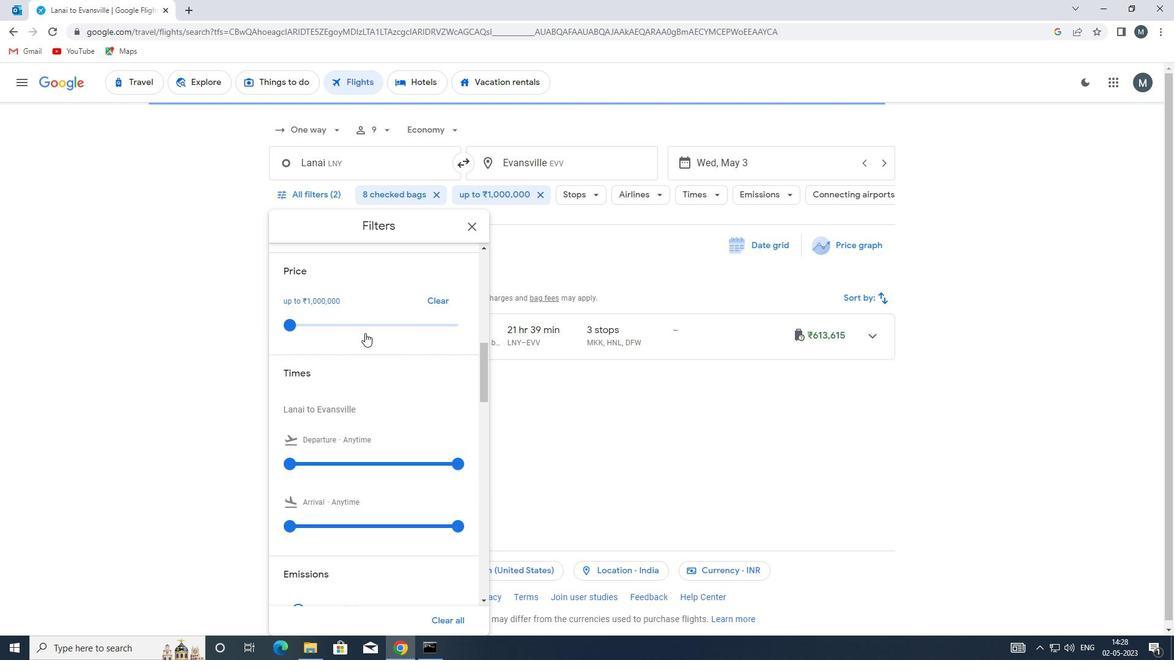 
Action: Mouse scrolled (365, 330) with delta (0, 0)
Screenshot: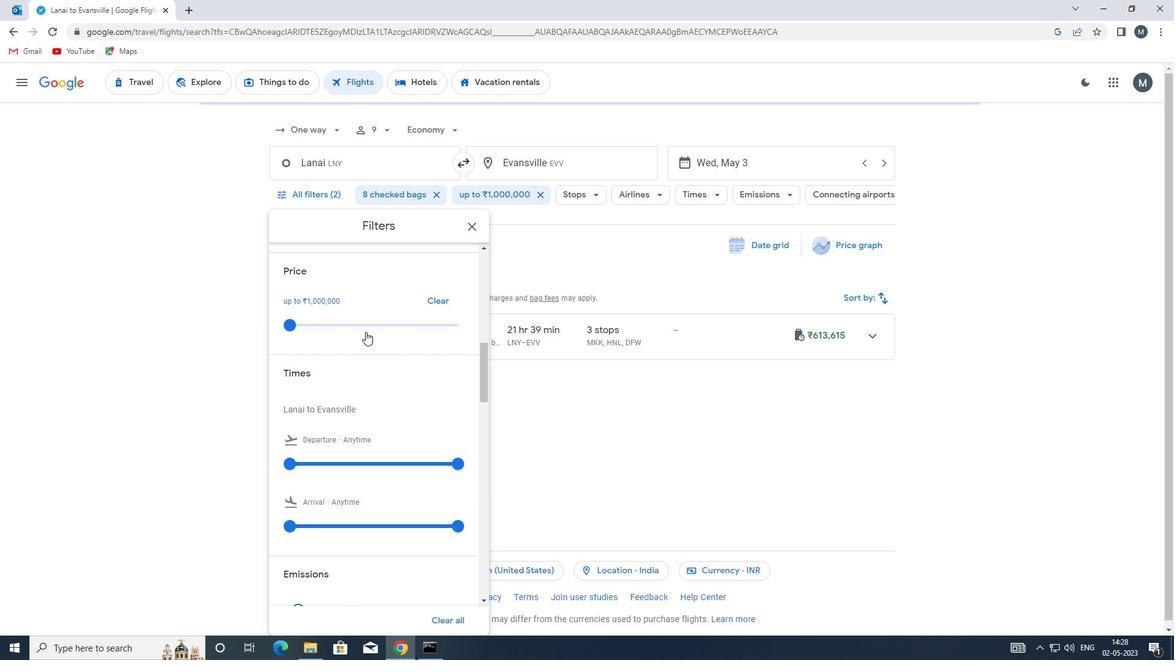 
Action: Mouse scrolled (365, 330) with delta (0, 0)
Screenshot: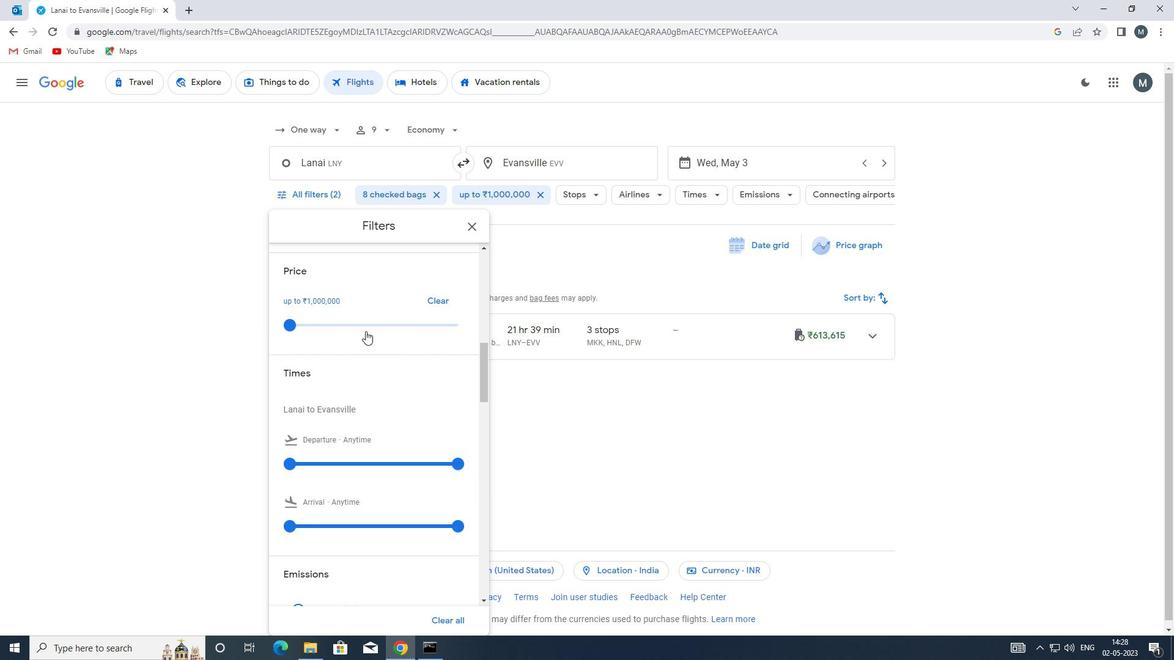 
Action: Mouse moved to (299, 340)
Screenshot: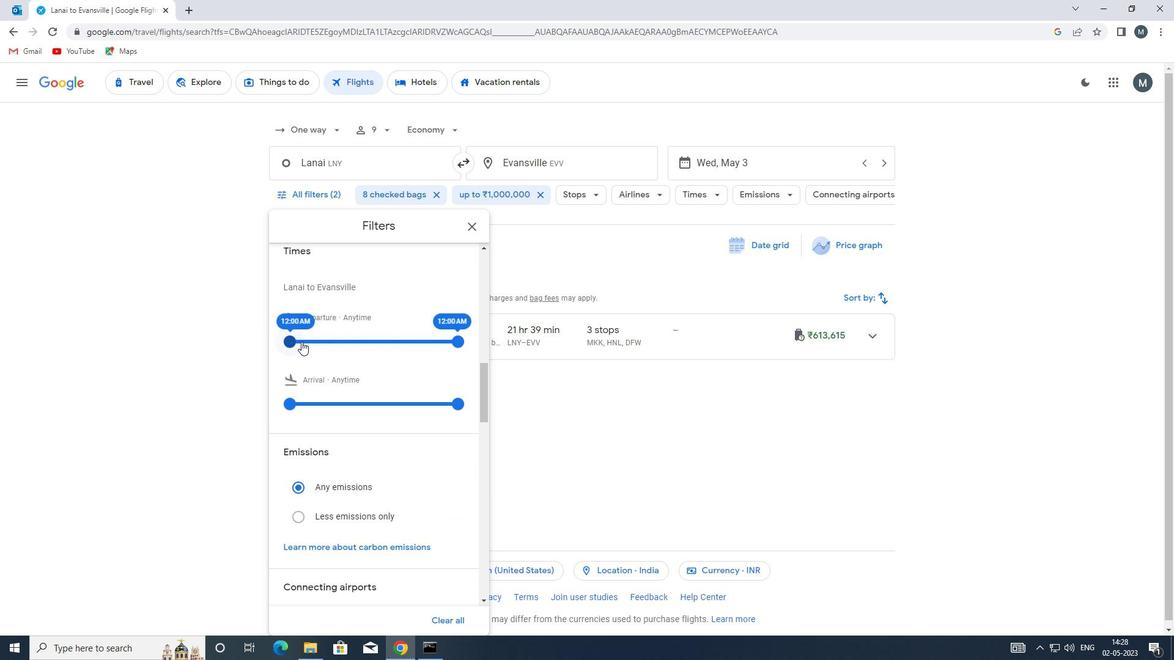 
Action: Mouse pressed left at (299, 340)
Screenshot: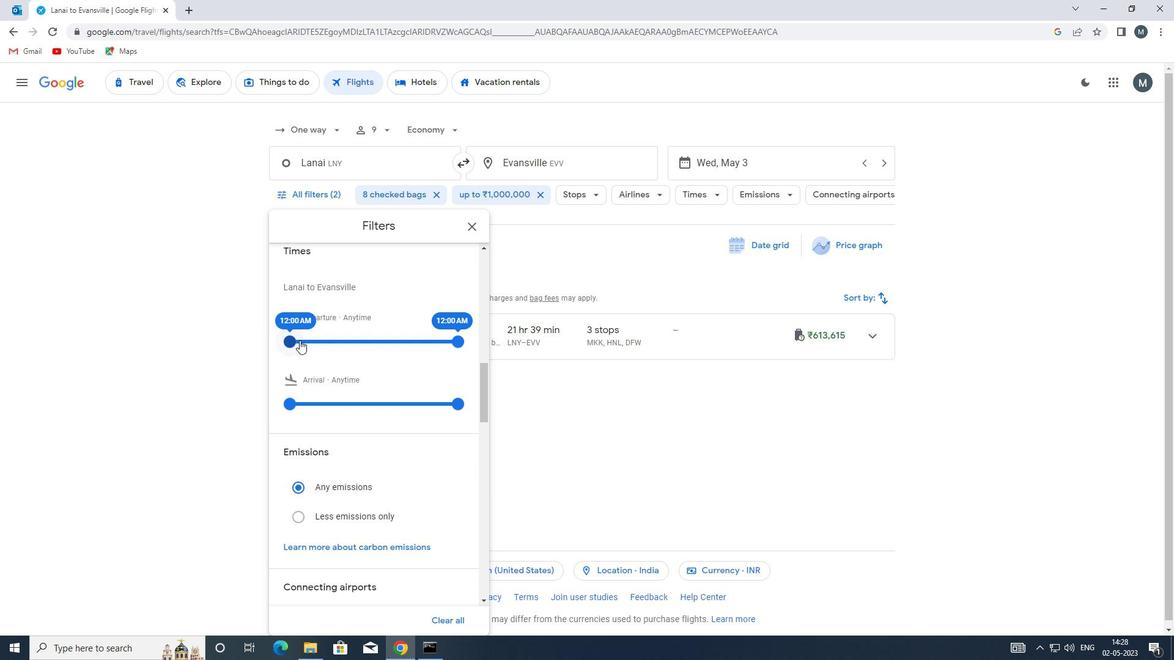 
Action: Mouse moved to (453, 343)
Screenshot: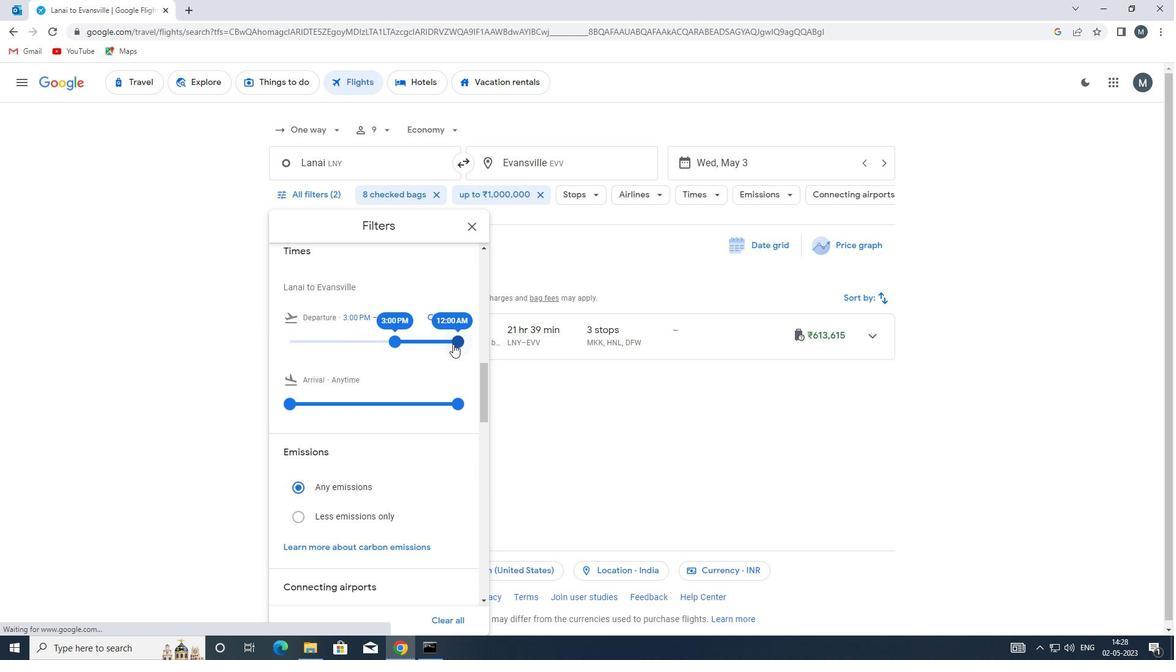 
Action: Mouse pressed left at (453, 343)
Screenshot: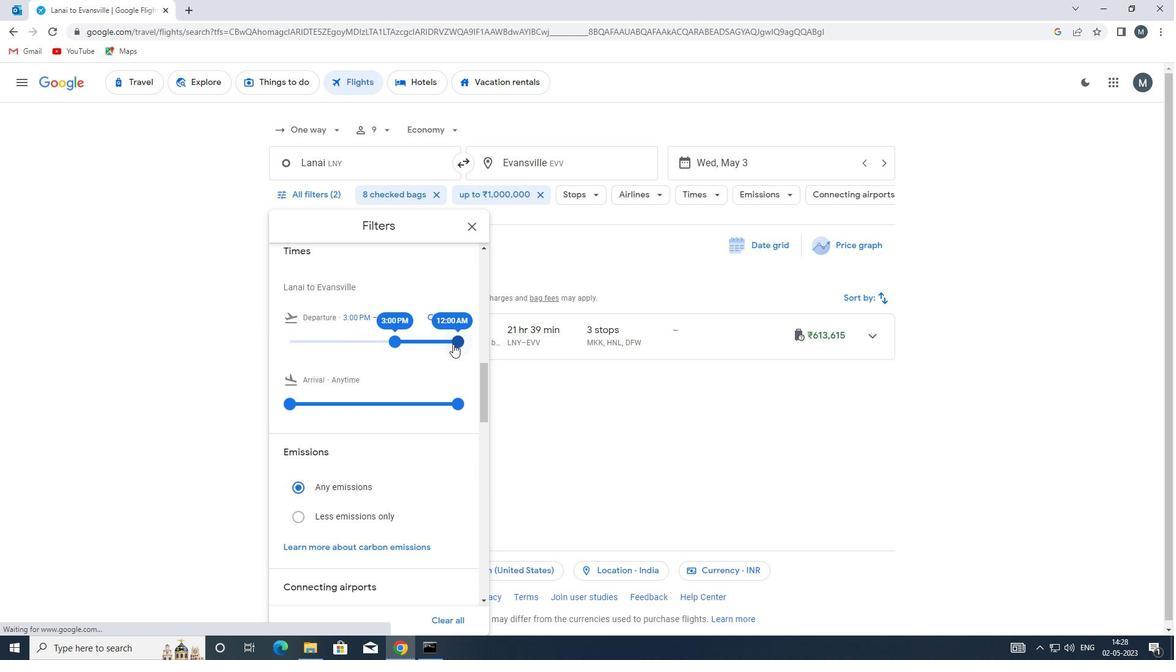 
Action: Mouse moved to (392, 335)
Screenshot: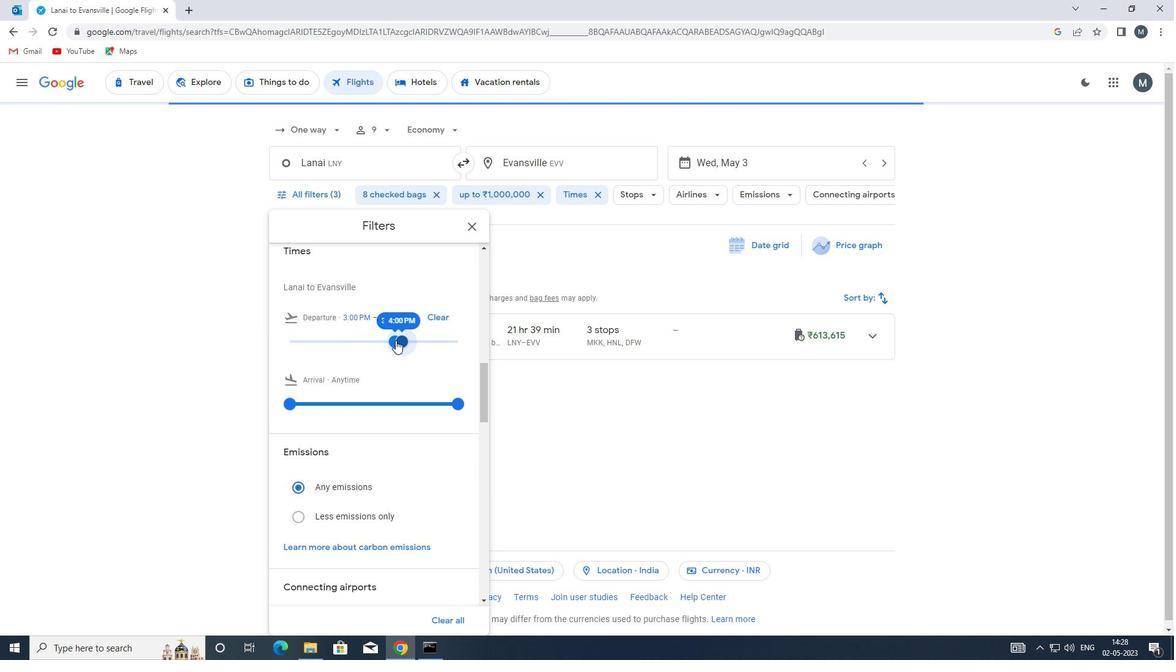 
Action: Mouse scrolled (392, 335) with delta (0, 0)
Screenshot: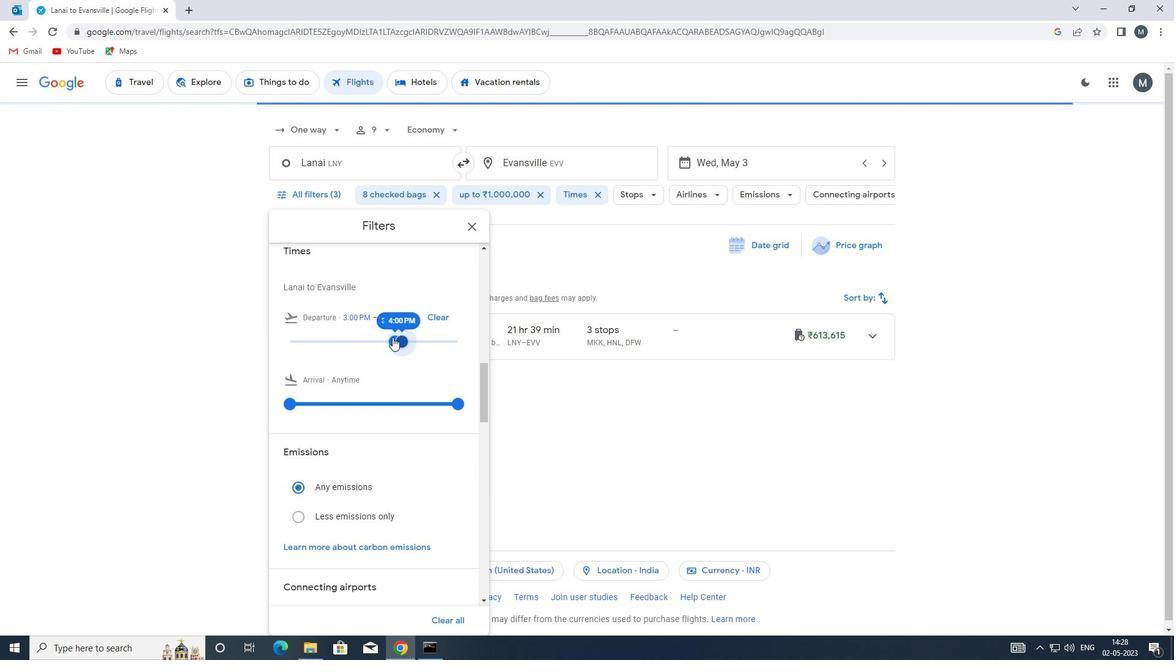 
Action: Mouse moved to (392, 335)
Screenshot: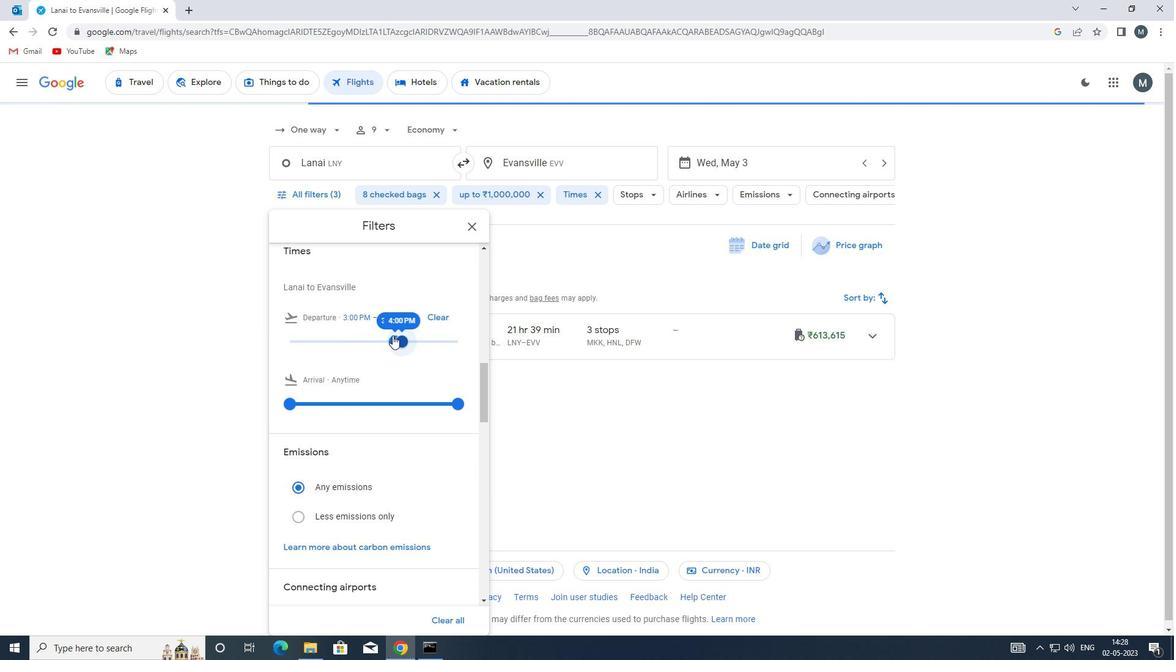 
Action: Mouse scrolled (392, 334) with delta (0, 0)
Screenshot: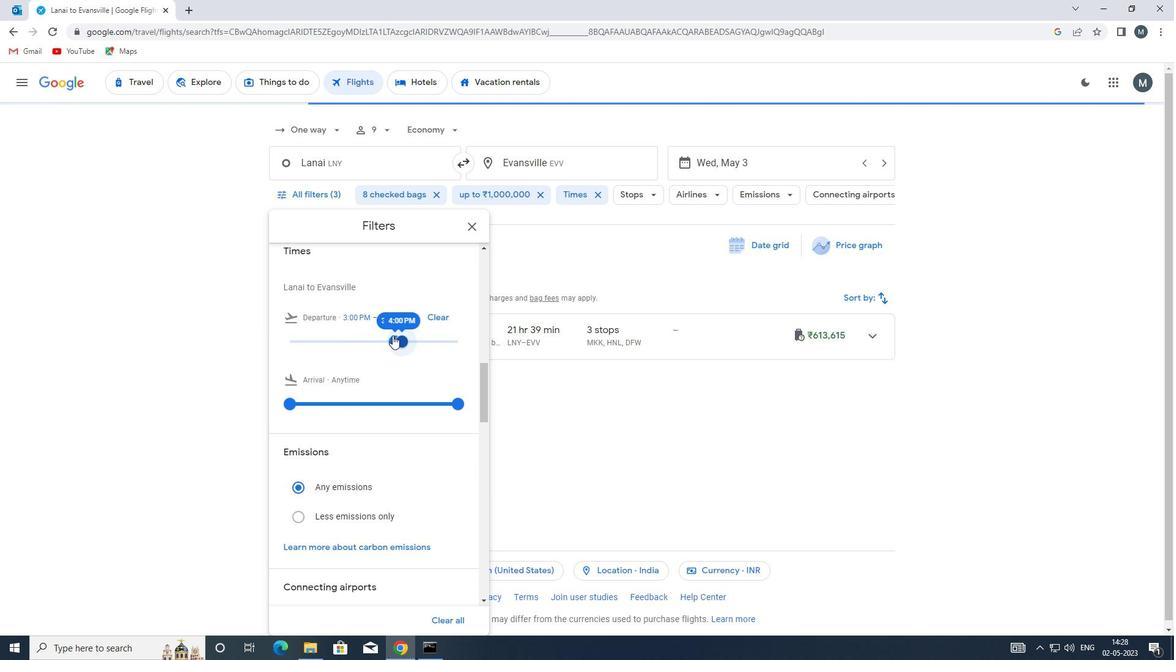 
Action: Mouse moved to (470, 226)
Screenshot: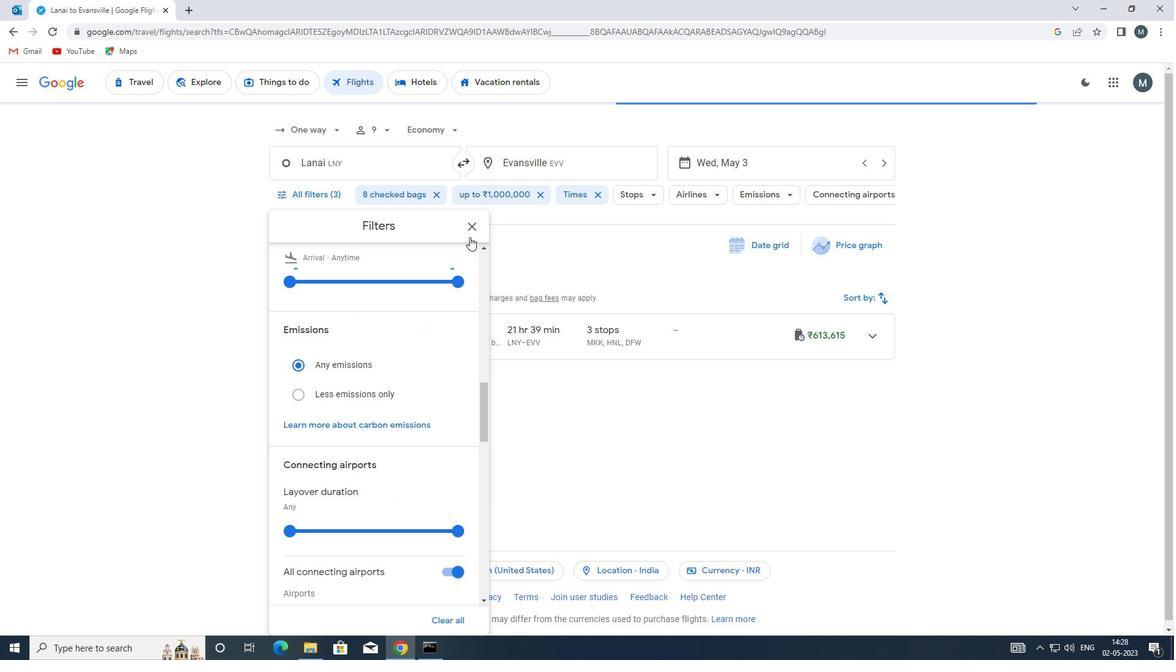 
Action: Mouse pressed left at (470, 226)
Screenshot: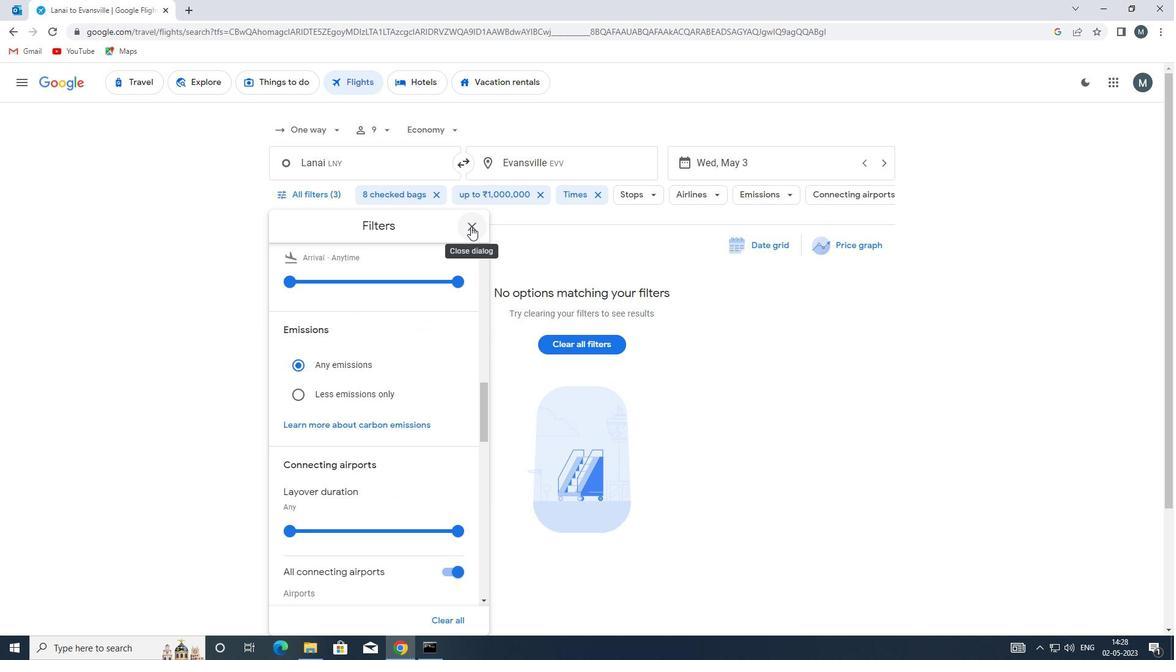 
Action: Mouse moved to (470, 226)
Screenshot: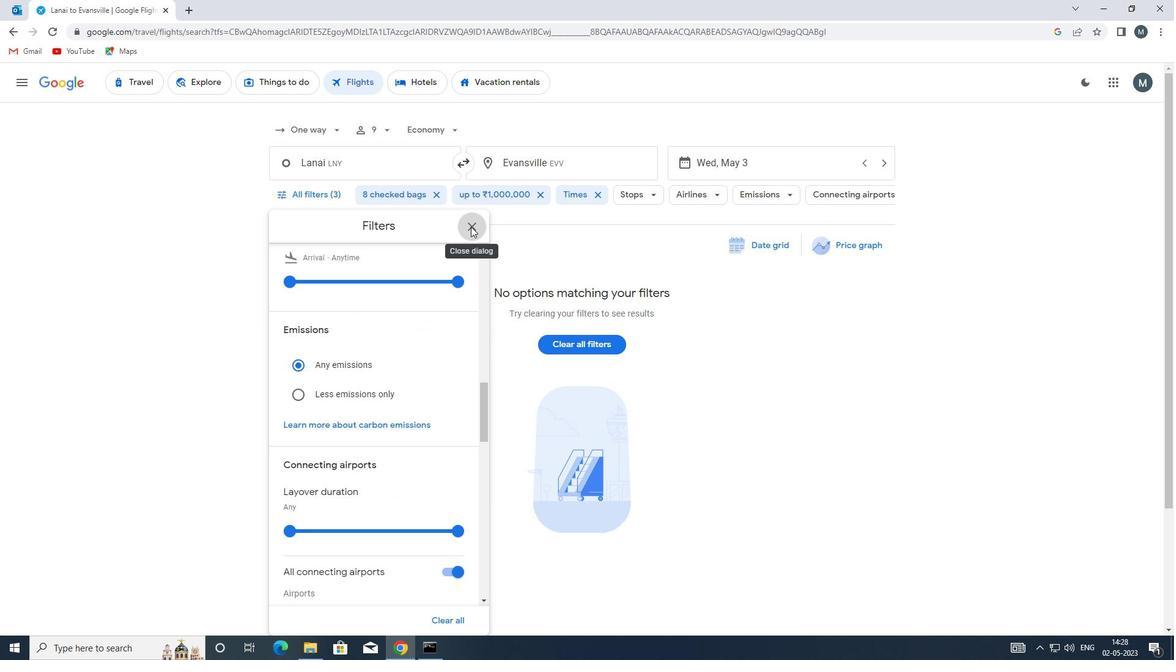 
